 Task: Look for Airbnb properties in Porsgrunn, Norway from 7th December, 2023 to 14th December, 2023 for 1 adult. Place can be shared room with 1  bedroom having 1 bed and 1 bathroom. Property type can be hotel. Booking option can be shelf check-in. Look for 4 properties as per requirement.
Action: Mouse moved to (412, 96)
Screenshot: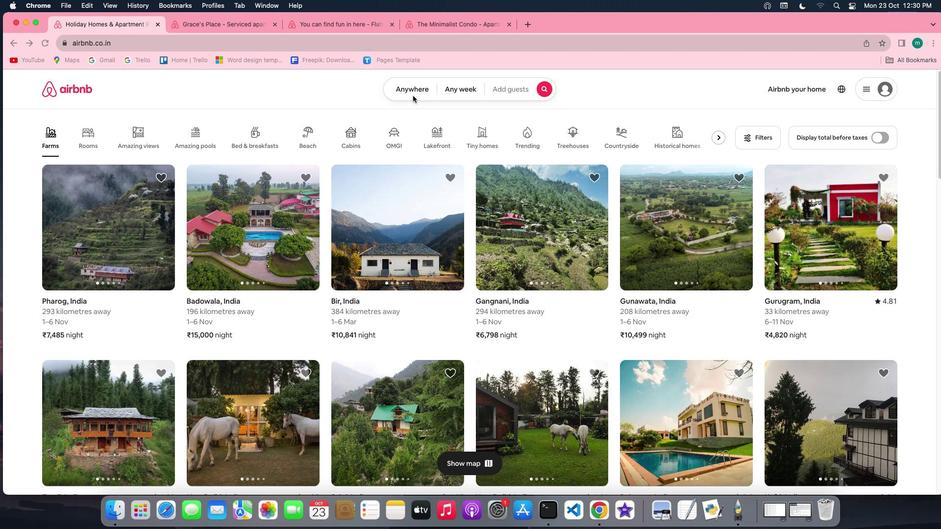 
Action: Mouse pressed left at (412, 96)
Screenshot: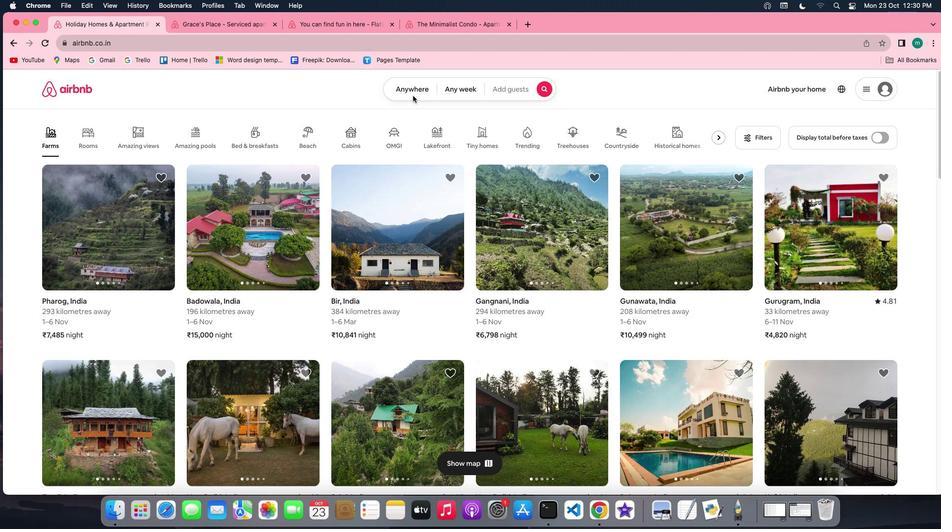 
Action: Mouse moved to (414, 93)
Screenshot: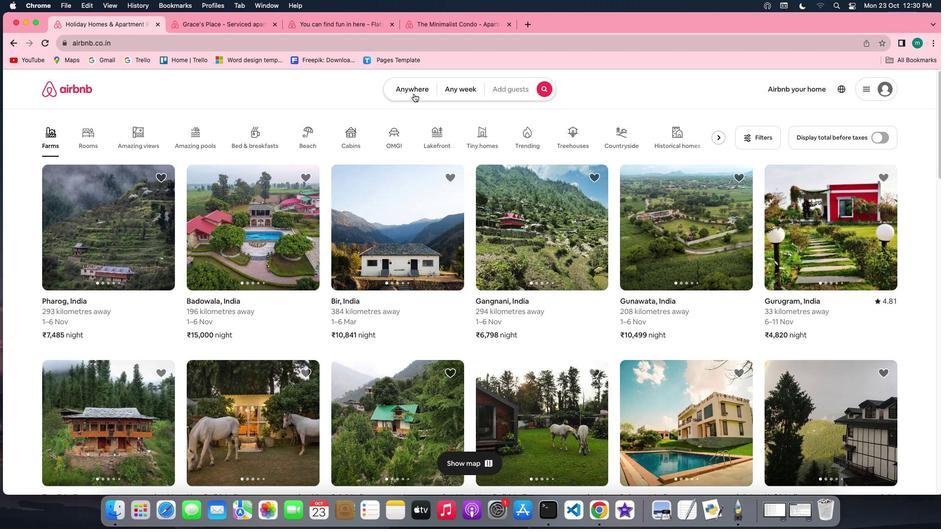 
Action: Mouse pressed left at (414, 93)
Screenshot: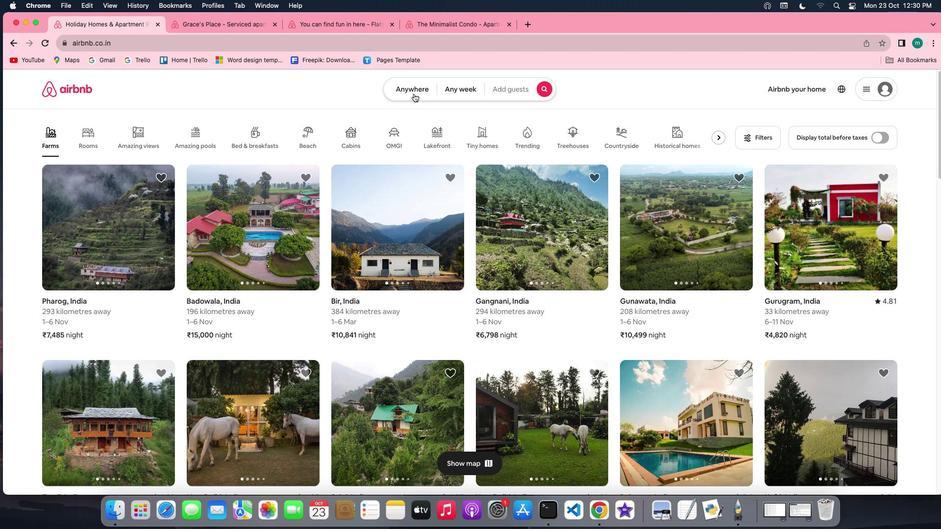 
Action: Mouse moved to (363, 133)
Screenshot: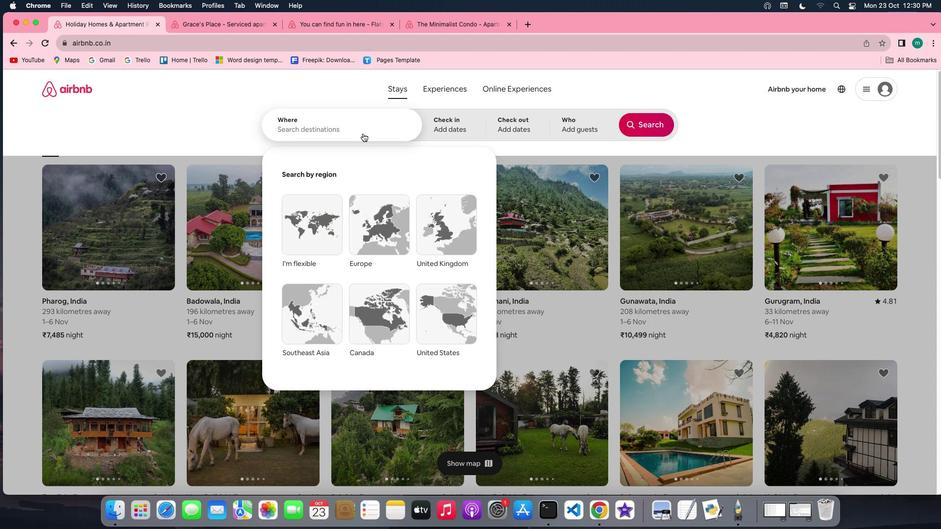 
Action: Mouse pressed left at (363, 133)
Screenshot: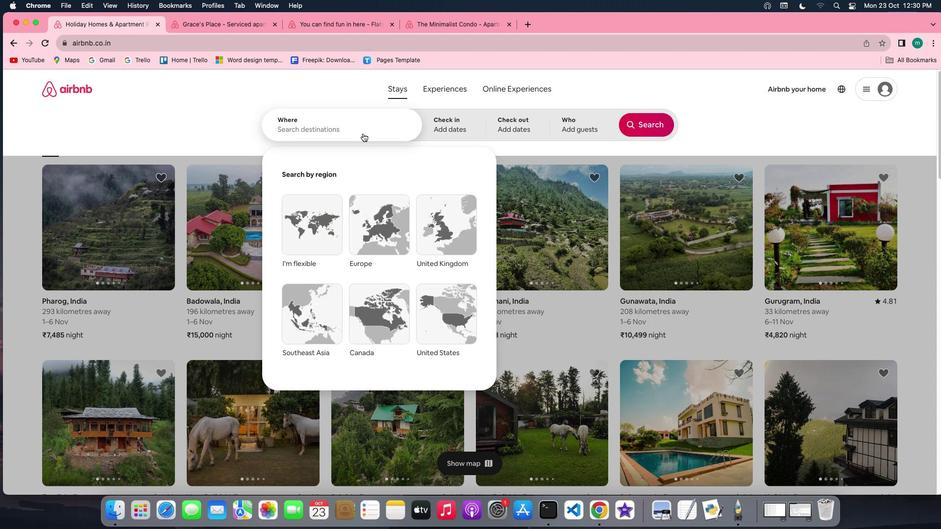 
Action: Key pressed Key.shift'P''o''r''s''g''r''u''n''n'','Key.spaceKey.shift'n''o''r''w''a''y'
Screenshot: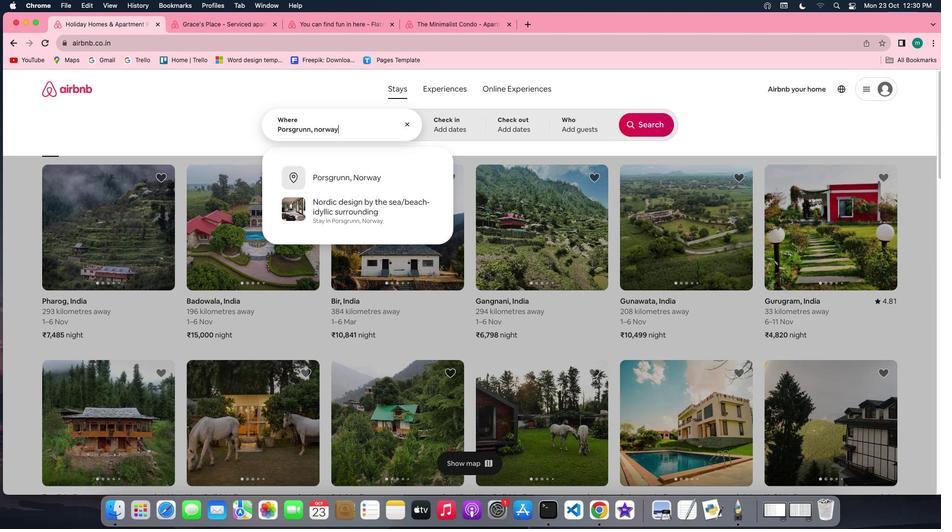 
Action: Mouse moved to (442, 129)
Screenshot: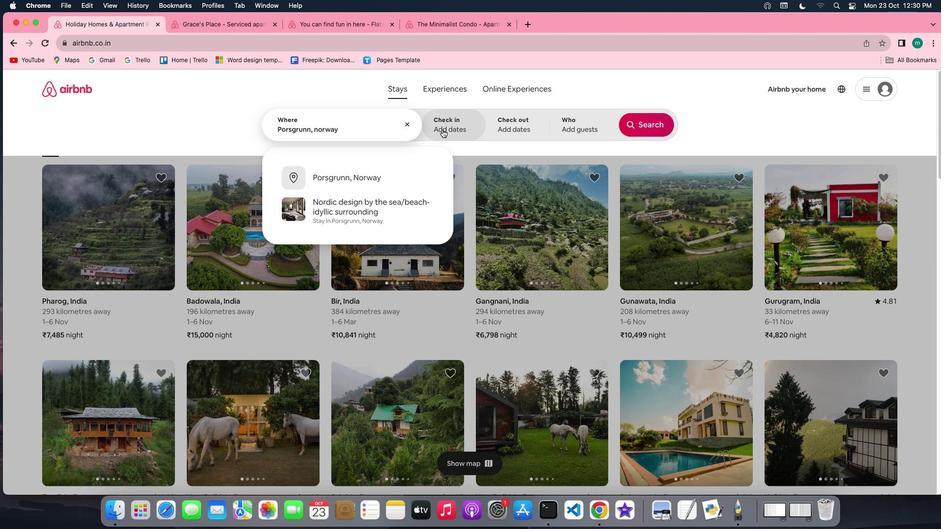 
Action: Mouse pressed left at (442, 129)
Screenshot: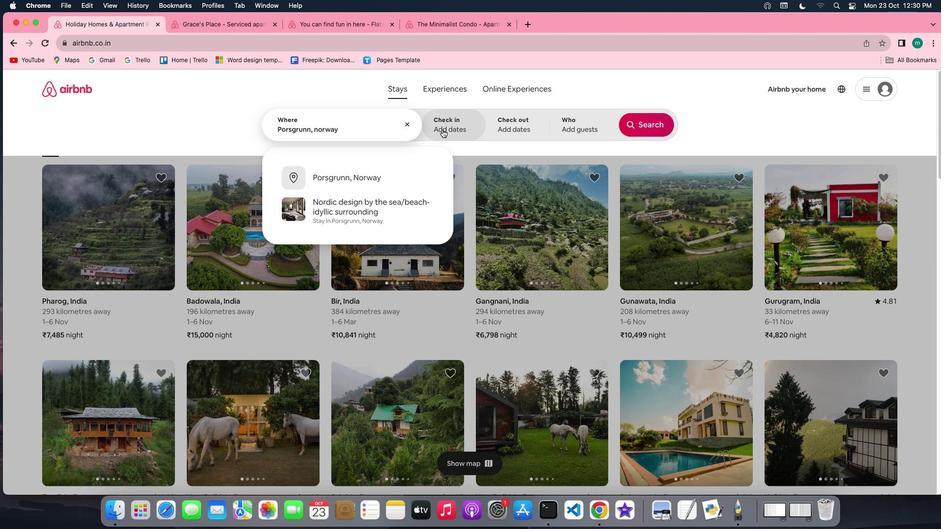 
Action: Mouse moved to (643, 203)
Screenshot: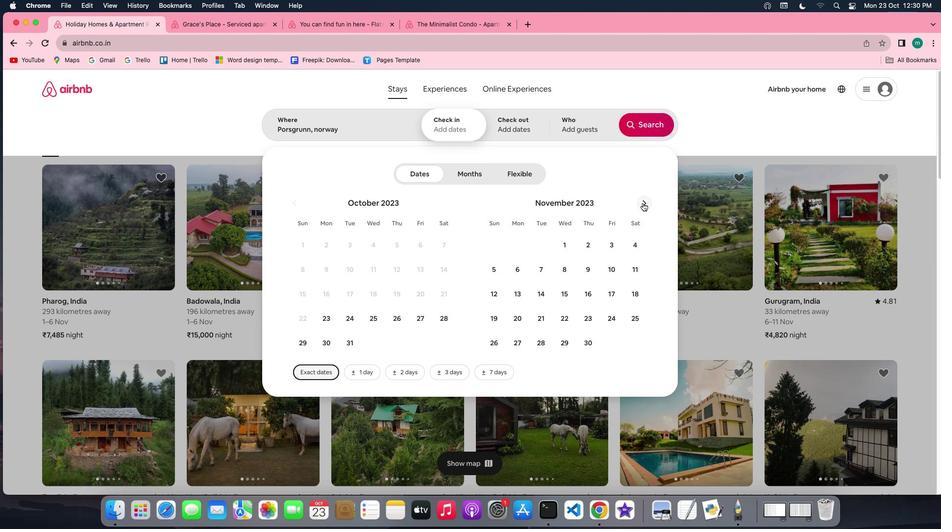 
Action: Mouse pressed left at (643, 203)
Screenshot: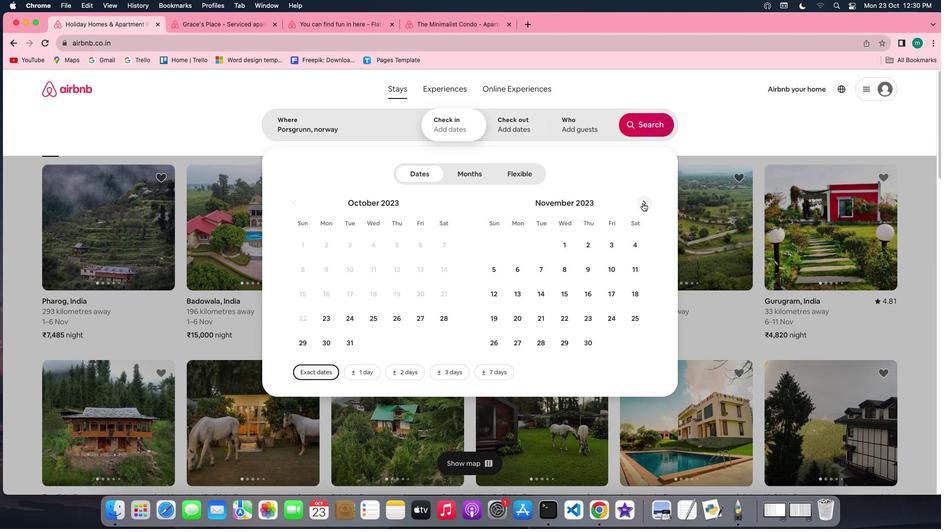 
Action: Mouse moved to (584, 264)
Screenshot: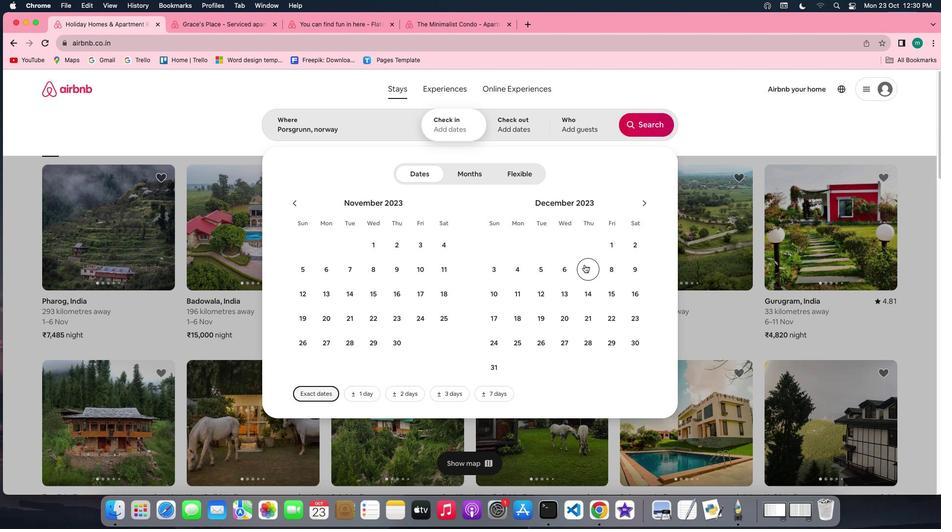 
Action: Mouse pressed left at (584, 264)
Screenshot: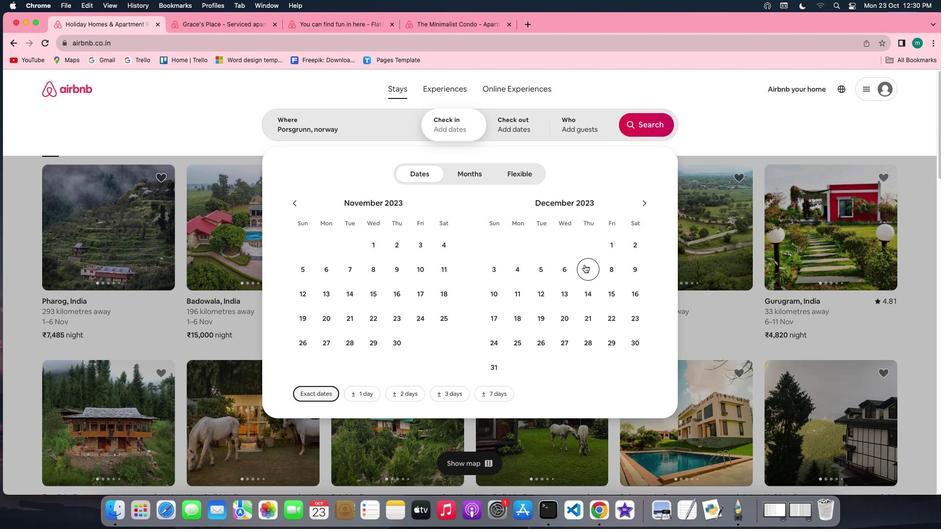 
Action: Mouse moved to (589, 290)
Screenshot: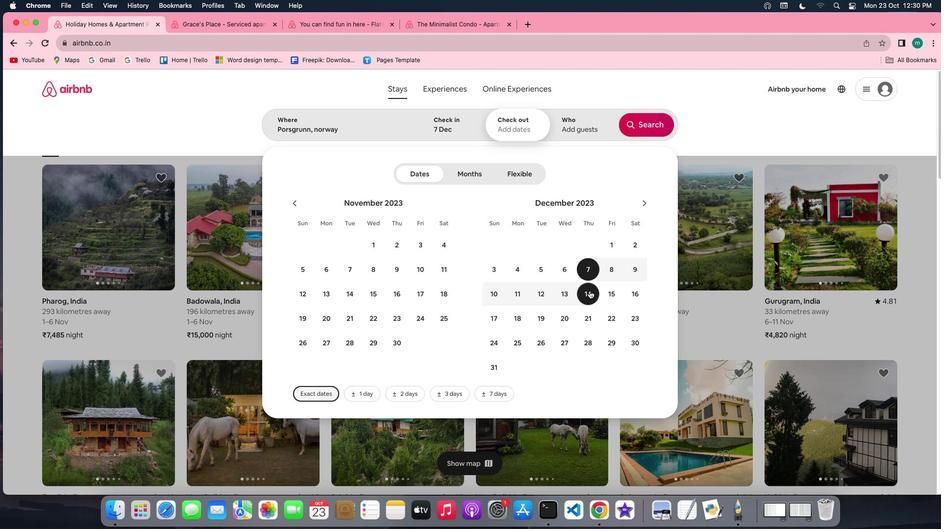 
Action: Mouse pressed left at (589, 290)
Screenshot: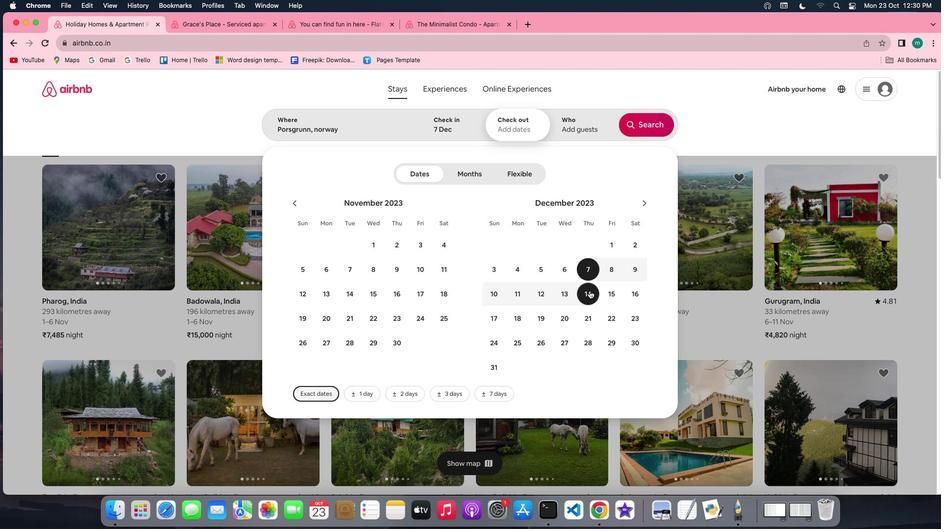 
Action: Mouse moved to (587, 127)
Screenshot: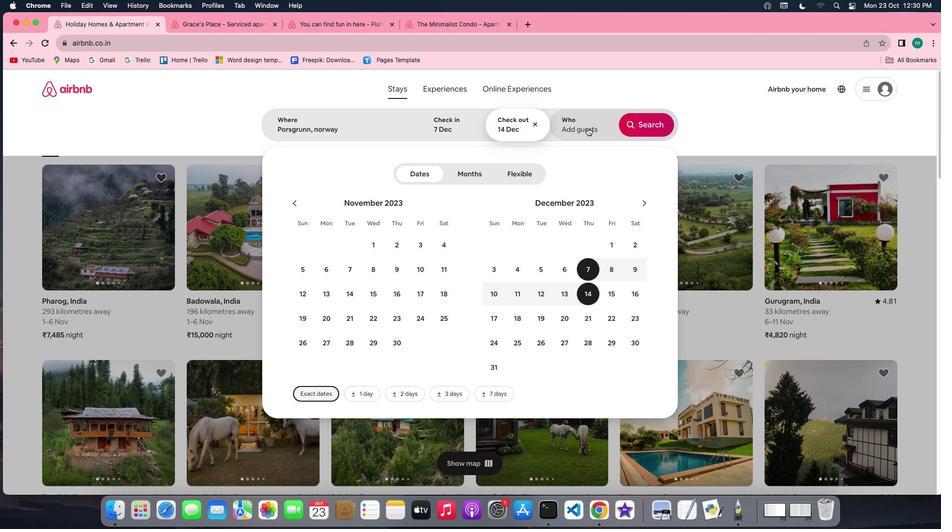 
Action: Mouse pressed left at (587, 127)
Screenshot: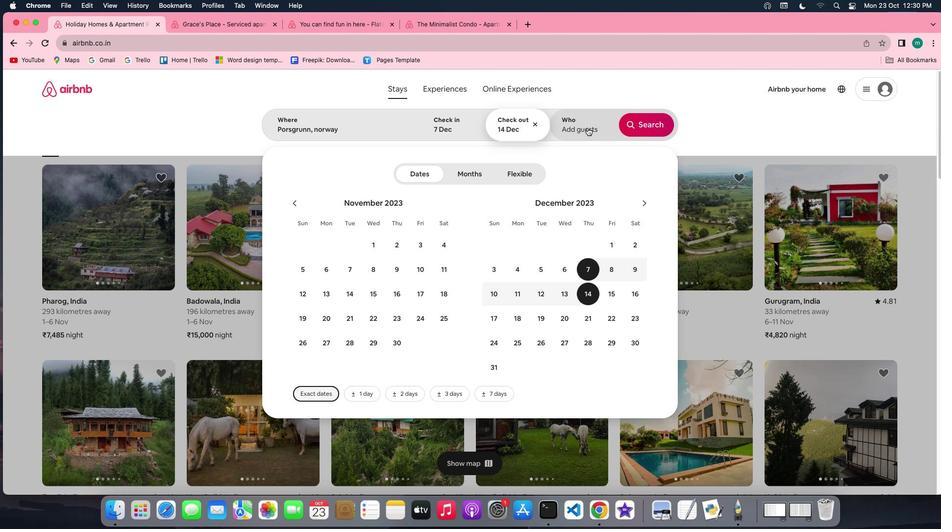 
Action: Mouse moved to (653, 178)
Screenshot: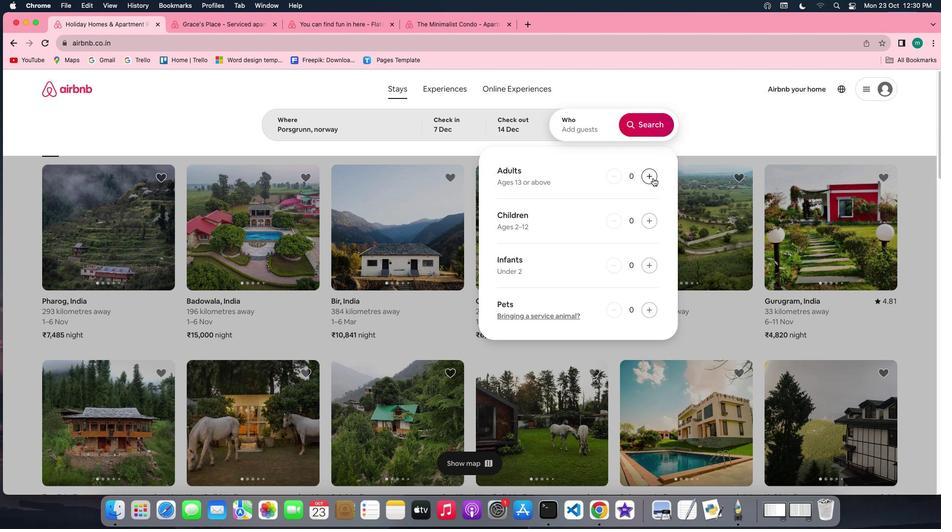 
Action: Mouse pressed left at (653, 178)
Screenshot: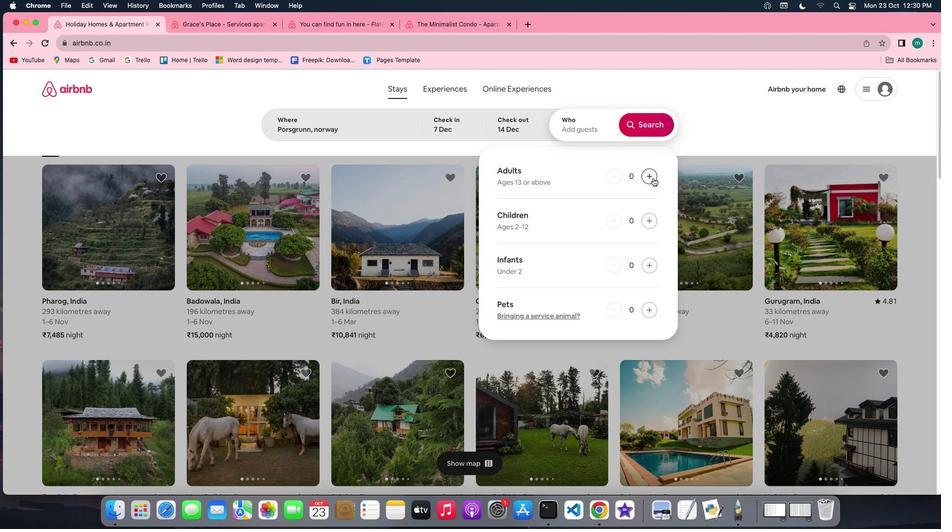 
Action: Mouse moved to (646, 125)
Screenshot: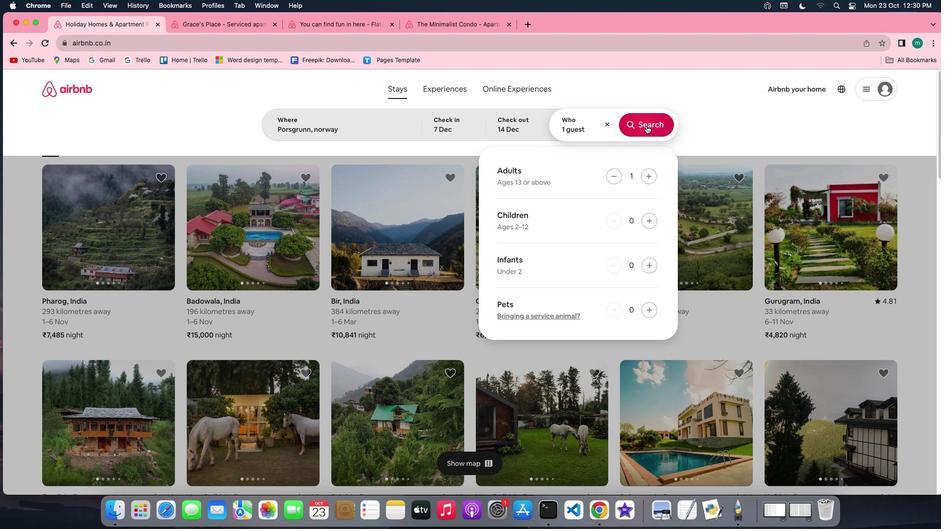 
Action: Mouse pressed left at (646, 125)
Screenshot: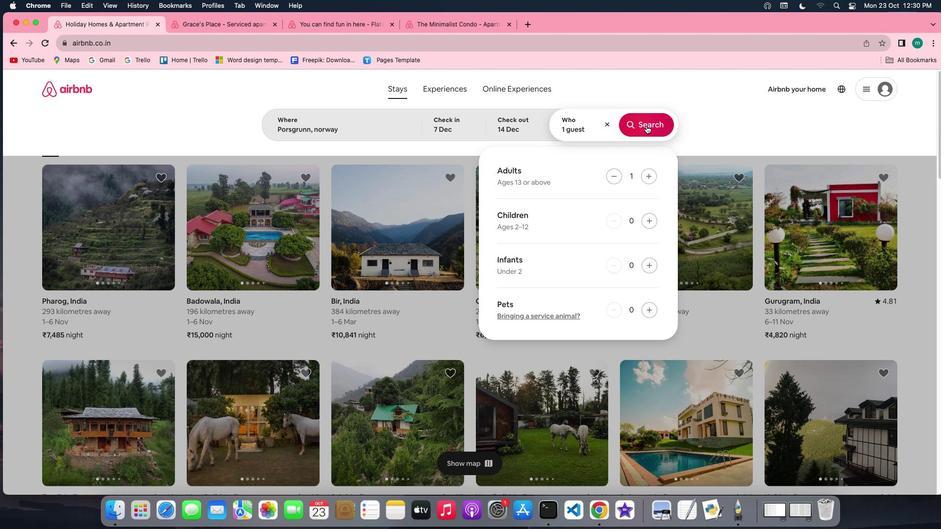 
Action: Mouse moved to (784, 125)
Screenshot: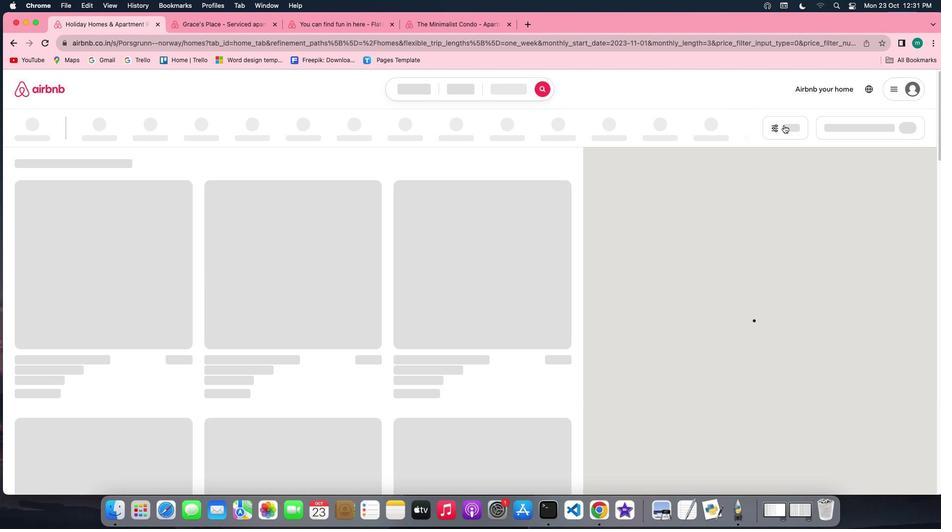 
Action: Mouse pressed left at (784, 125)
Screenshot: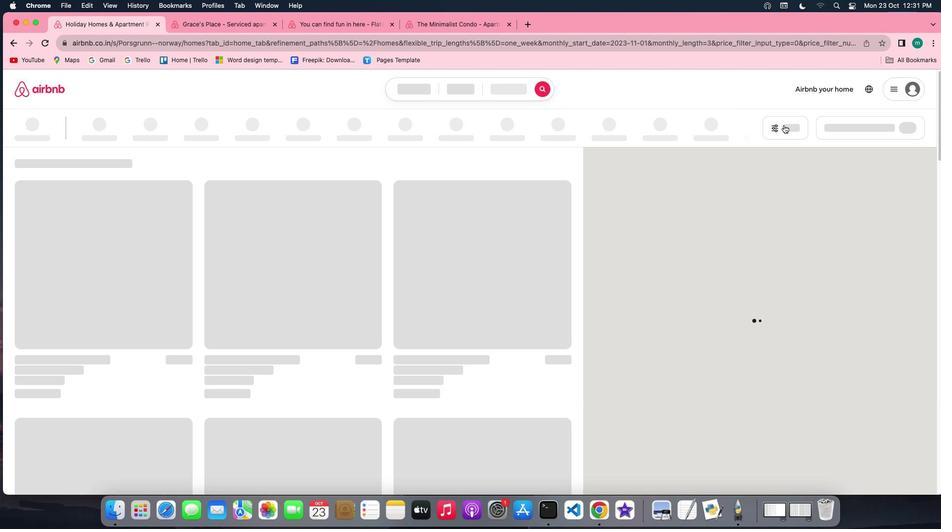 
Action: Mouse moved to (774, 125)
Screenshot: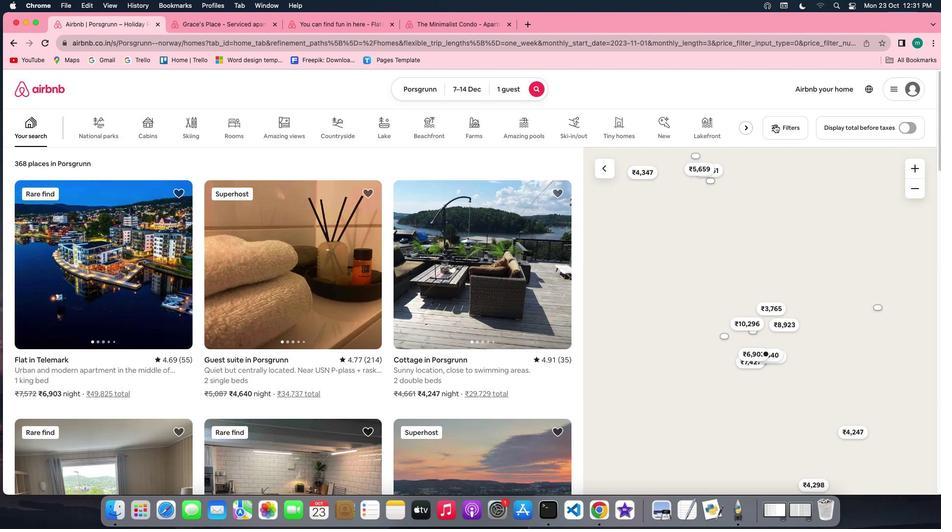 
Action: Mouse pressed left at (774, 125)
Screenshot: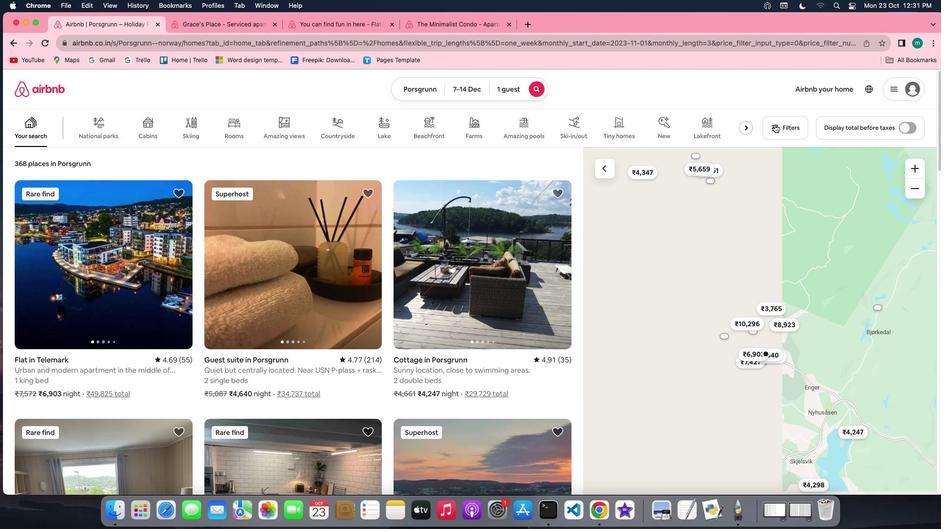 
Action: Mouse moved to (486, 262)
Screenshot: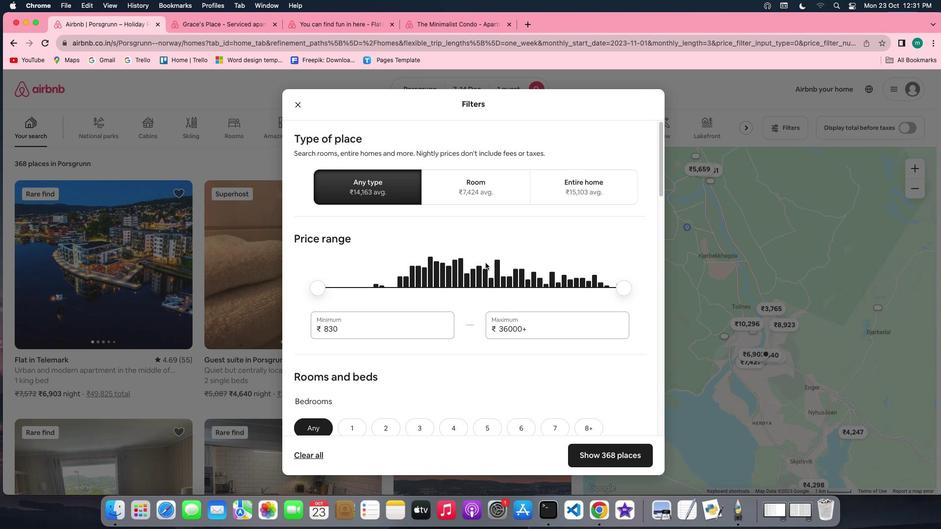 
Action: Mouse scrolled (486, 262) with delta (0, 0)
Screenshot: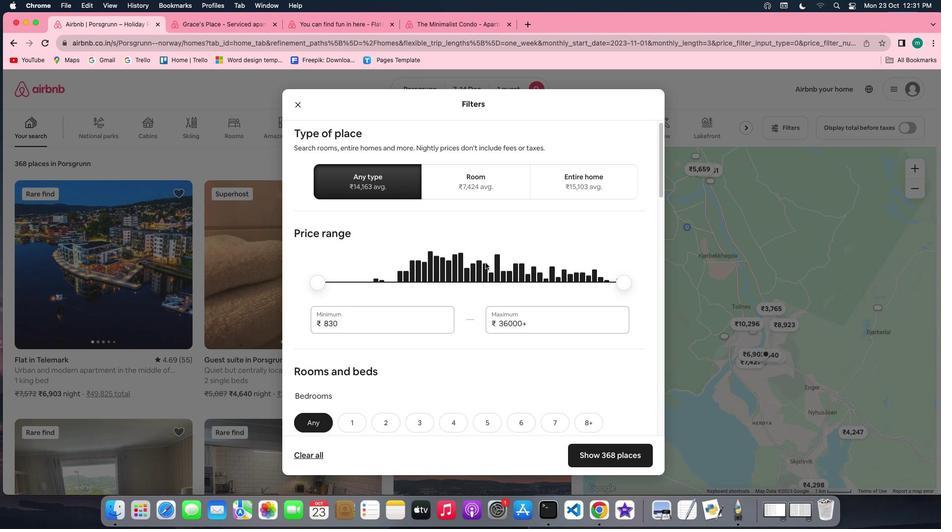 
Action: Mouse scrolled (486, 262) with delta (0, 0)
Screenshot: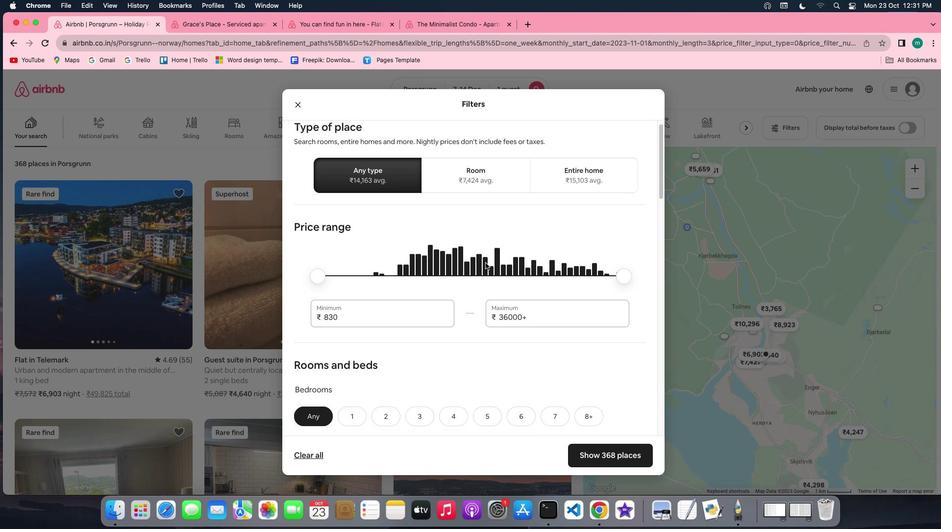 
Action: Mouse scrolled (486, 262) with delta (0, 0)
Screenshot: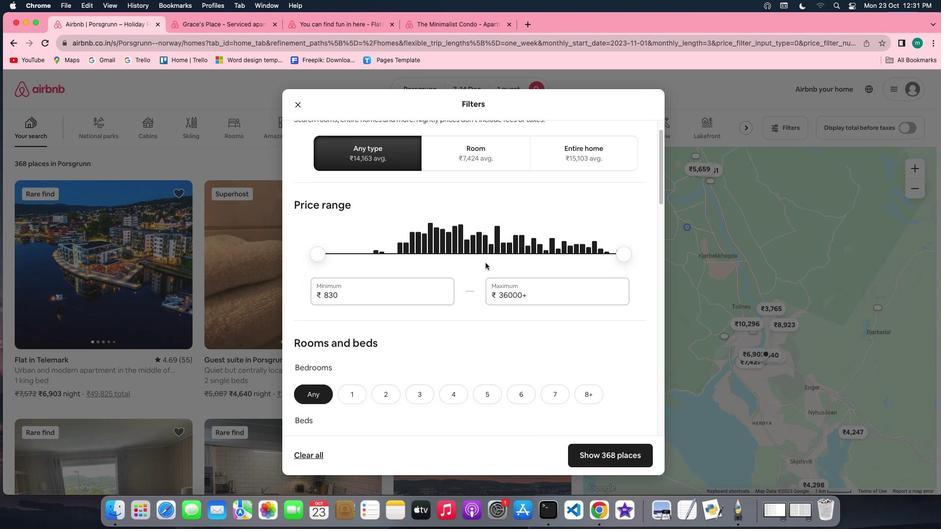 
Action: Mouse scrolled (486, 262) with delta (0, 0)
Screenshot: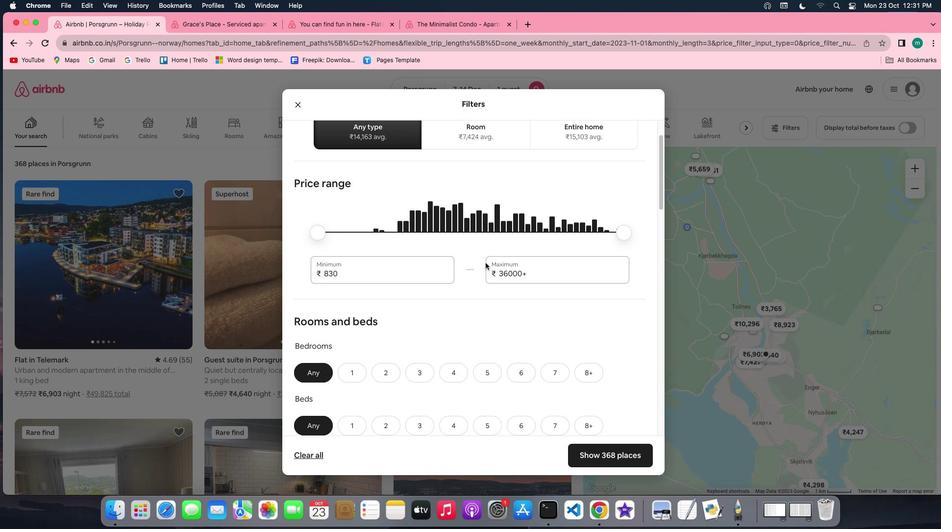 
Action: Mouse scrolled (486, 262) with delta (0, 0)
Screenshot: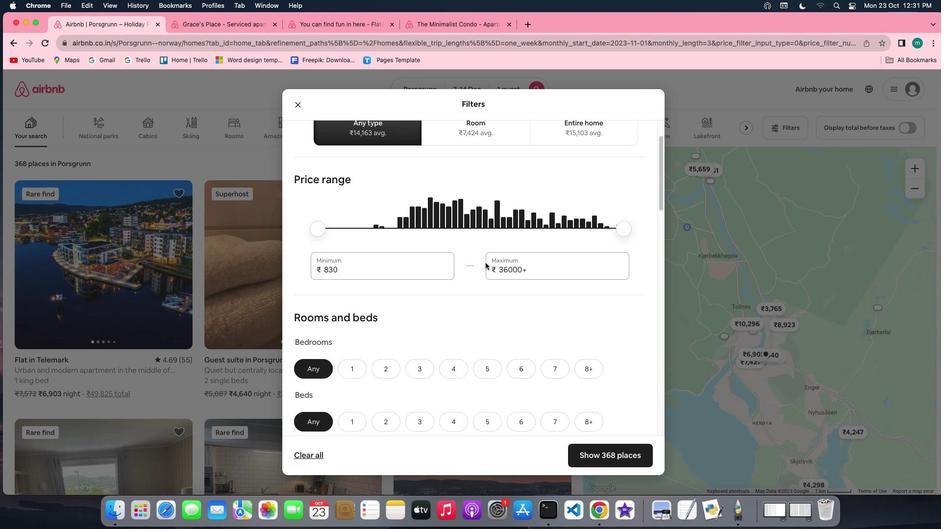 
Action: Mouse scrolled (486, 262) with delta (0, 0)
Screenshot: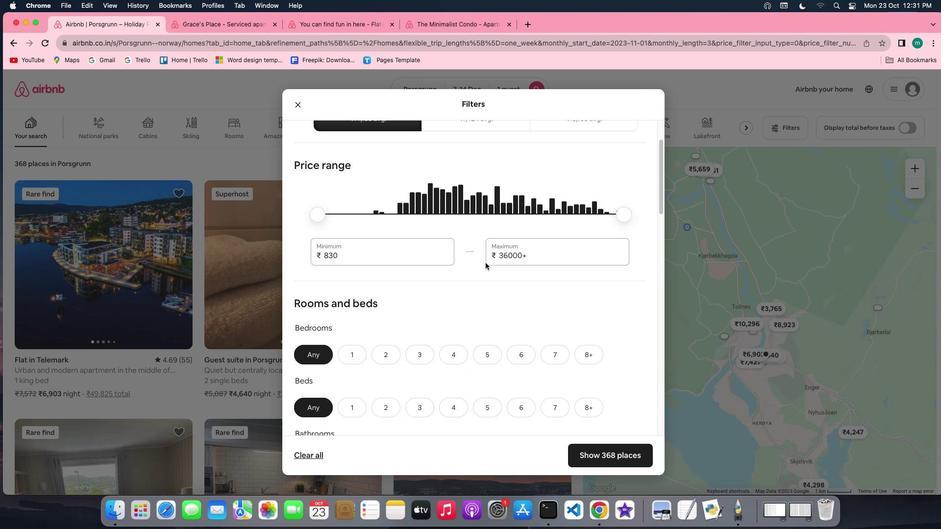 
Action: Mouse scrolled (486, 262) with delta (0, 0)
Screenshot: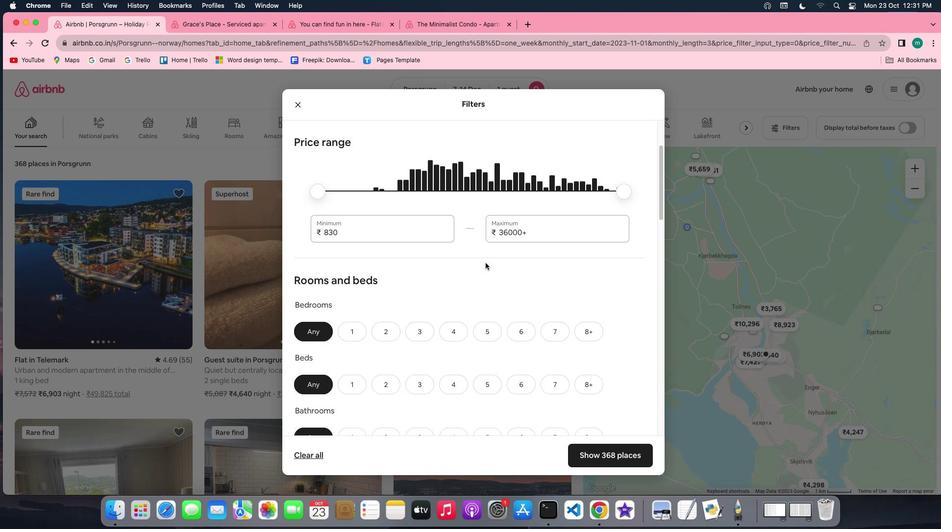 
Action: Mouse scrolled (486, 262) with delta (0, 0)
Screenshot: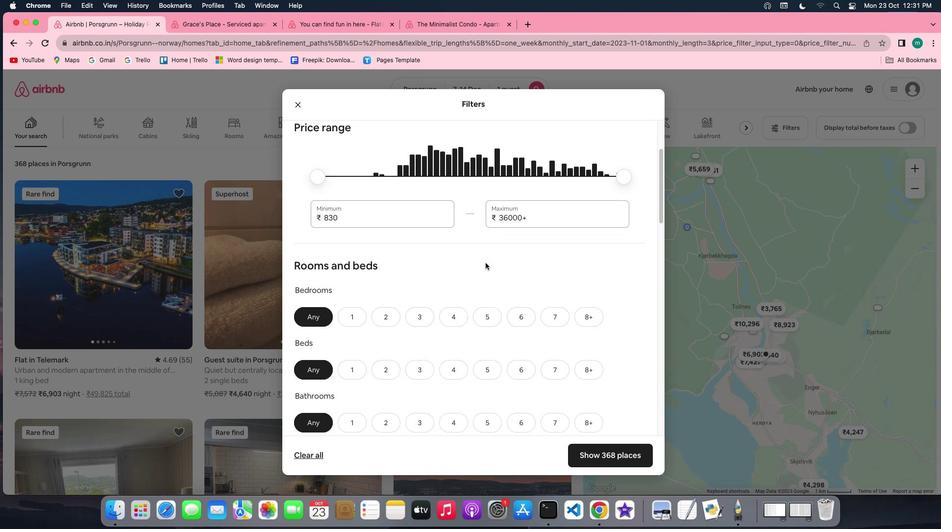 
Action: Mouse scrolled (486, 262) with delta (0, 0)
Screenshot: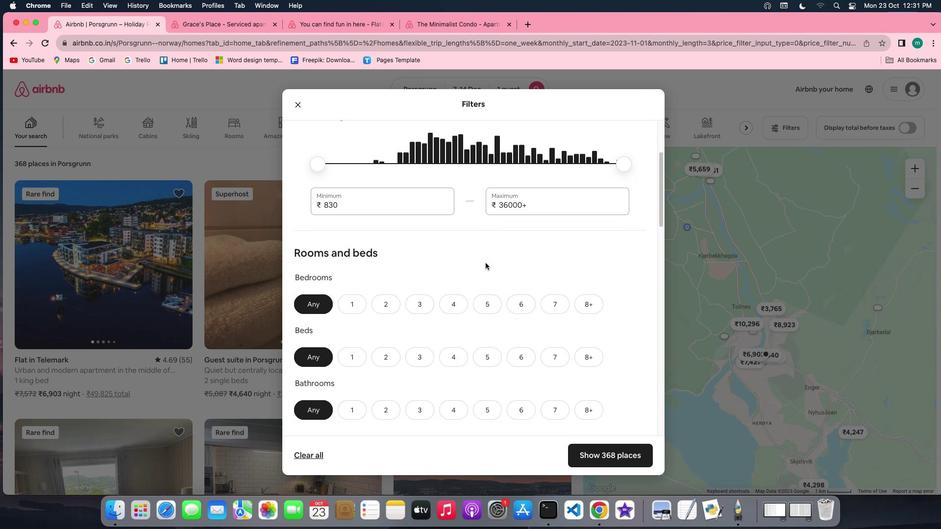 
Action: Mouse scrolled (486, 262) with delta (0, 0)
Screenshot: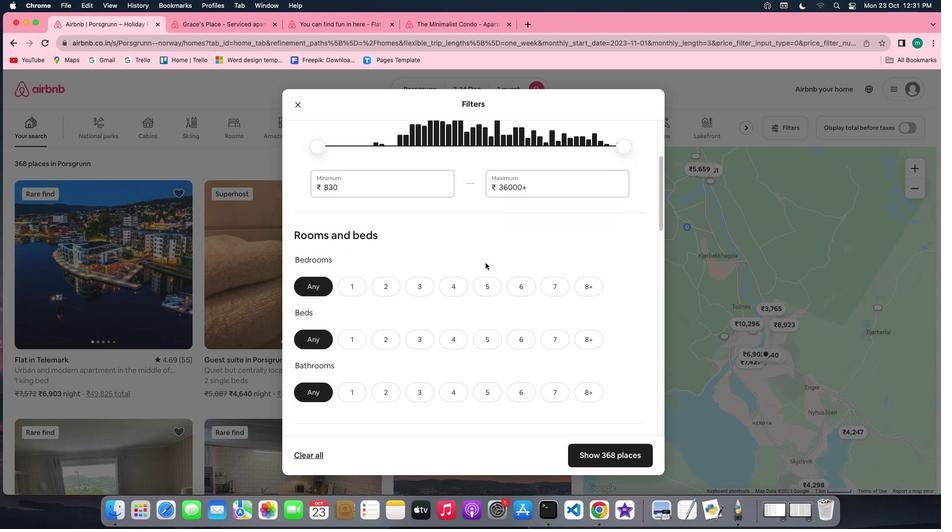 
Action: Mouse scrolled (486, 262) with delta (0, 0)
Screenshot: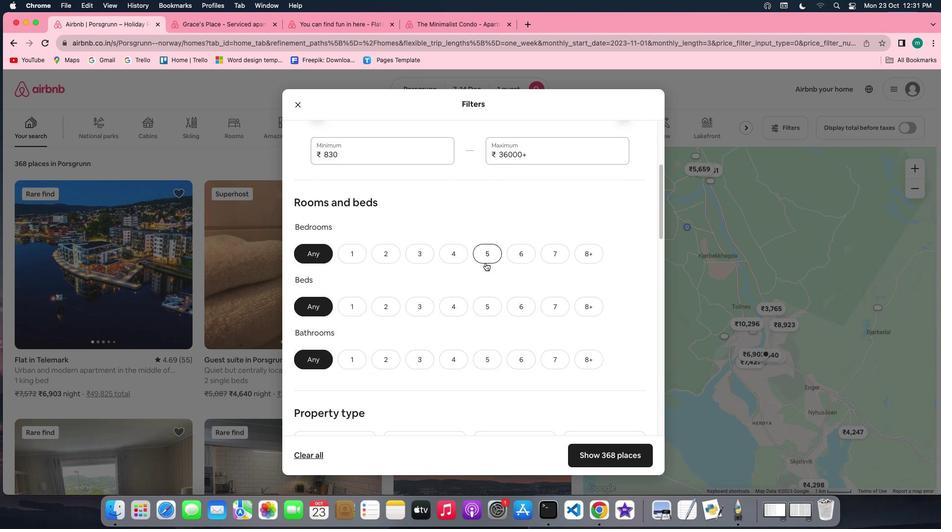 
Action: Mouse scrolled (486, 262) with delta (0, 0)
Screenshot: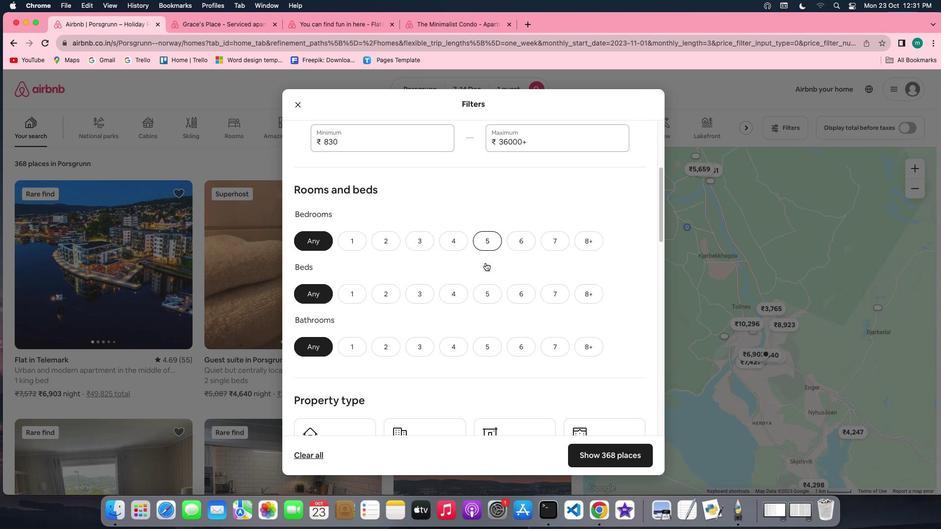 
Action: Mouse scrolled (486, 262) with delta (0, 0)
Screenshot: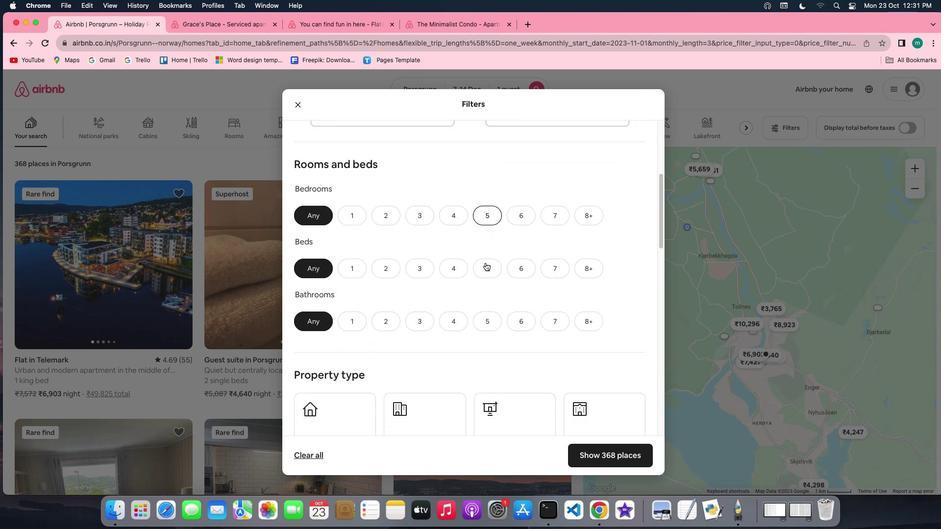 
Action: Mouse moved to (352, 201)
Screenshot: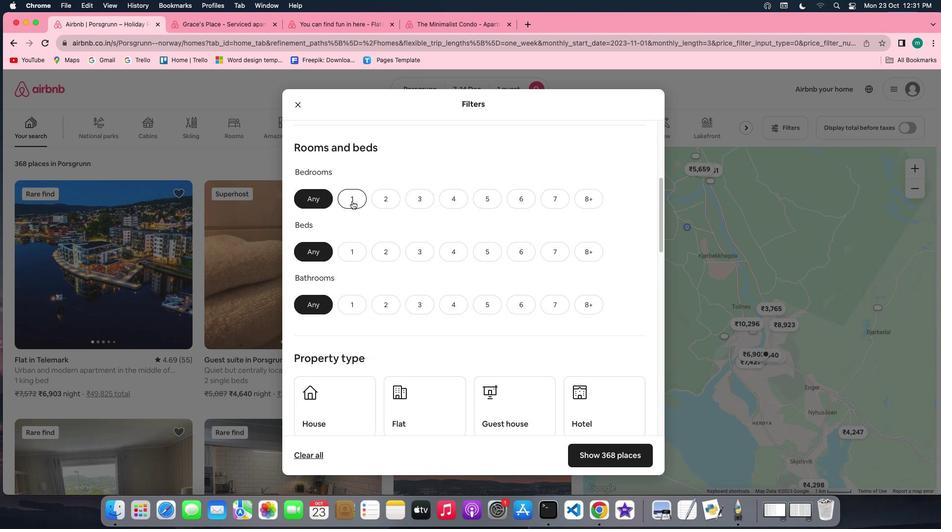 
Action: Mouse pressed left at (352, 201)
Screenshot: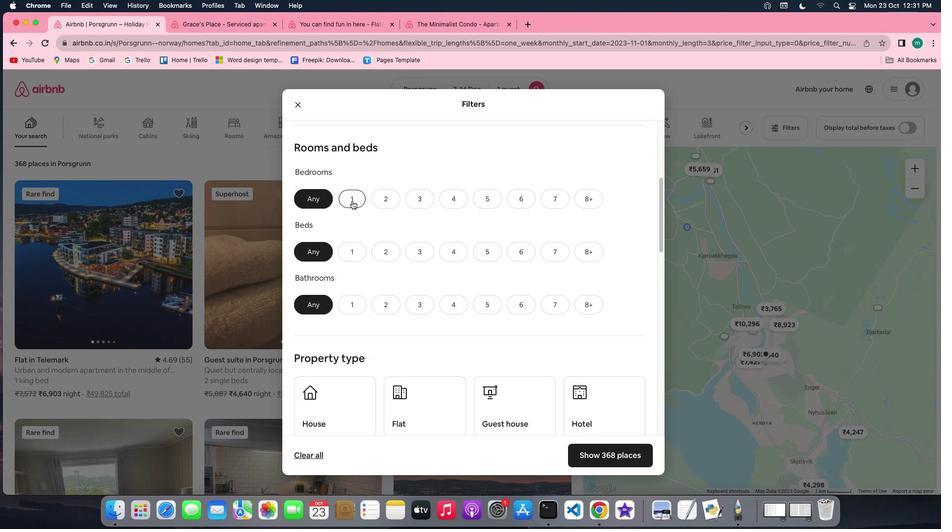 
Action: Mouse moved to (352, 251)
Screenshot: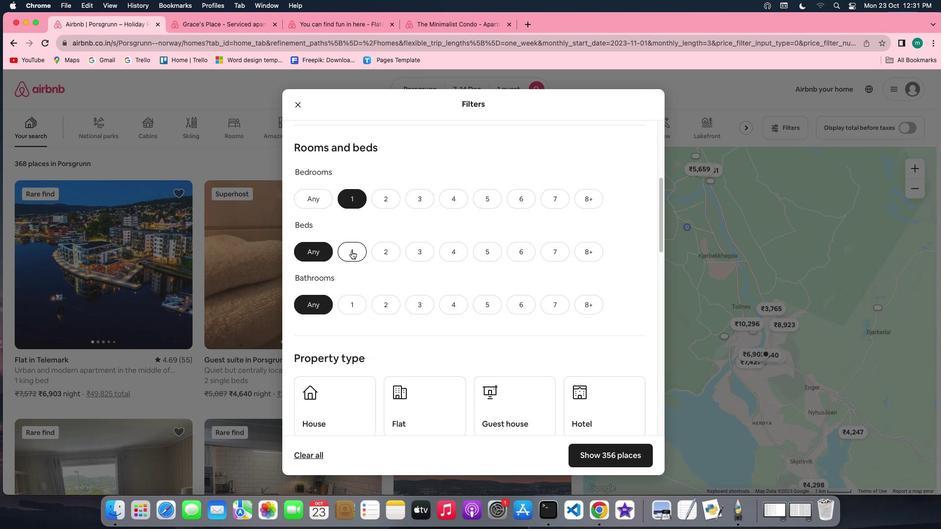 
Action: Mouse pressed left at (352, 251)
Screenshot: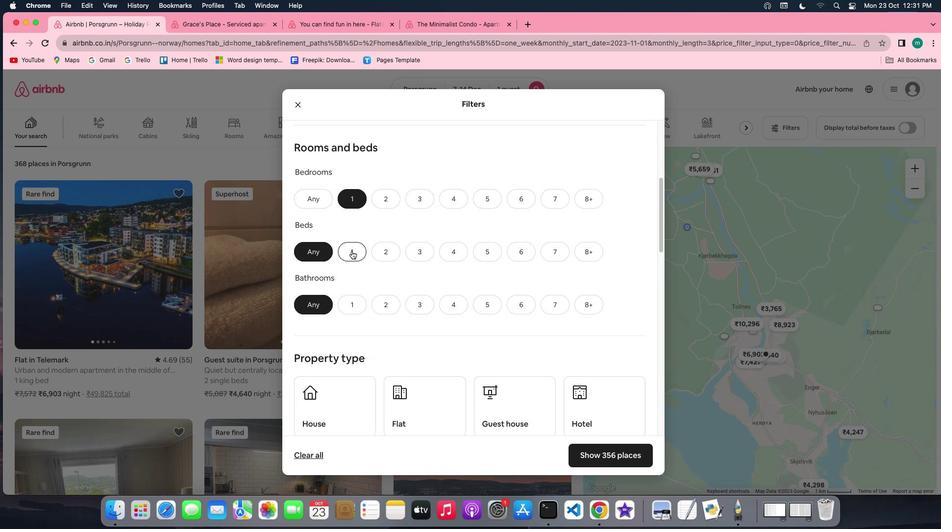 
Action: Mouse moved to (354, 302)
Screenshot: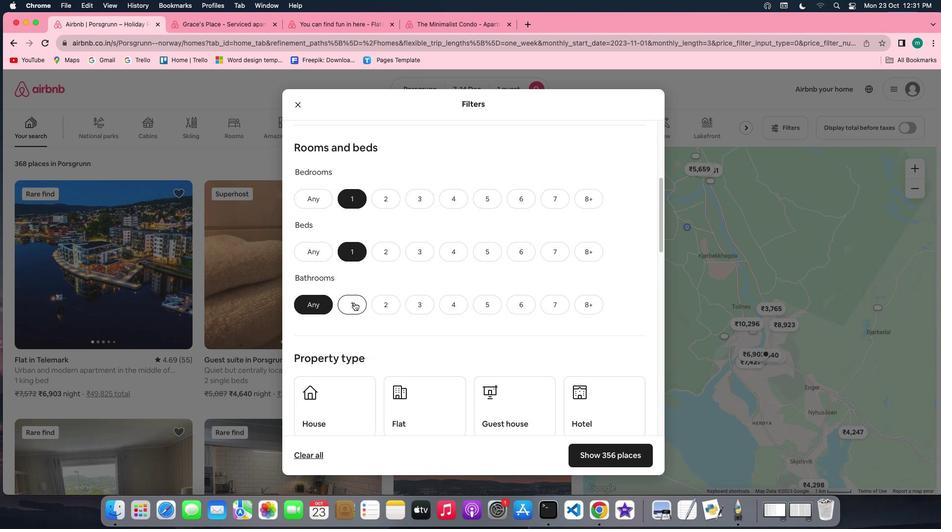 
Action: Mouse pressed left at (354, 302)
Screenshot: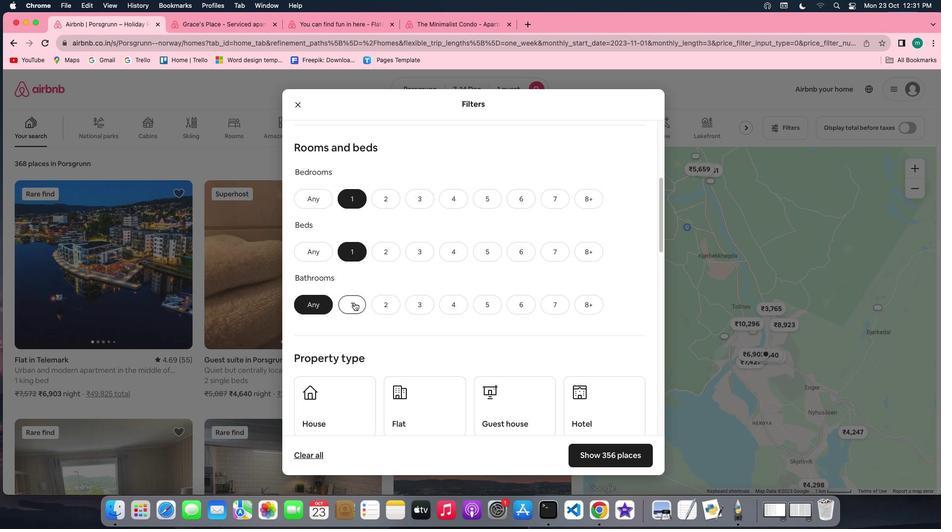 
Action: Mouse moved to (530, 338)
Screenshot: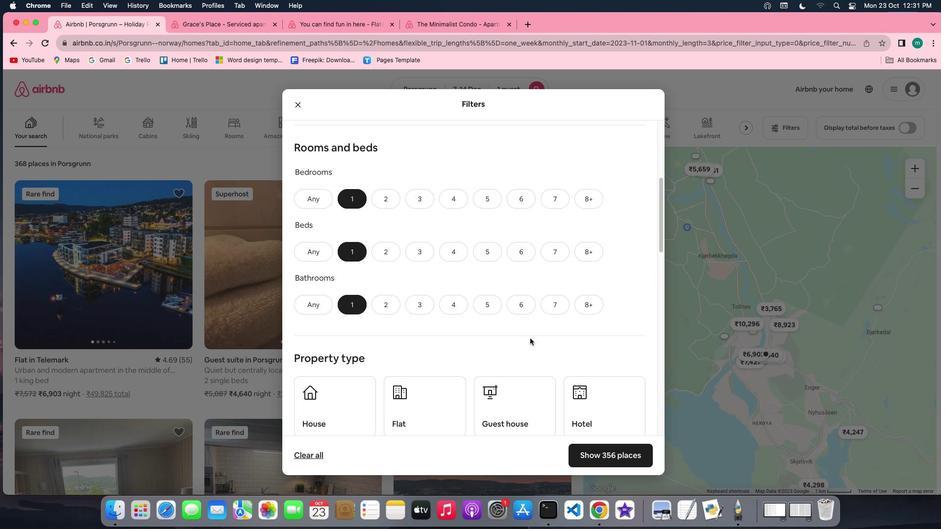 
Action: Mouse scrolled (530, 338) with delta (0, 0)
Screenshot: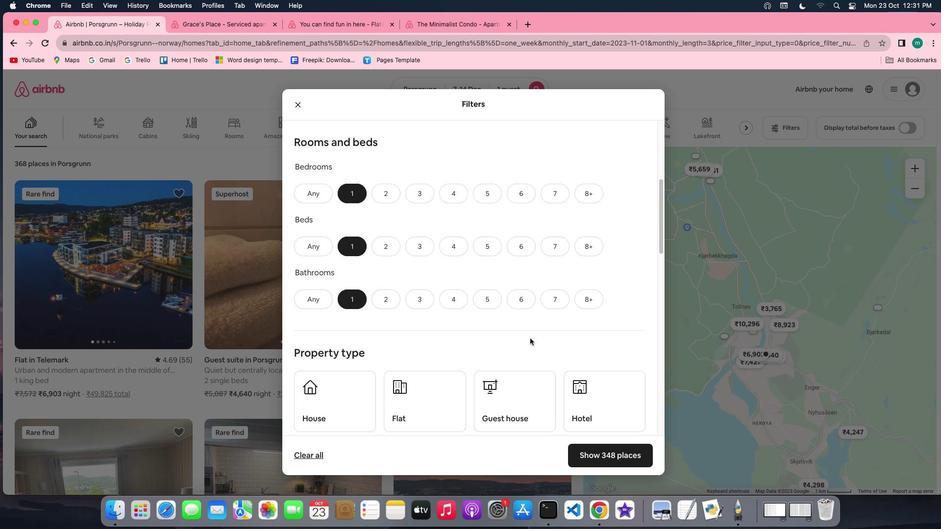 
Action: Mouse scrolled (530, 338) with delta (0, 0)
Screenshot: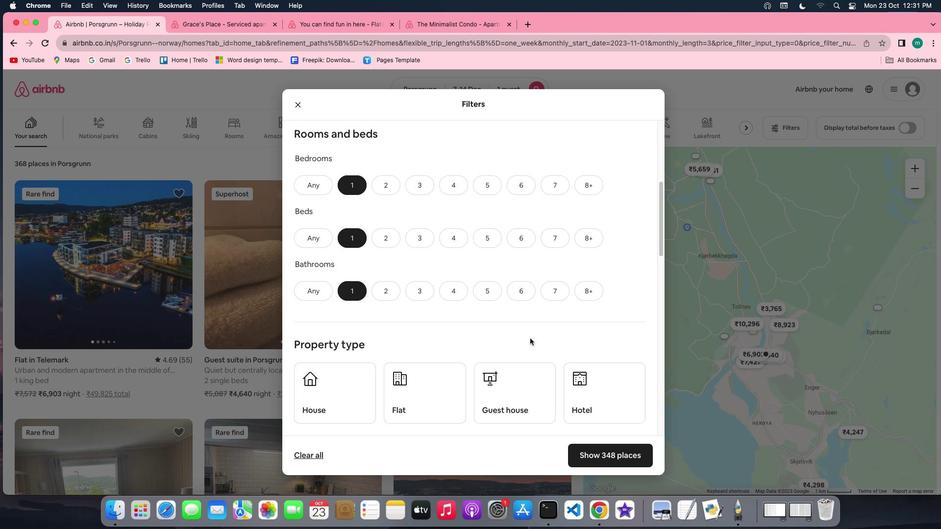 
Action: Mouse scrolled (530, 338) with delta (0, 0)
Screenshot: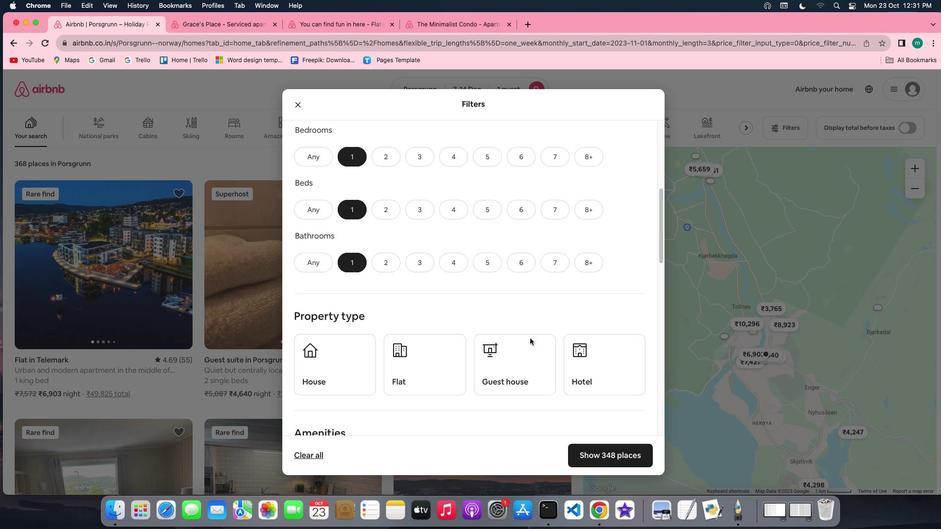 
Action: Mouse scrolled (530, 338) with delta (0, 0)
Screenshot: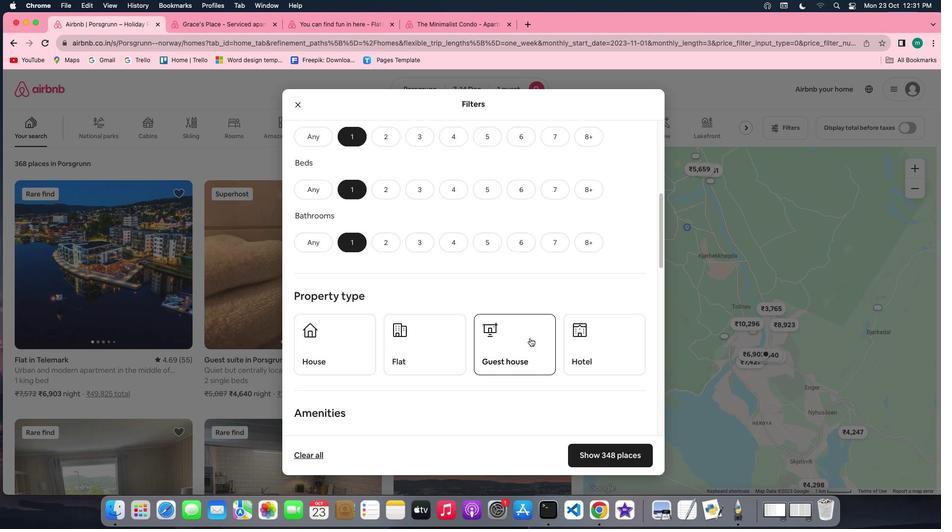 
Action: Mouse scrolled (530, 338) with delta (0, 0)
Screenshot: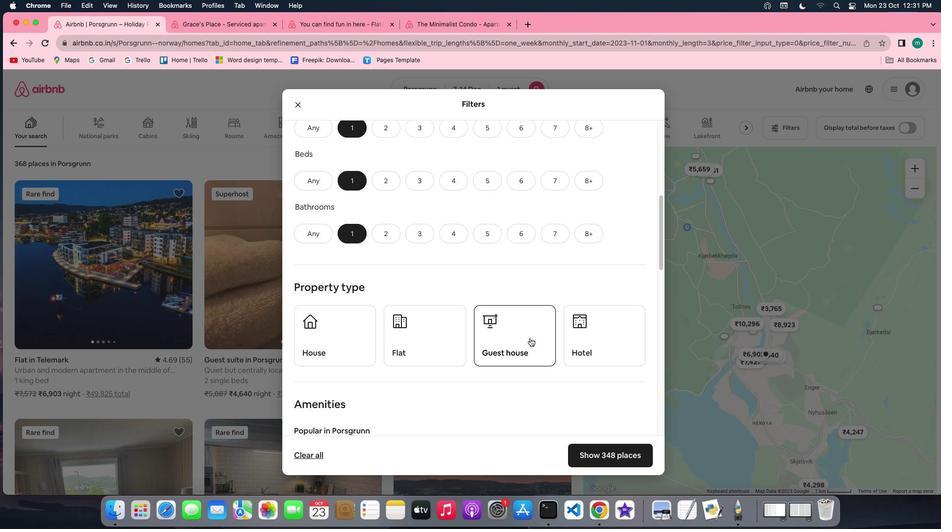 
Action: Mouse scrolled (530, 338) with delta (0, 0)
Screenshot: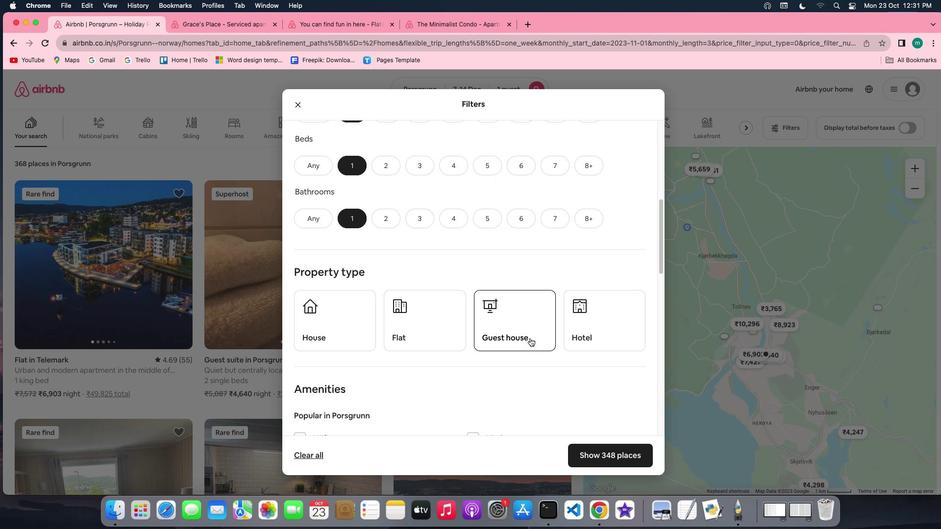 
Action: Mouse scrolled (530, 338) with delta (0, 0)
Screenshot: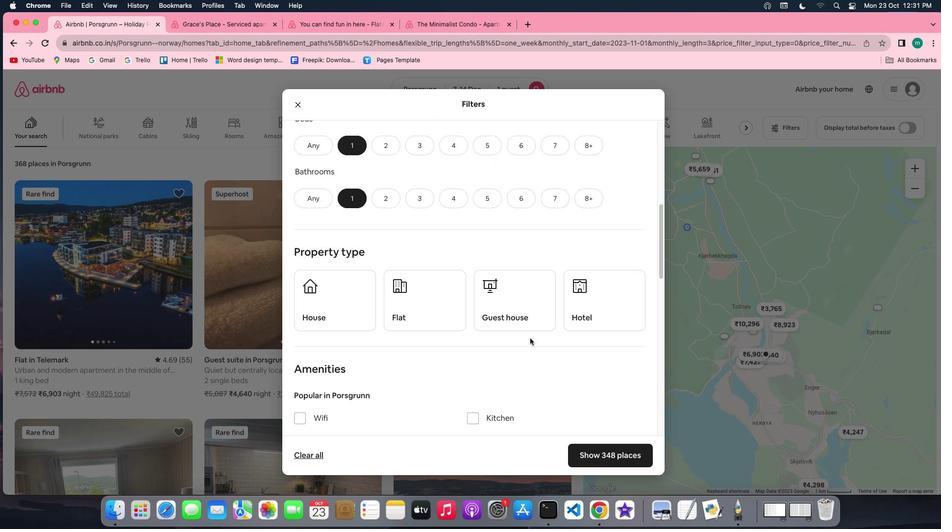 
Action: Mouse scrolled (530, 338) with delta (0, 0)
Screenshot: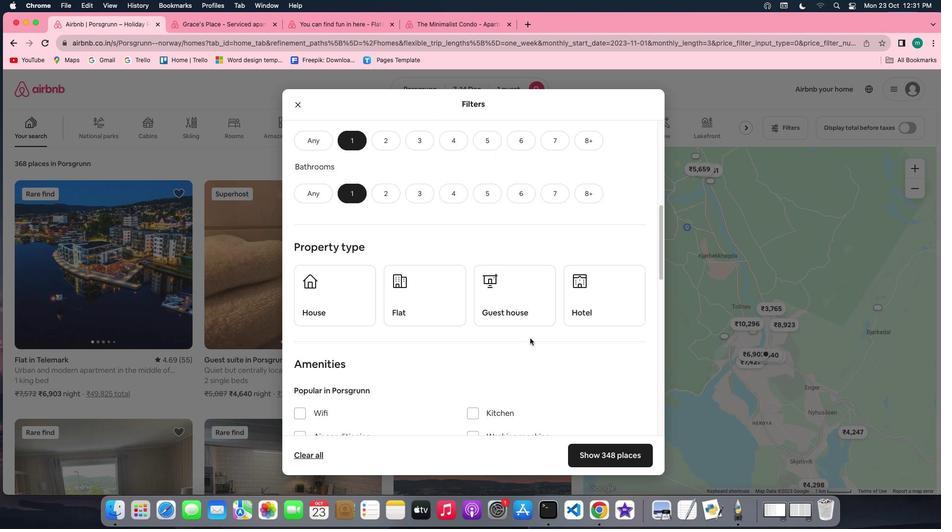 
Action: Mouse scrolled (530, 338) with delta (0, 0)
Screenshot: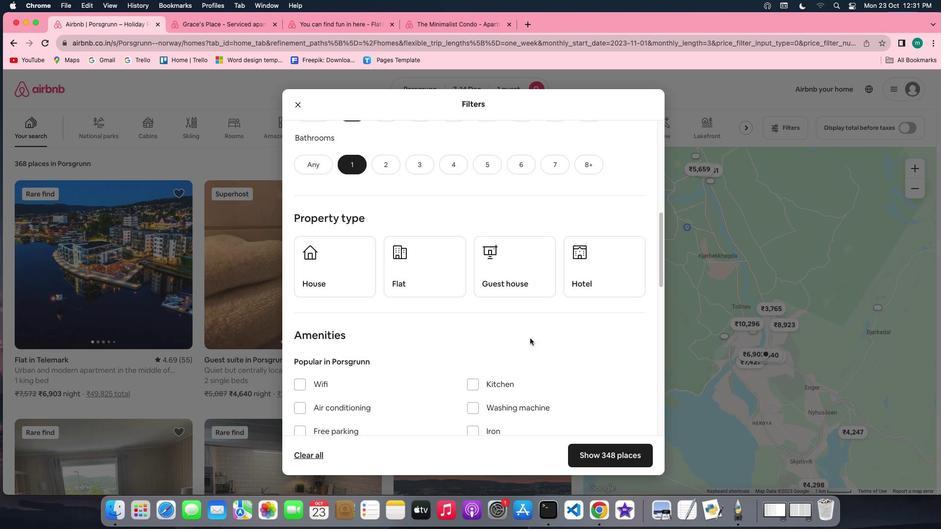 
Action: Mouse moved to (602, 273)
Screenshot: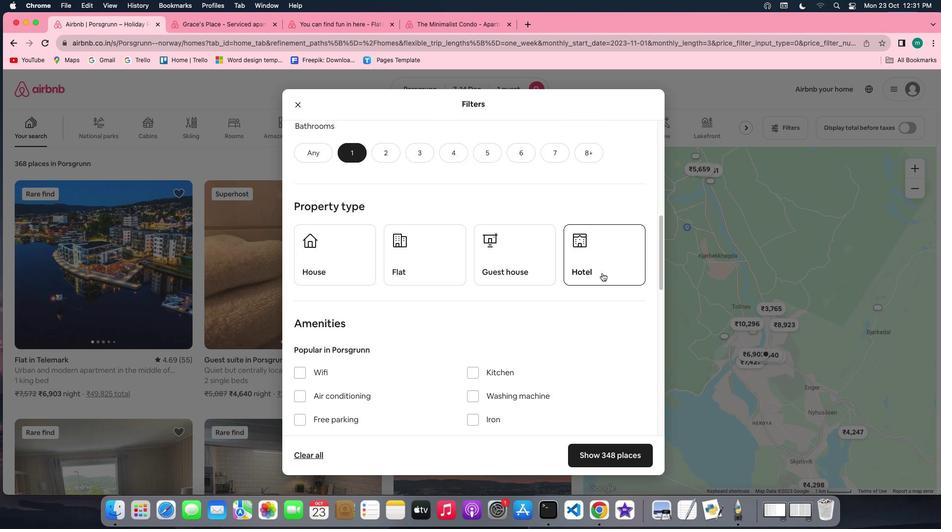 
Action: Mouse pressed left at (602, 273)
Screenshot: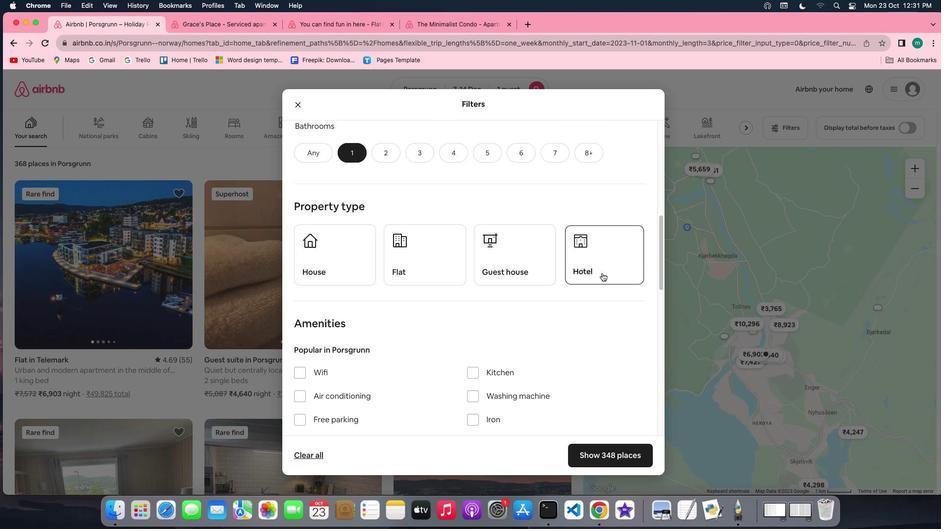 
Action: Mouse moved to (514, 332)
Screenshot: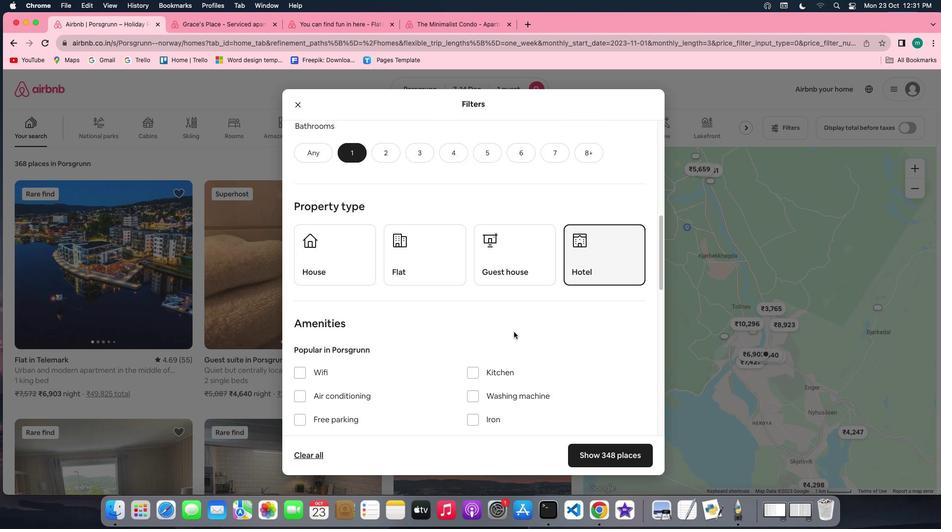 
Action: Mouse scrolled (514, 332) with delta (0, 0)
Screenshot: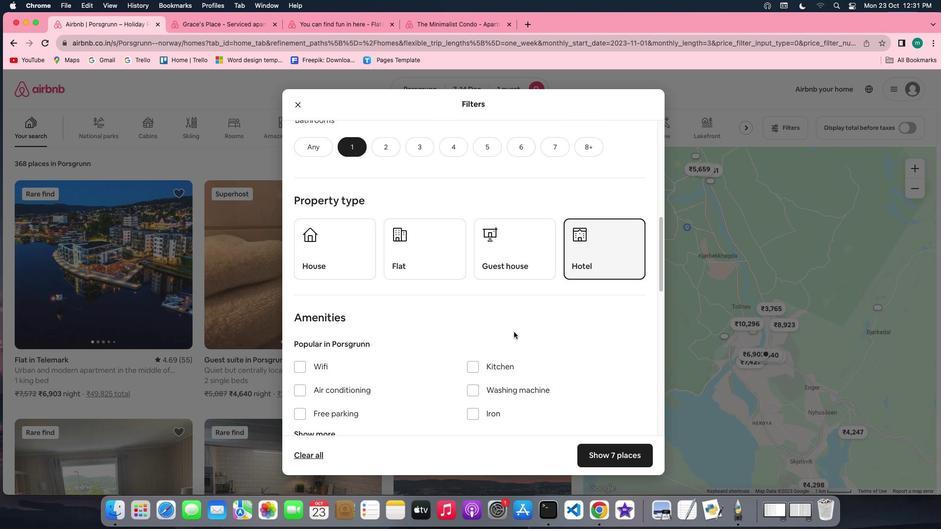 
Action: Mouse scrolled (514, 332) with delta (0, 0)
Screenshot: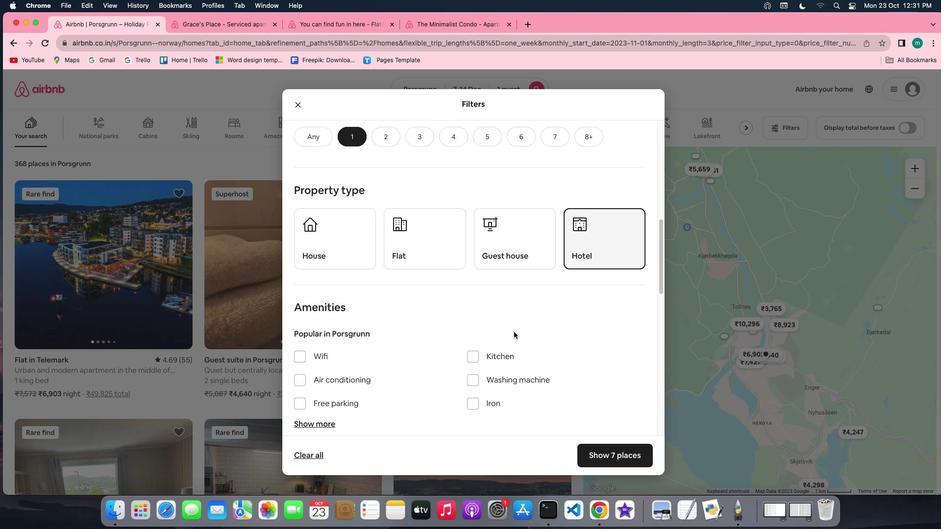 
Action: Mouse scrolled (514, 332) with delta (0, 0)
Screenshot: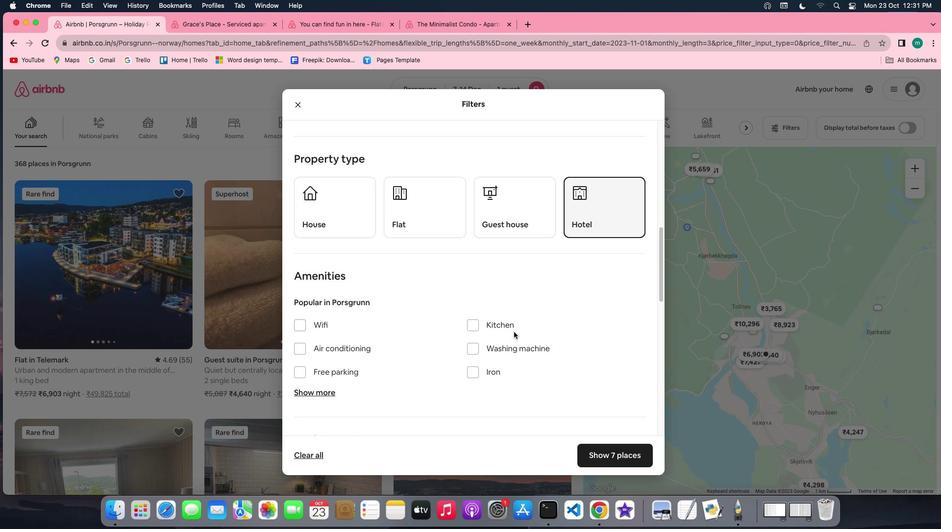 
Action: Mouse scrolled (514, 332) with delta (0, 0)
Screenshot: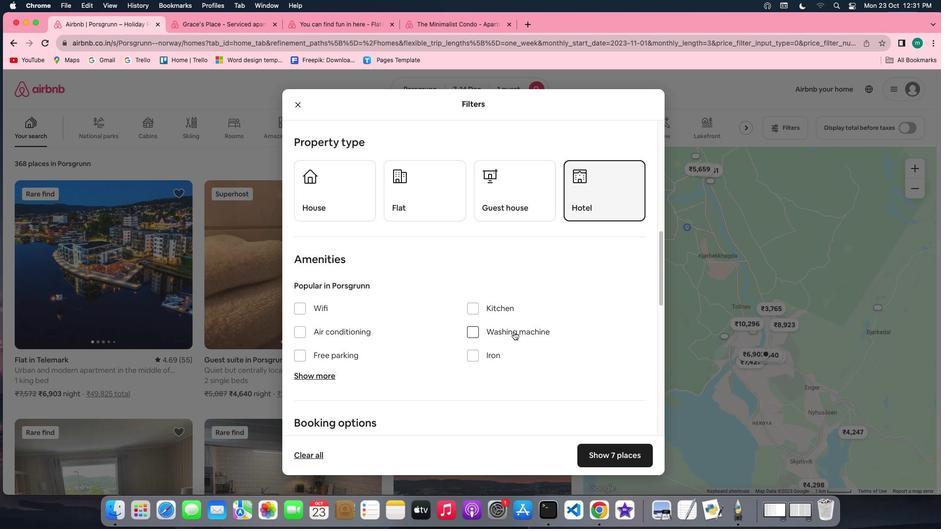 
Action: Mouse scrolled (514, 332) with delta (0, 0)
Screenshot: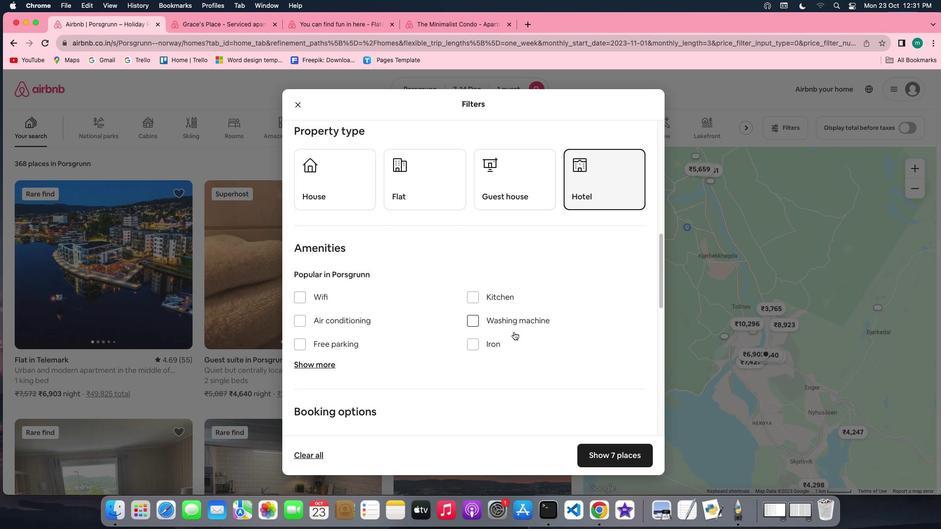 
Action: Mouse scrolled (514, 332) with delta (0, 0)
Screenshot: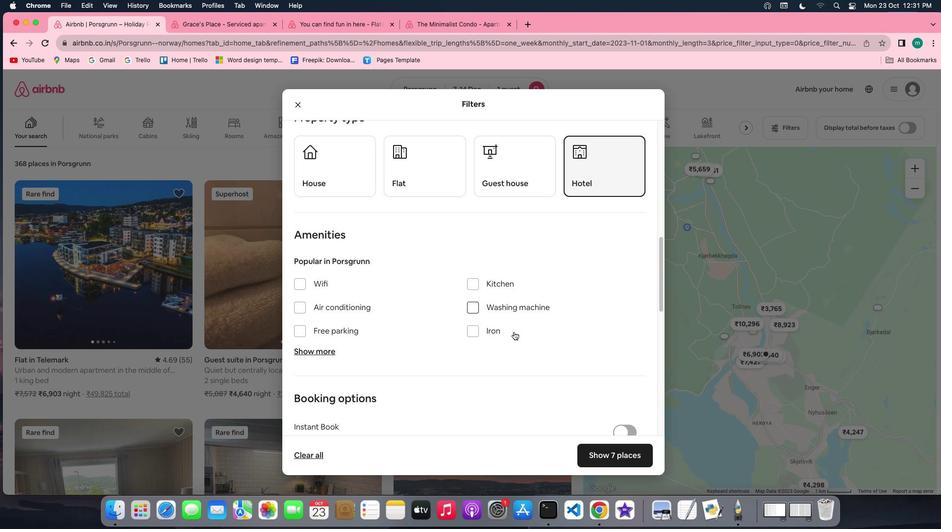 
Action: Mouse scrolled (514, 332) with delta (0, 0)
Screenshot: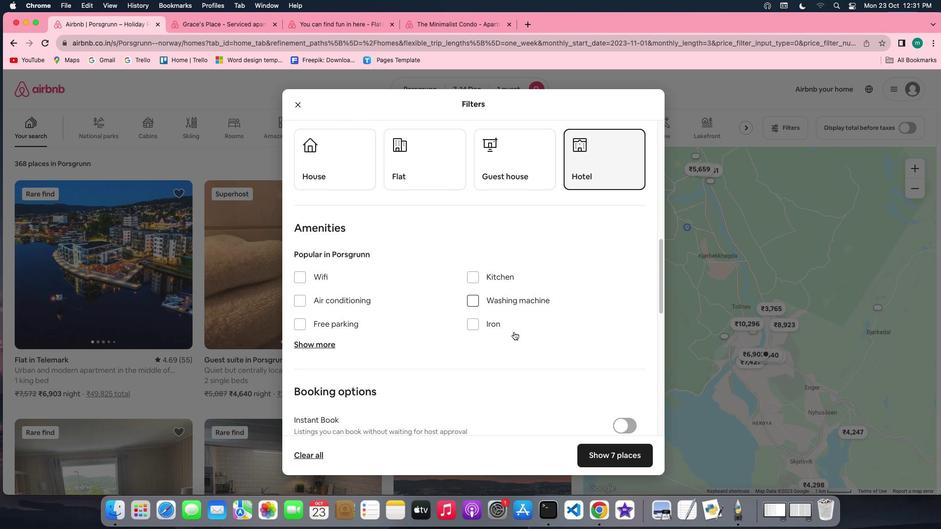 
Action: Mouse scrolled (514, 332) with delta (0, 0)
Screenshot: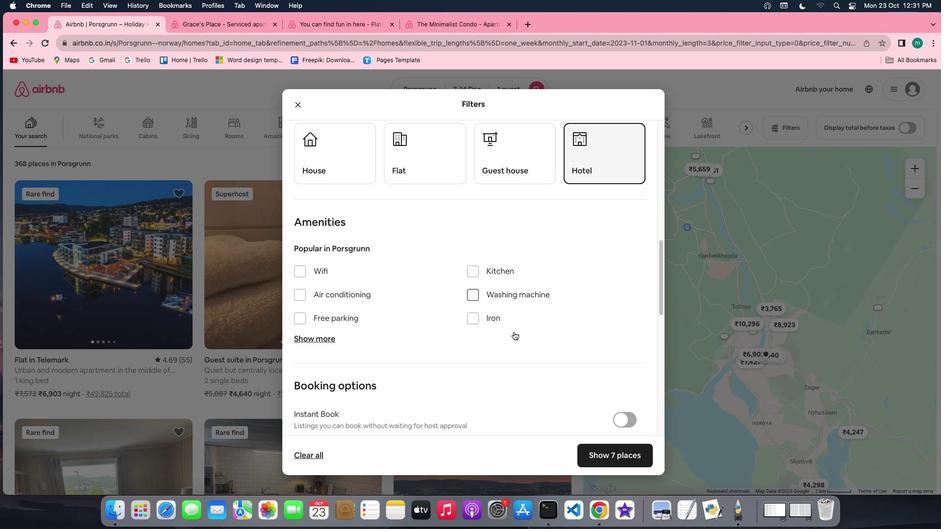 
Action: Mouse scrolled (514, 332) with delta (0, 0)
Screenshot: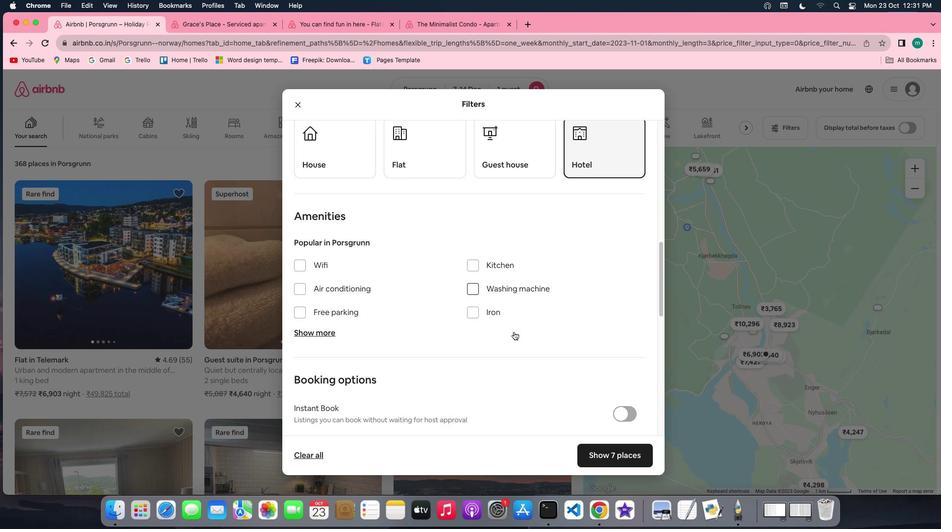 
Action: Mouse scrolled (514, 332) with delta (0, 0)
Screenshot: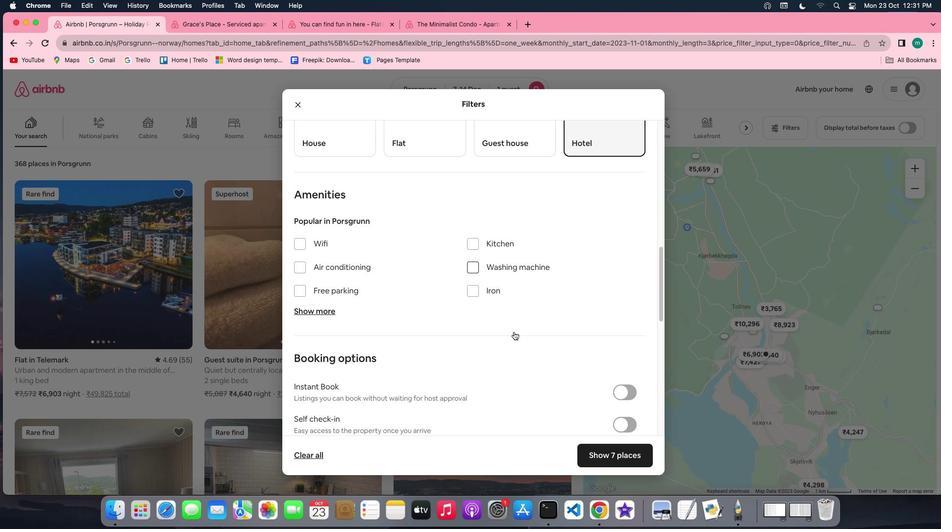 
Action: Mouse scrolled (514, 332) with delta (0, 0)
Screenshot: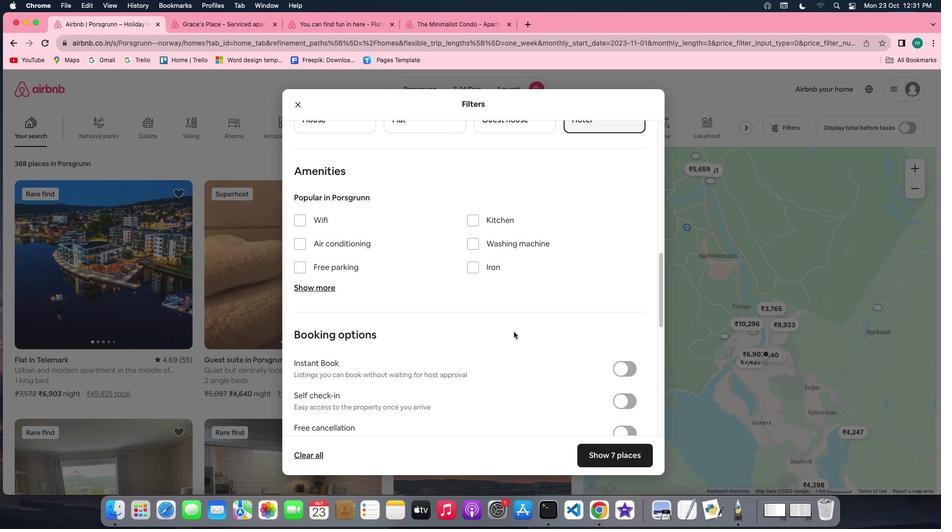
Action: Mouse scrolled (514, 332) with delta (0, 0)
Screenshot: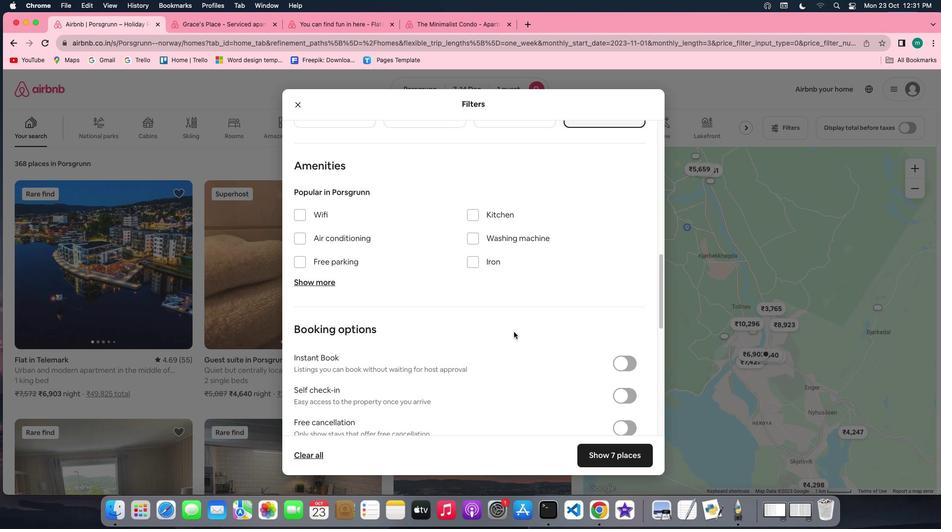 
Action: Mouse scrolled (514, 332) with delta (0, 0)
Screenshot: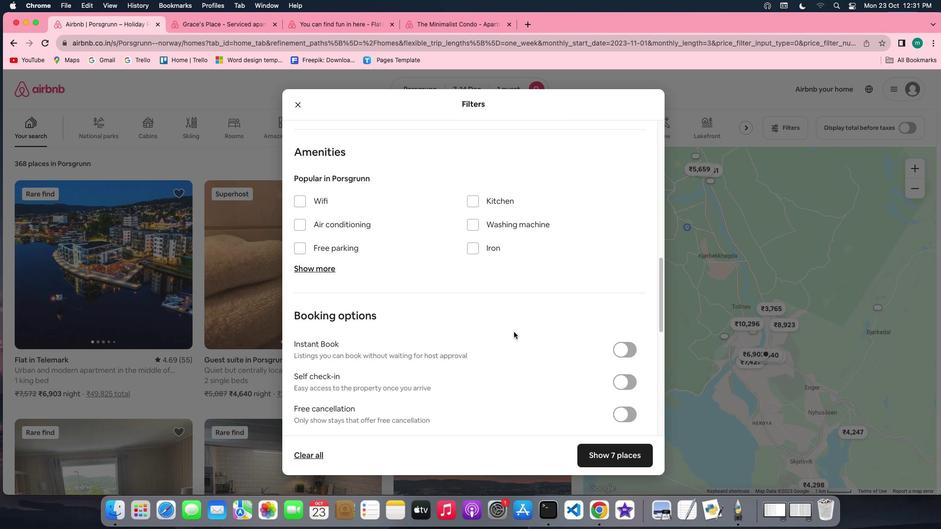 
Action: Mouse scrolled (514, 332) with delta (0, 0)
Screenshot: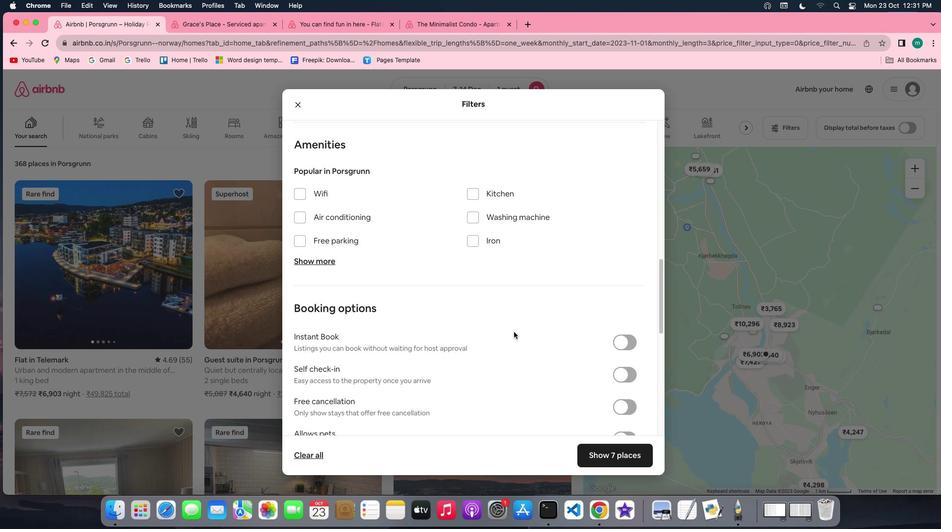 
Action: Mouse scrolled (514, 332) with delta (0, 0)
Screenshot: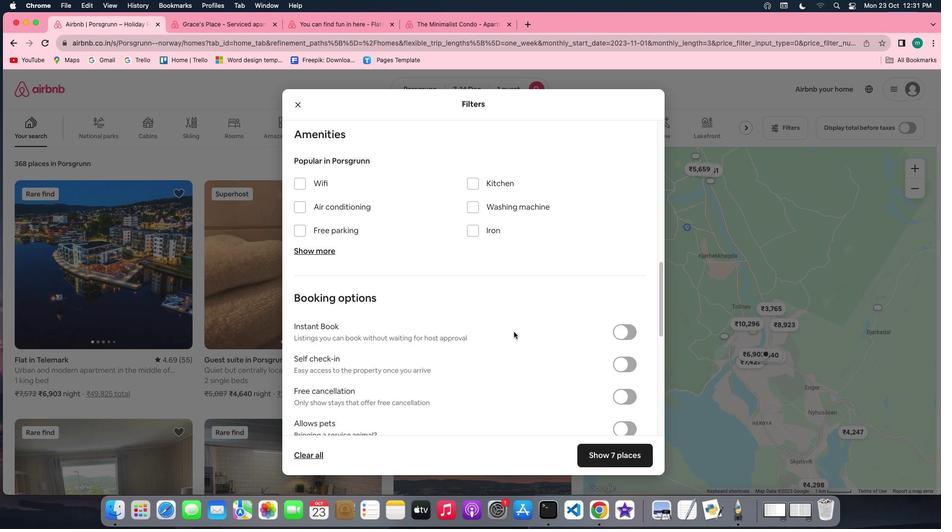 
Action: Mouse scrolled (514, 332) with delta (0, 0)
Screenshot: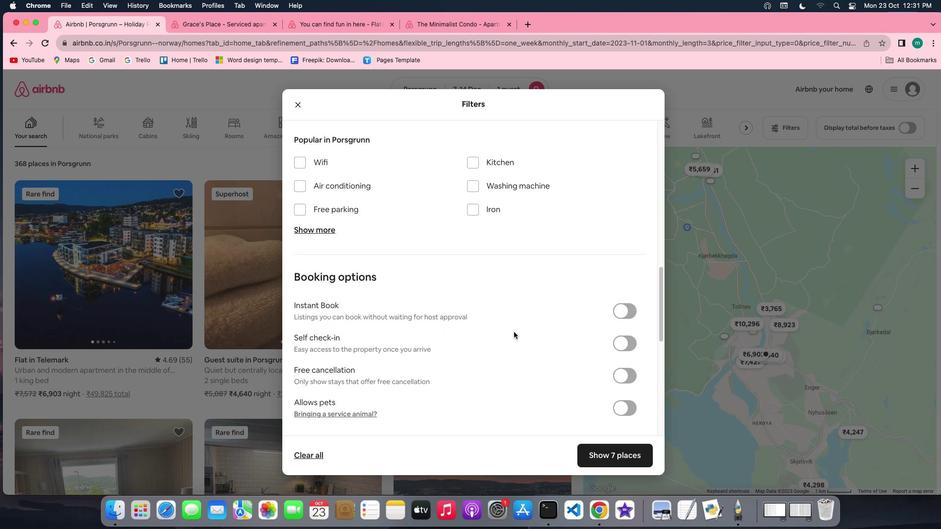 
Action: Mouse scrolled (514, 332) with delta (0, 0)
Screenshot: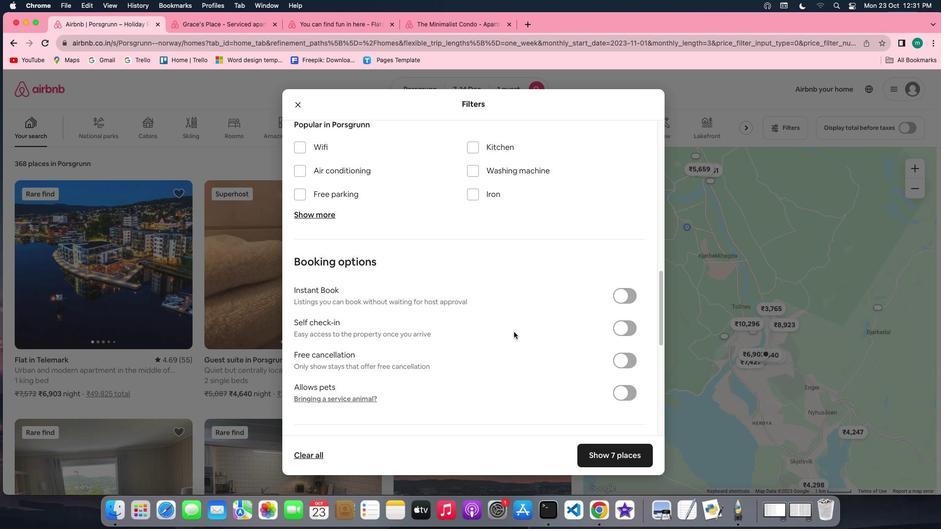 
Action: Mouse scrolled (514, 332) with delta (0, 0)
Screenshot: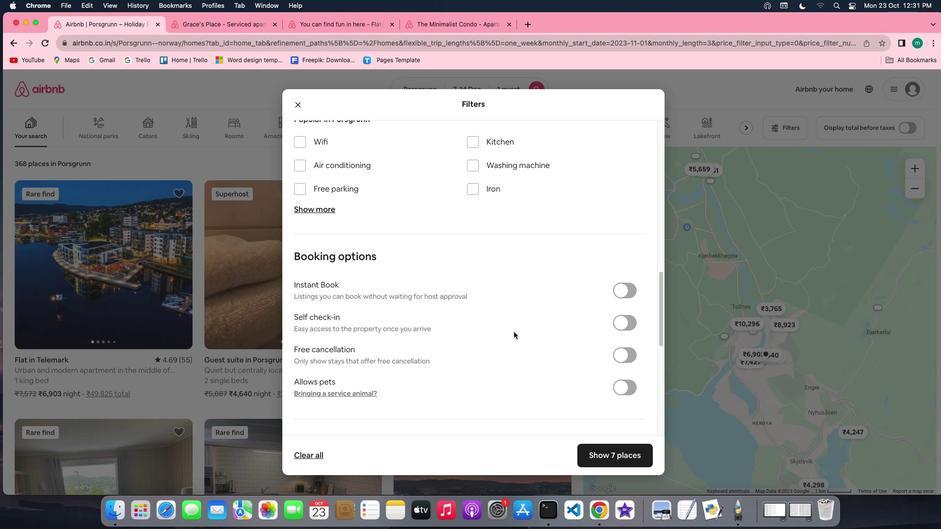 
Action: Mouse scrolled (514, 332) with delta (0, 0)
Screenshot: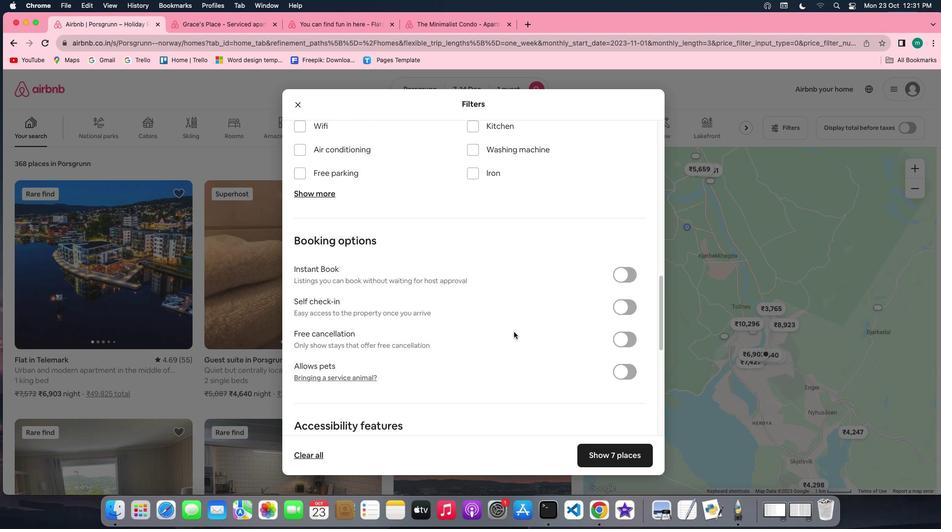 
Action: Mouse scrolled (514, 332) with delta (0, 0)
Screenshot: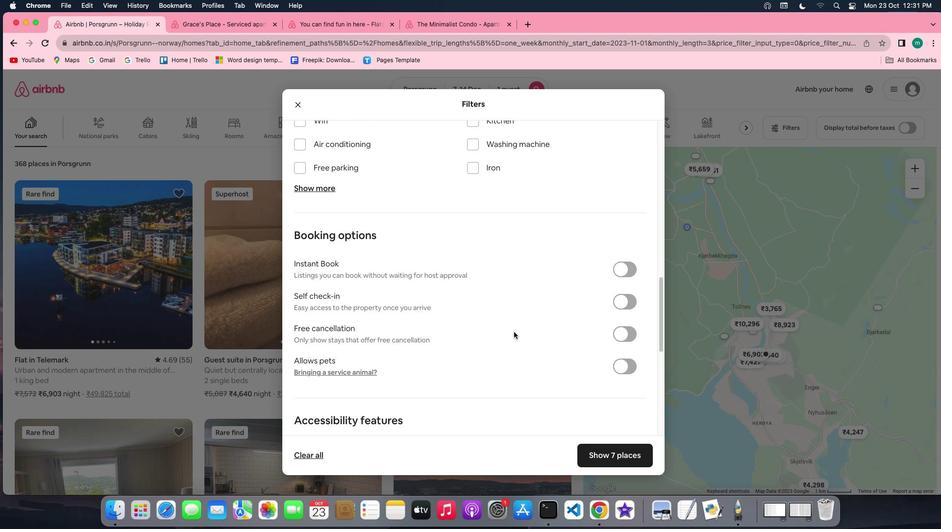 
Action: Mouse scrolled (514, 332) with delta (0, 0)
Screenshot: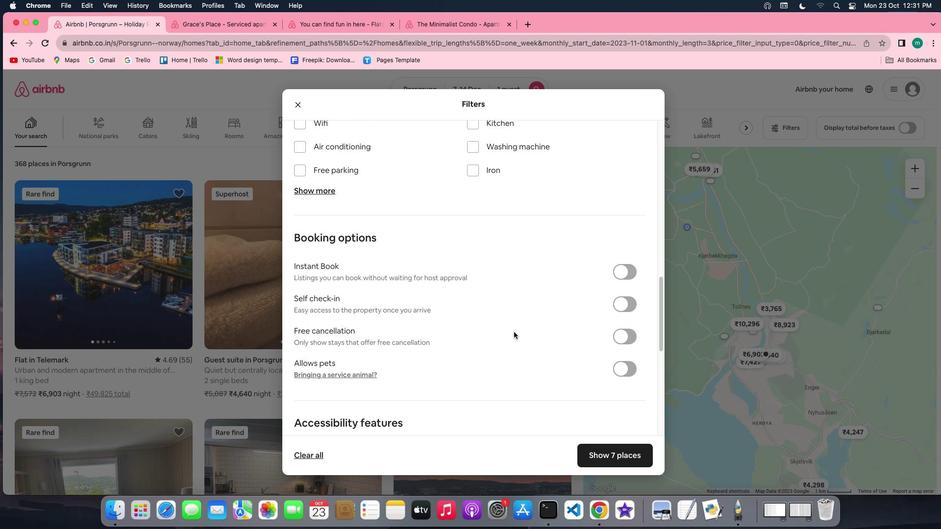 
Action: Mouse scrolled (514, 332) with delta (0, 0)
Screenshot: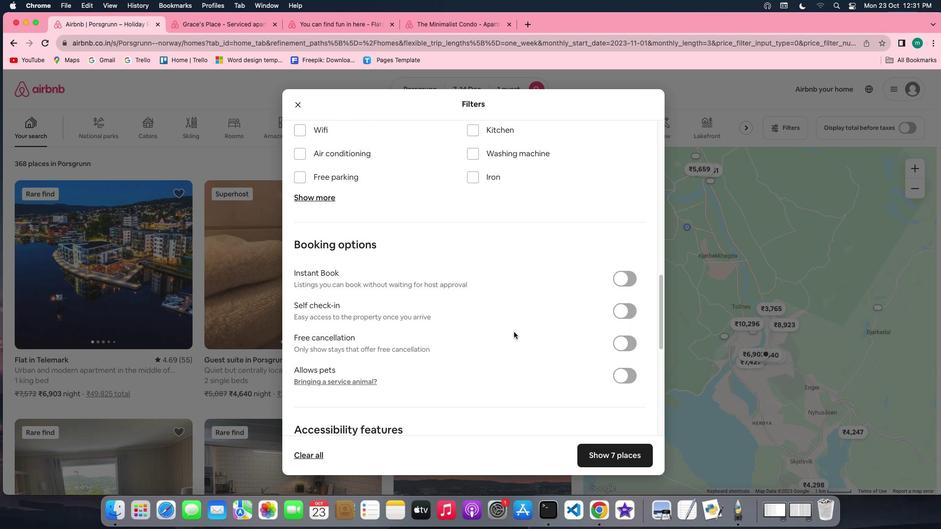
Action: Mouse scrolled (514, 332) with delta (0, 0)
Screenshot: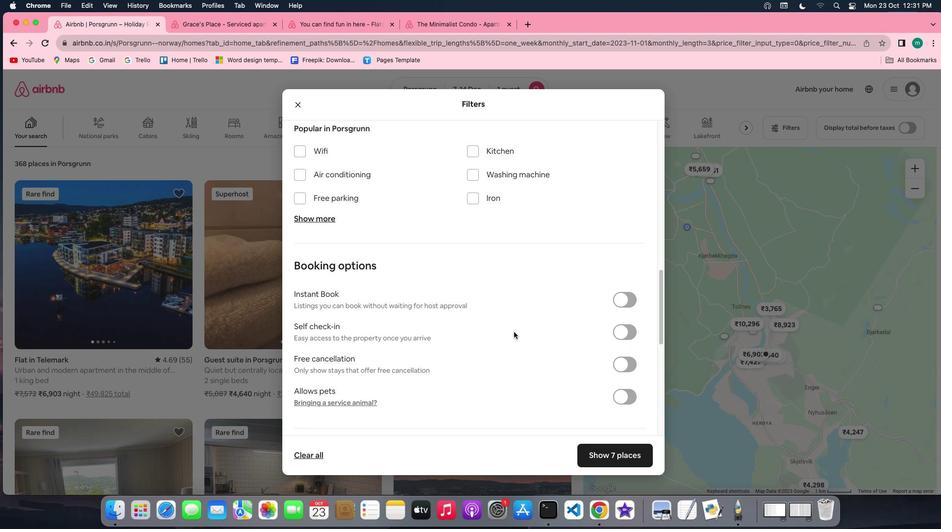 
Action: Mouse moved to (632, 341)
Screenshot: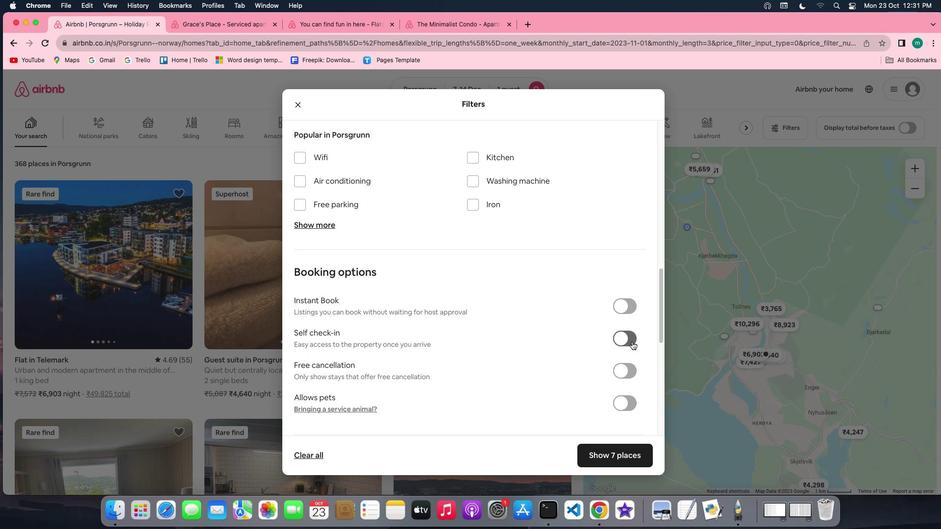 
Action: Mouse pressed left at (632, 341)
Screenshot: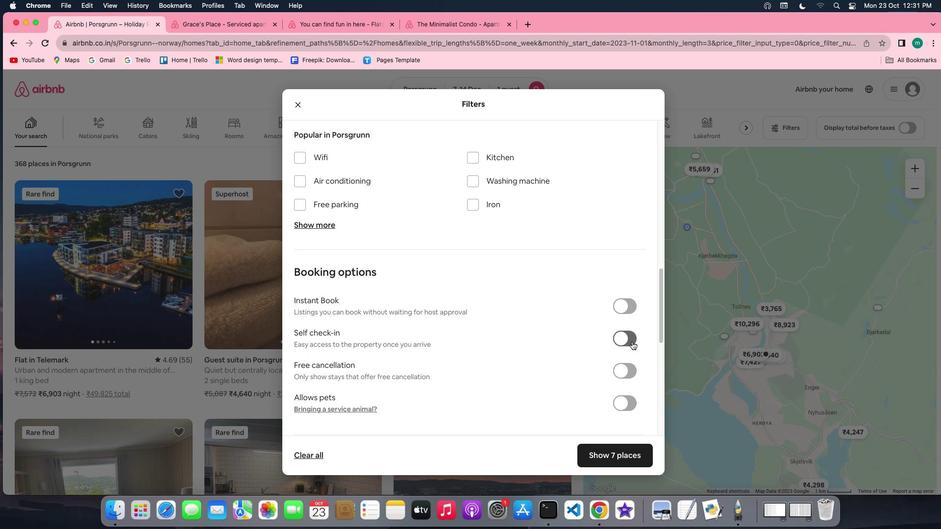 
Action: Mouse moved to (577, 387)
Screenshot: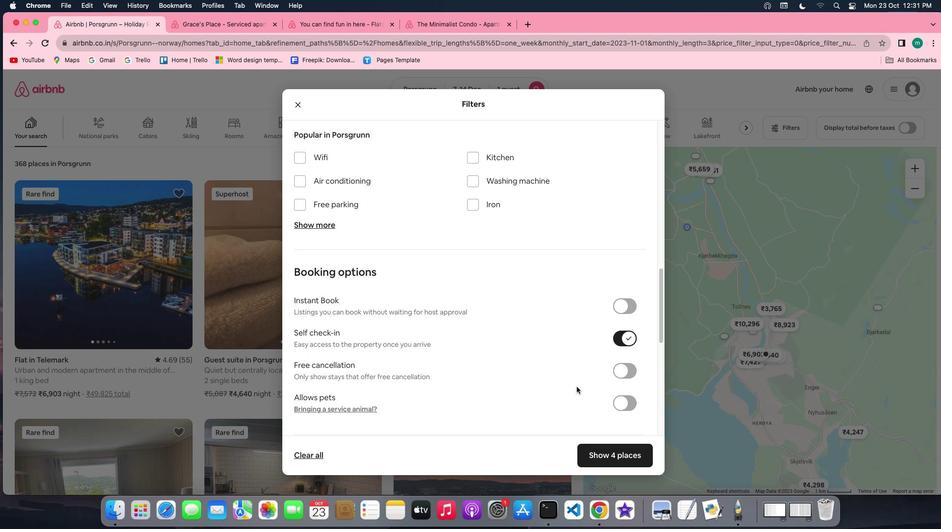 
Action: Mouse scrolled (577, 387) with delta (0, 0)
Screenshot: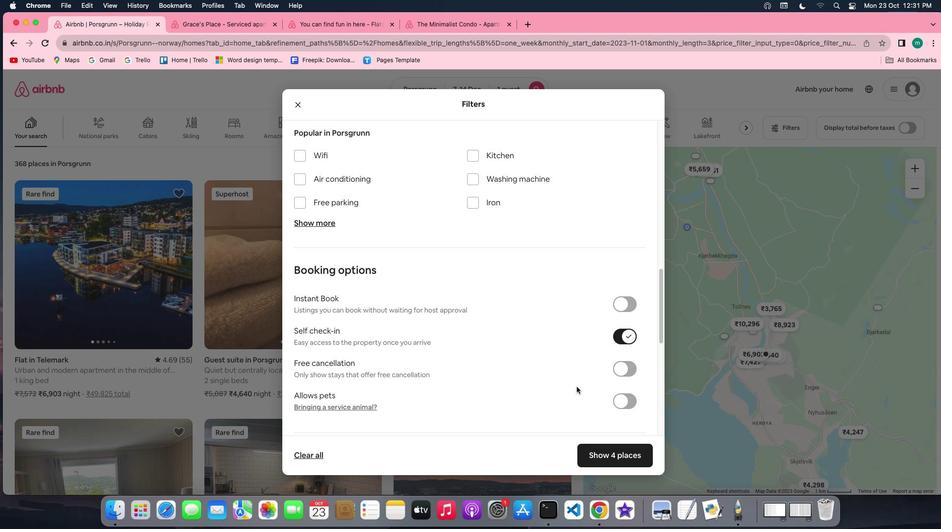 
Action: Mouse scrolled (577, 387) with delta (0, 0)
Screenshot: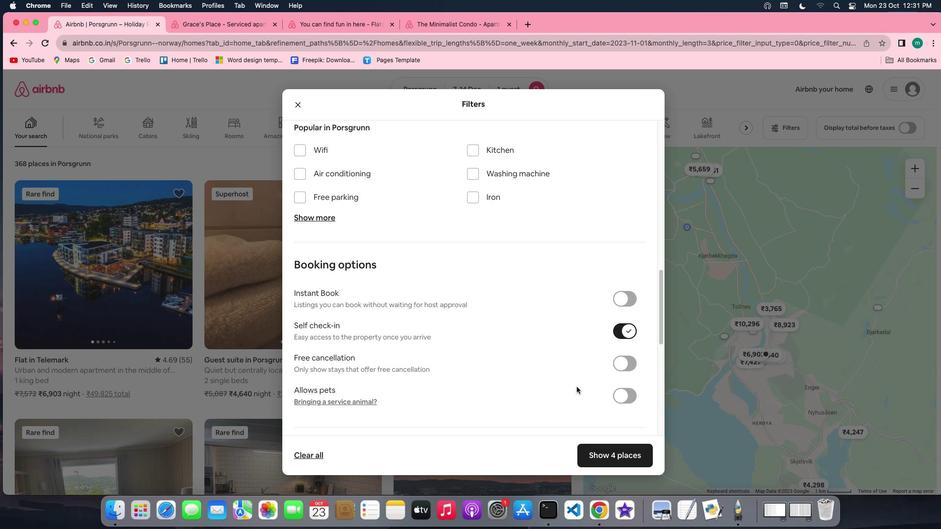 
Action: Mouse scrolled (577, 387) with delta (0, 0)
Screenshot: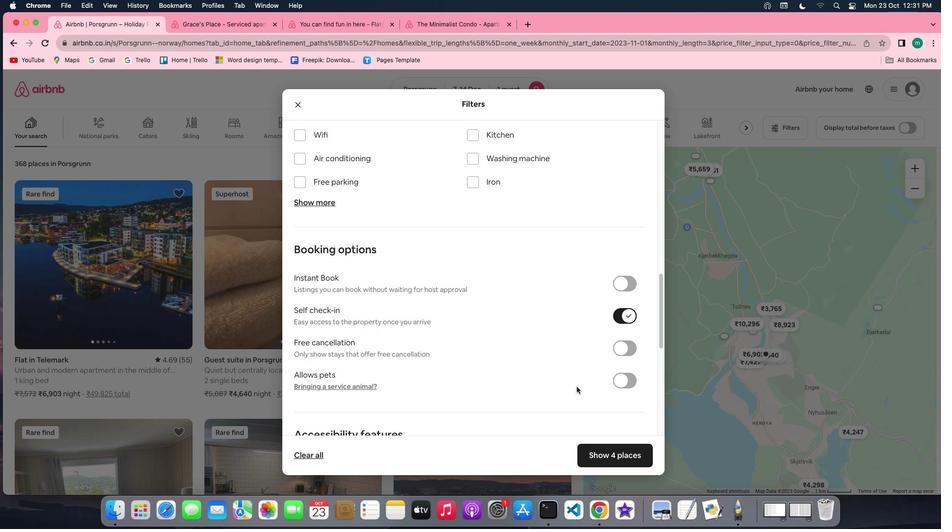 
Action: Mouse scrolled (577, 387) with delta (0, 0)
Screenshot: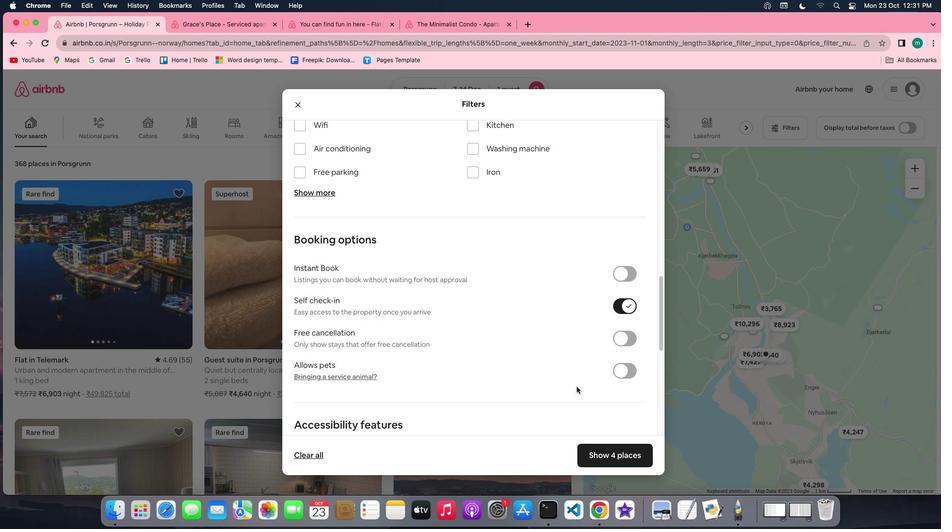
Action: Mouse moved to (582, 397)
Screenshot: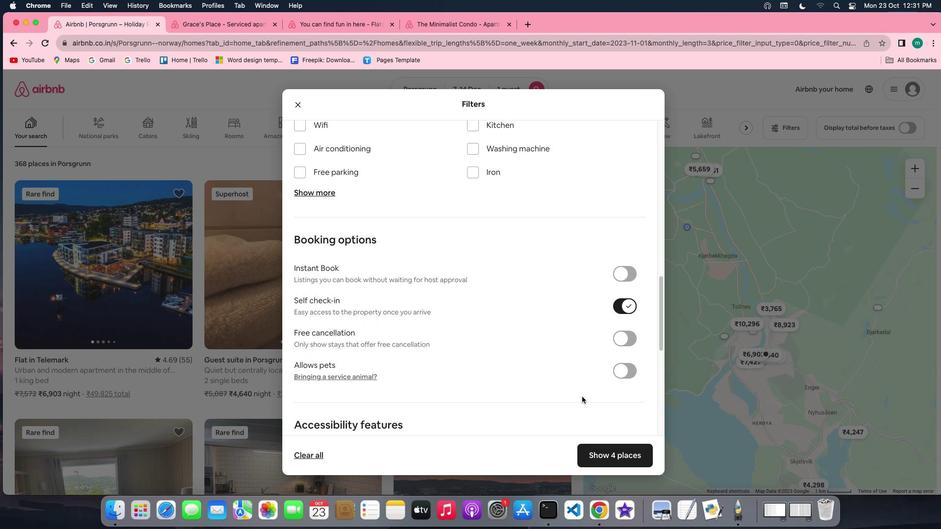 
Action: Mouse scrolled (582, 397) with delta (0, 0)
Screenshot: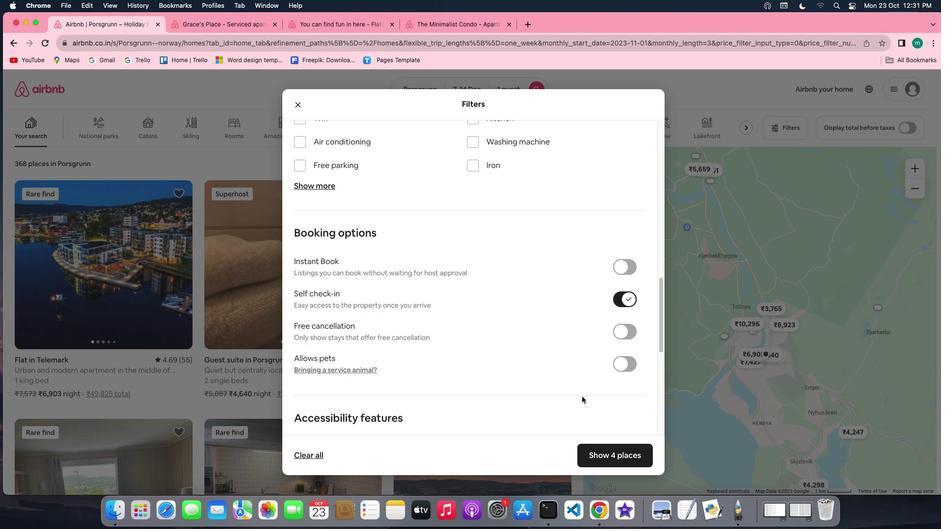 
Action: Mouse scrolled (582, 397) with delta (0, 0)
Screenshot: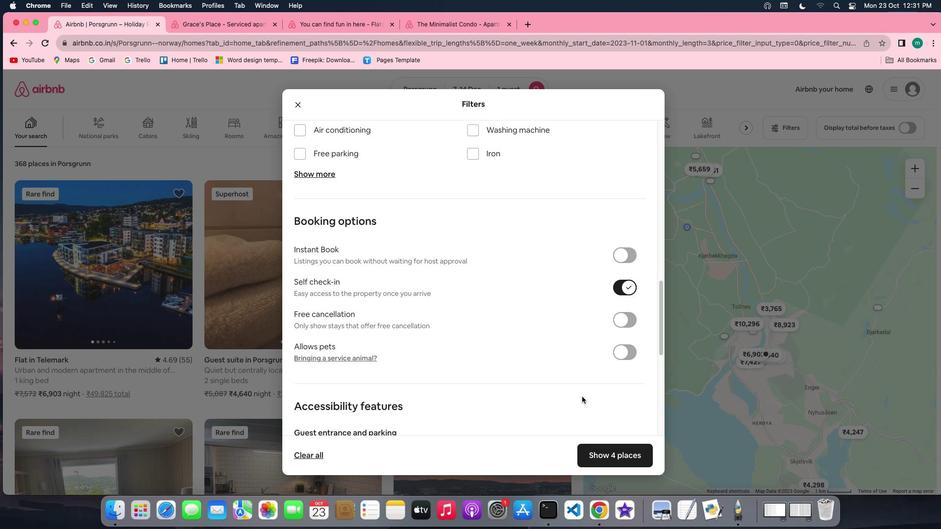 
Action: Mouse scrolled (582, 397) with delta (0, 0)
Screenshot: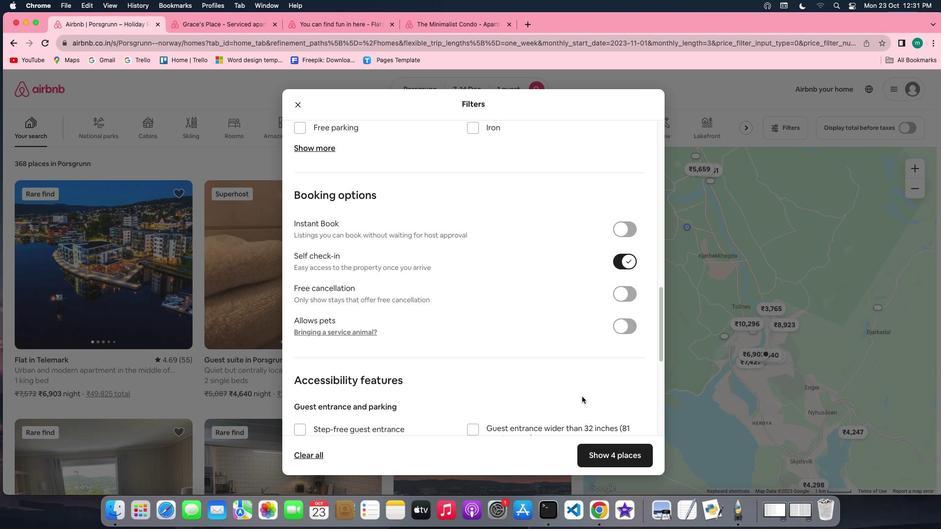 
Action: Mouse scrolled (582, 397) with delta (0, -1)
Screenshot: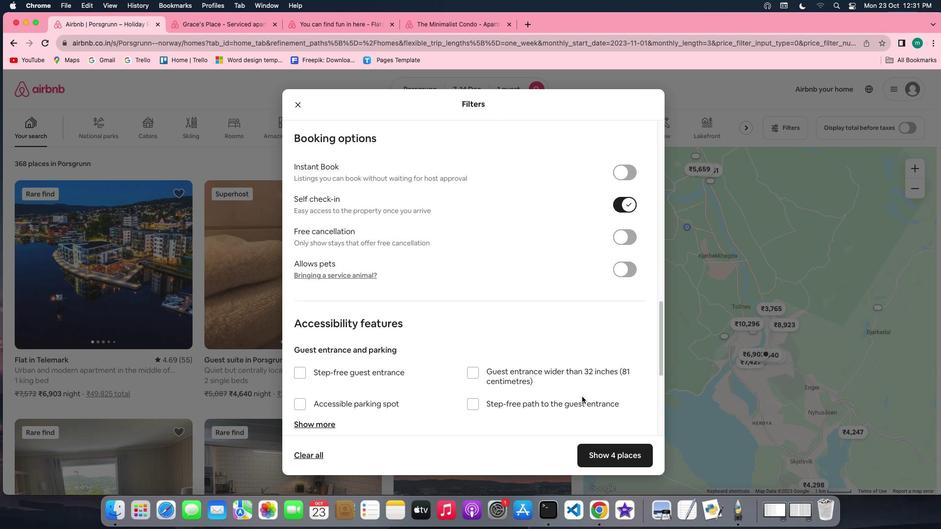 
Action: Mouse scrolled (582, 397) with delta (0, -1)
Screenshot: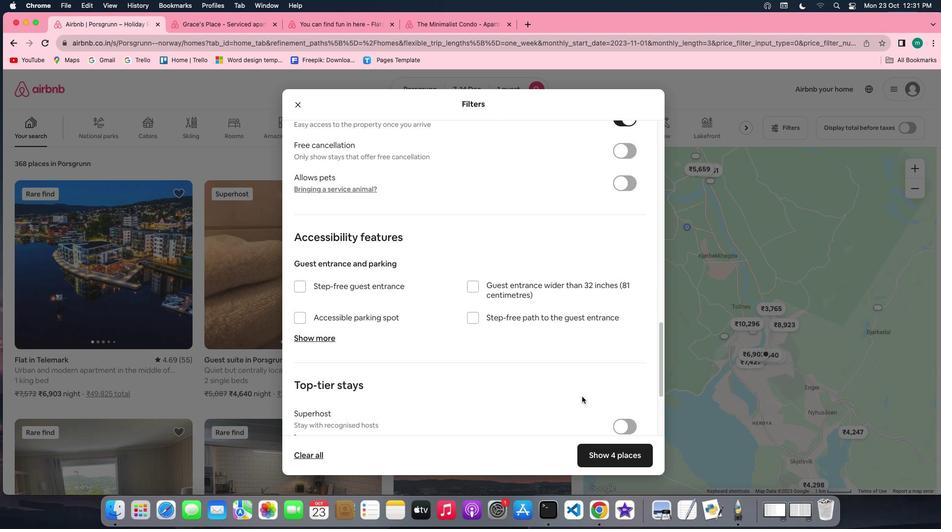 
Action: Mouse scrolled (582, 397) with delta (0, 0)
Screenshot: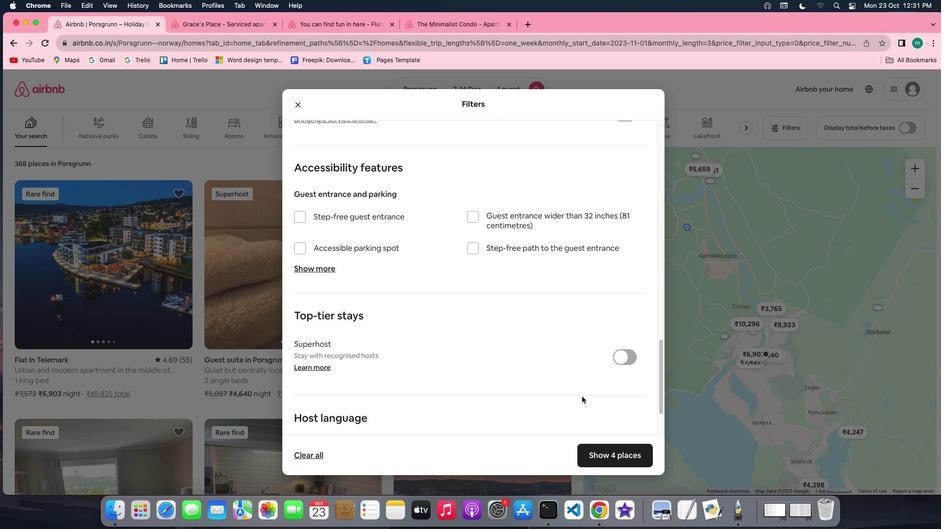 
Action: Mouse scrolled (582, 397) with delta (0, 0)
Screenshot: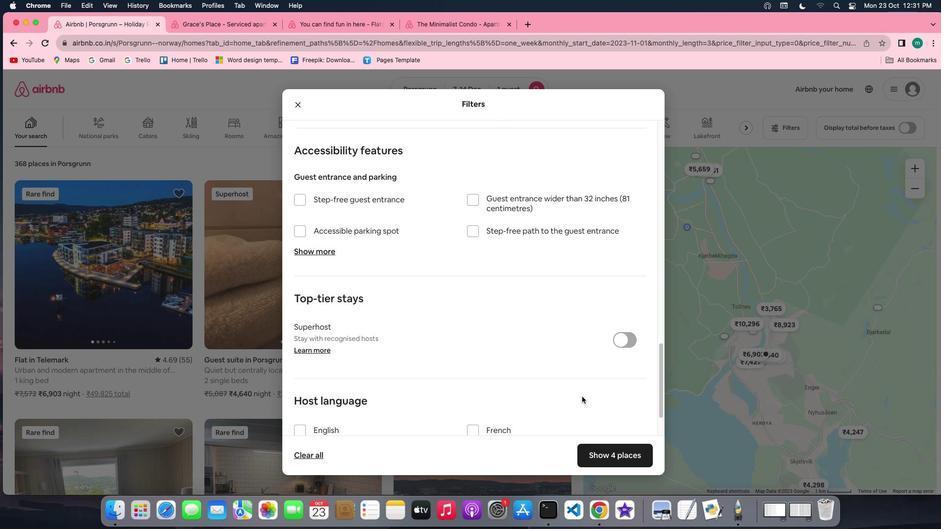 
Action: Mouse scrolled (582, 397) with delta (0, -1)
Screenshot: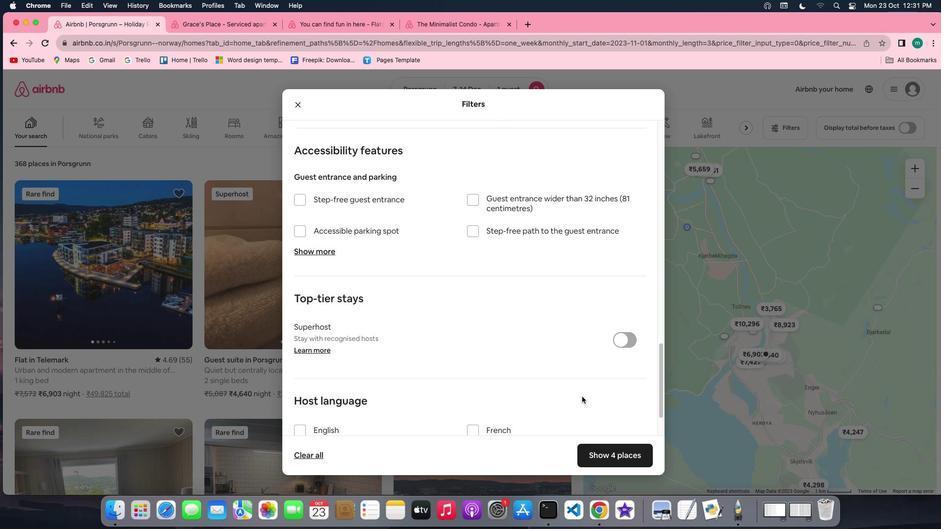 
Action: Mouse scrolled (582, 397) with delta (0, -2)
Screenshot: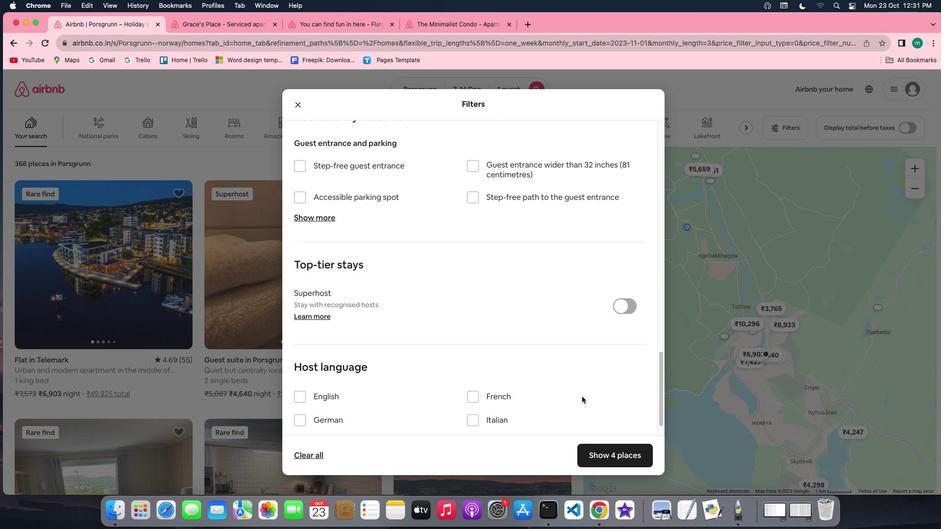 
Action: Mouse scrolled (582, 397) with delta (0, -2)
Screenshot: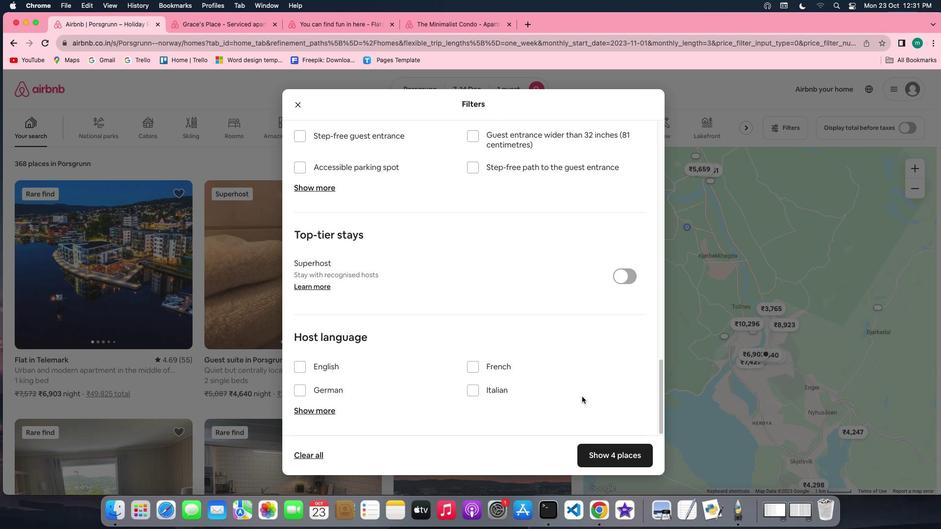 
Action: Mouse moved to (592, 407)
Screenshot: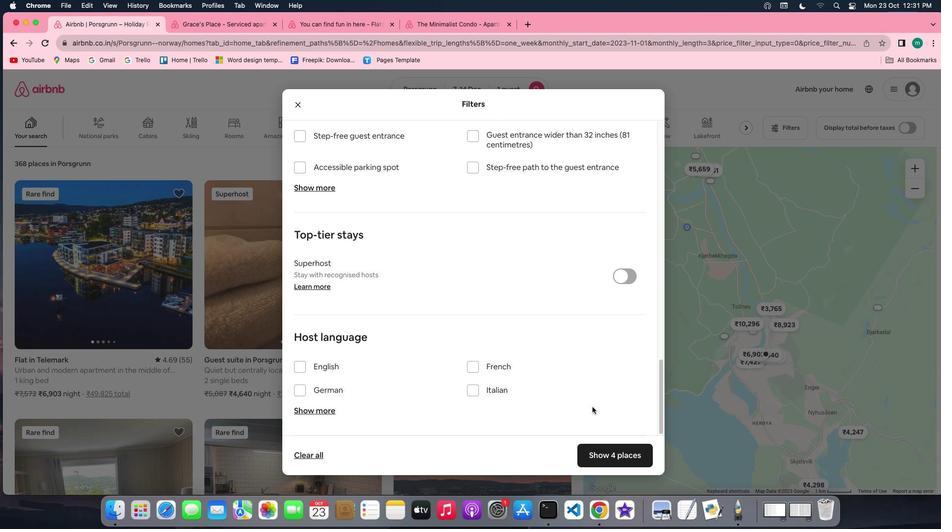
Action: Mouse scrolled (592, 407) with delta (0, 0)
Screenshot: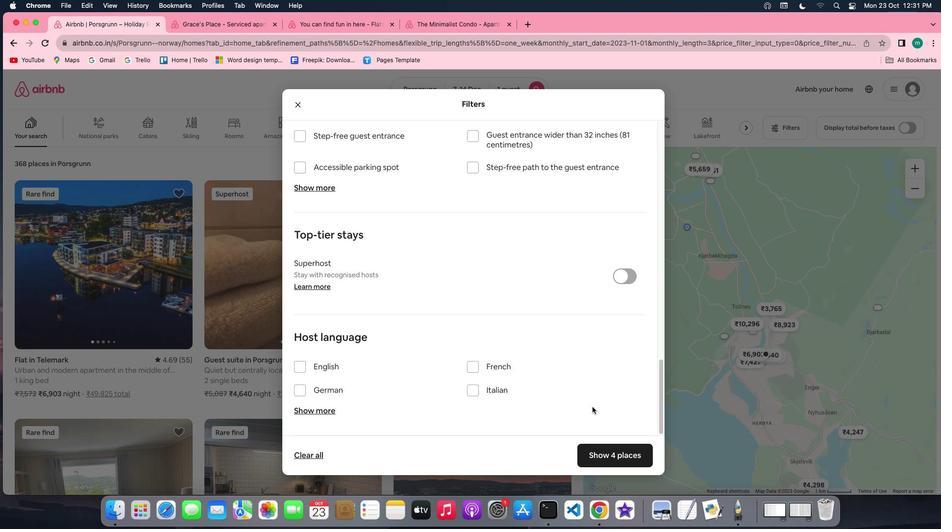 
Action: Mouse scrolled (592, 407) with delta (0, 0)
Screenshot: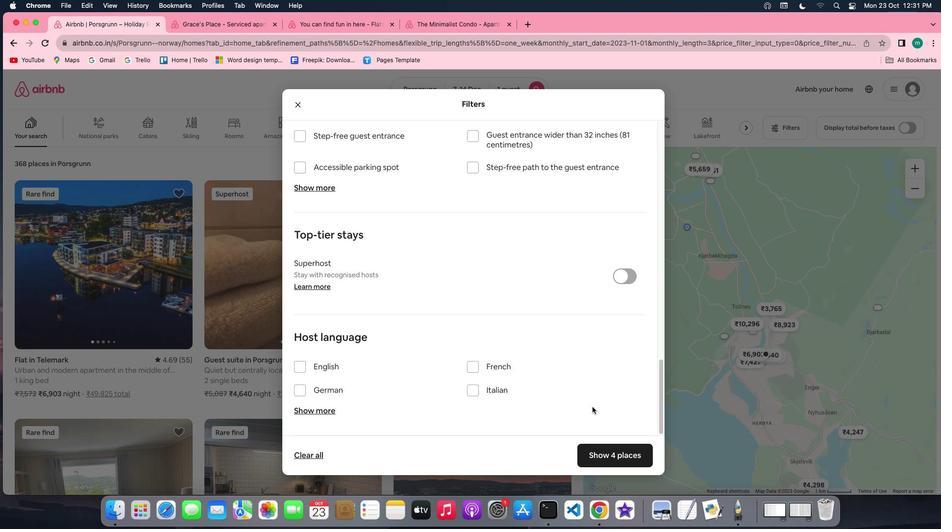 
Action: Mouse scrolled (592, 407) with delta (0, -1)
Screenshot: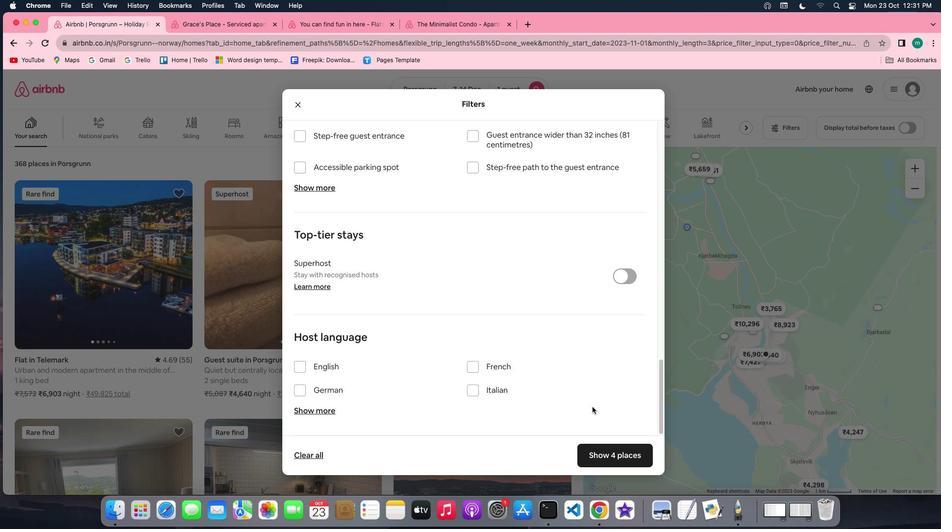 
Action: Mouse scrolled (592, 407) with delta (0, -1)
Screenshot: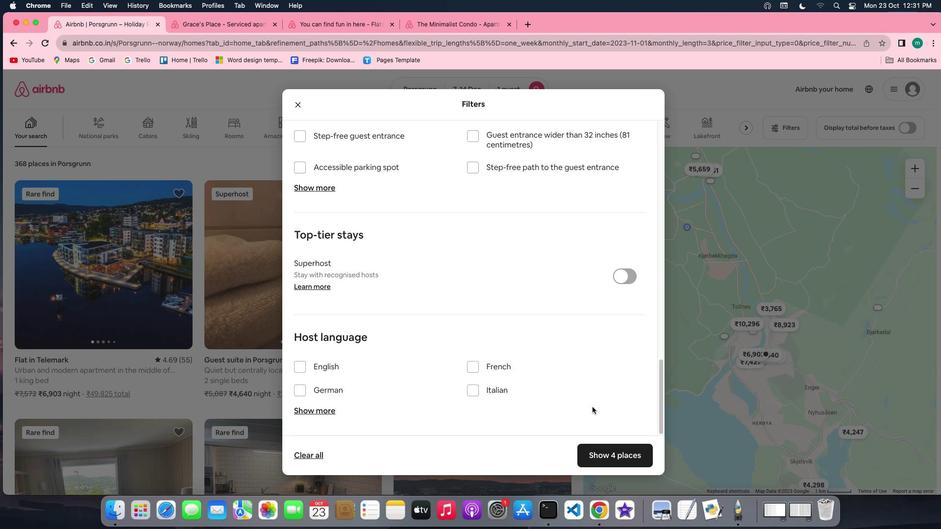 
Action: Mouse moved to (612, 452)
Screenshot: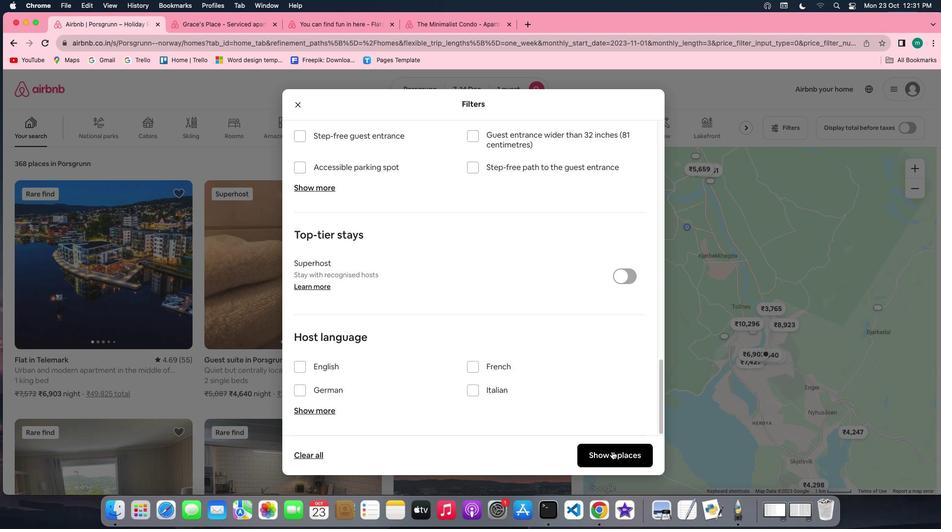 
Action: Mouse pressed left at (612, 452)
Screenshot: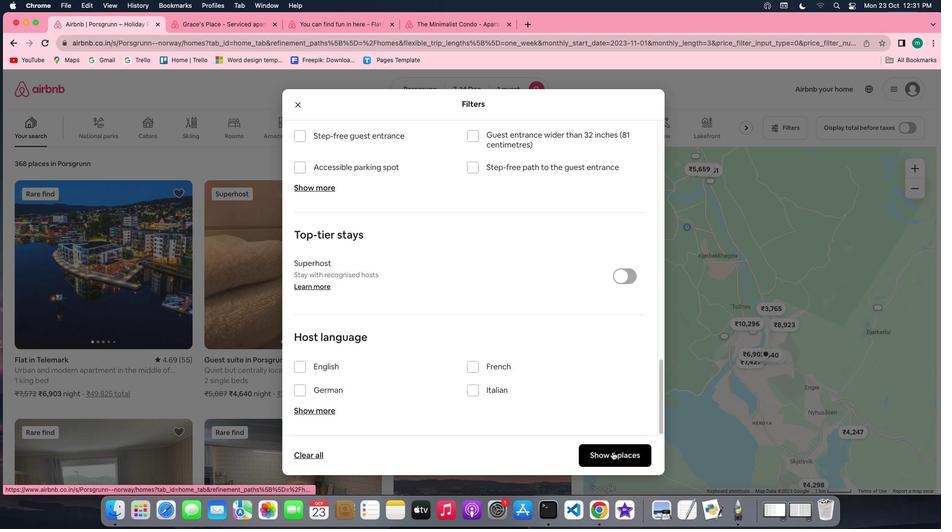 
Action: Mouse moved to (103, 291)
Screenshot: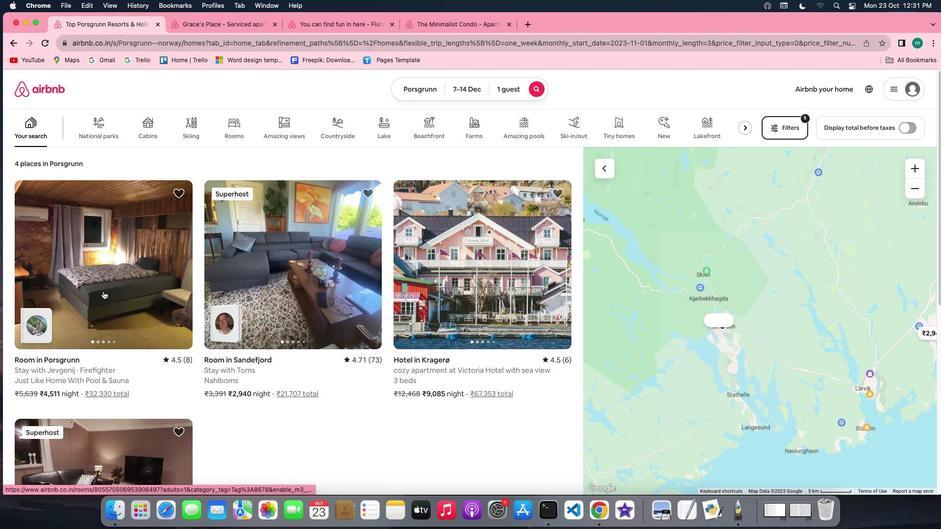 
Action: Mouse pressed left at (103, 291)
Screenshot: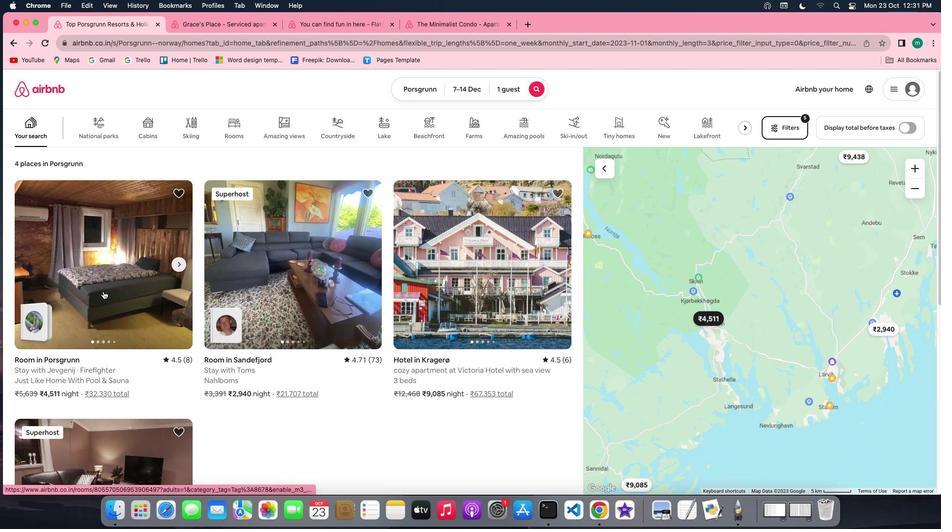 
Action: Mouse moved to (675, 356)
Screenshot: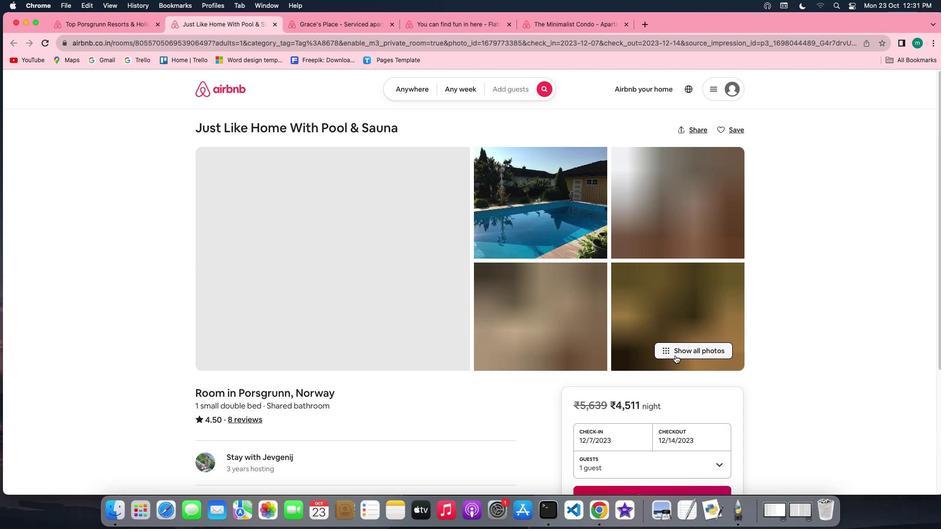 
Action: Mouse pressed left at (675, 356)
Screenshot: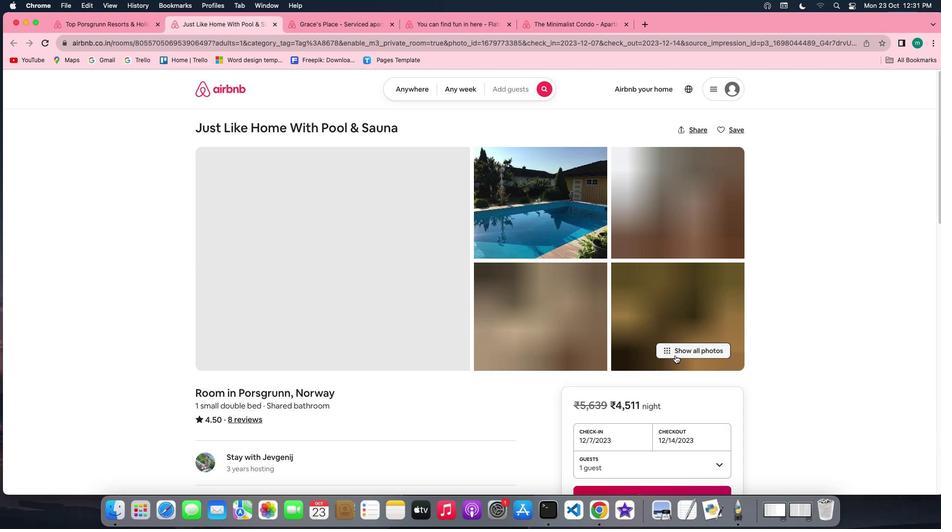 
Action: Mouse moved to (397, 317)
Screenshot: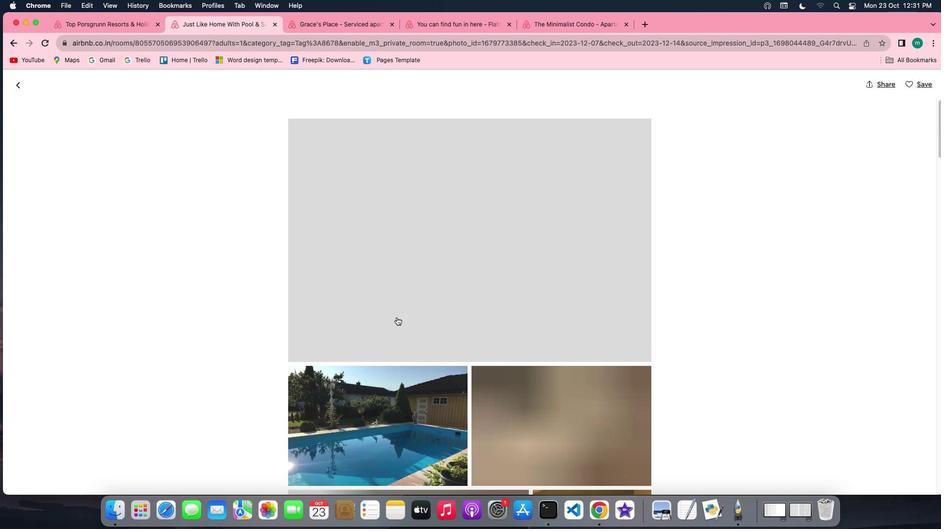 
Action: Mouse scrolled (397, 317) with delta (0, 0)
Screenshot: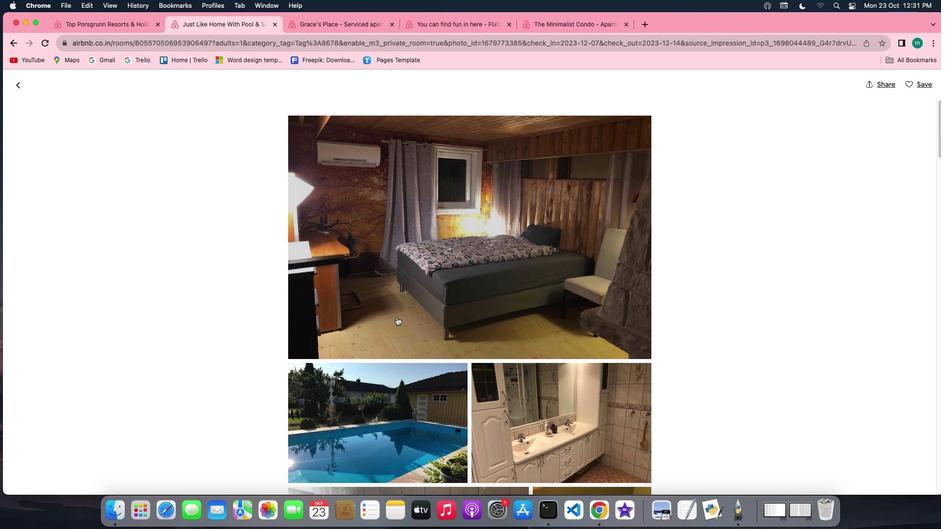 
Action: Mouse scrolled (397, 317) with delta (0, 0)
Screenshot: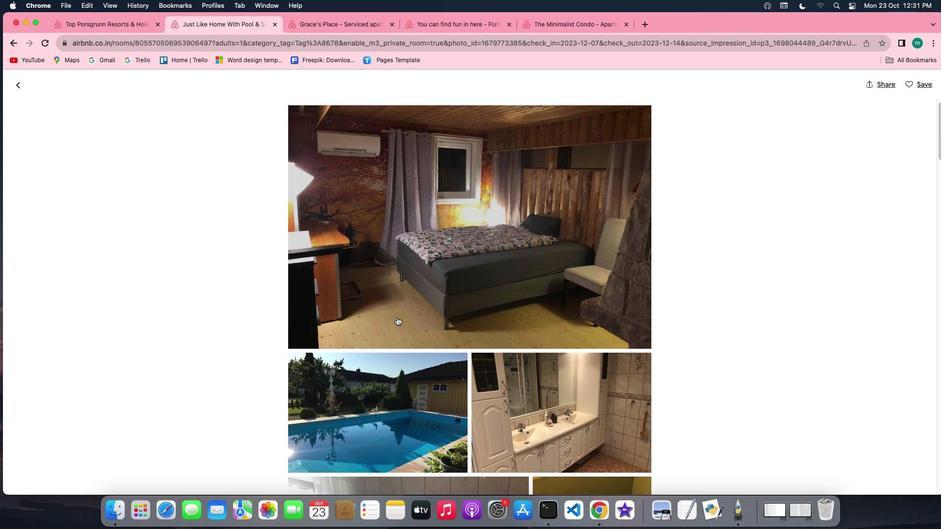 
Action: Mouse scrolled (397, 317) with delta (0, 0)
Screenshot: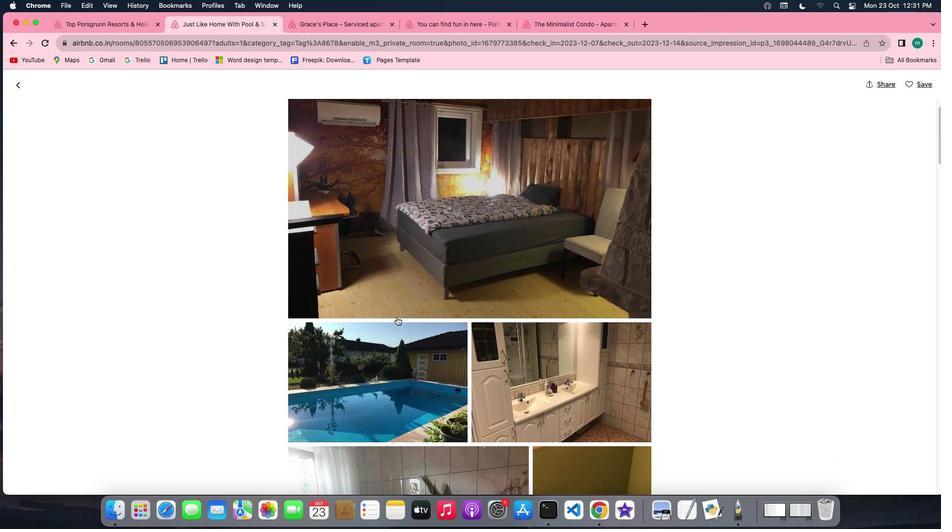 
Action: Mouse scrolled (397, 317) with delta (0, 0)
Screenshot: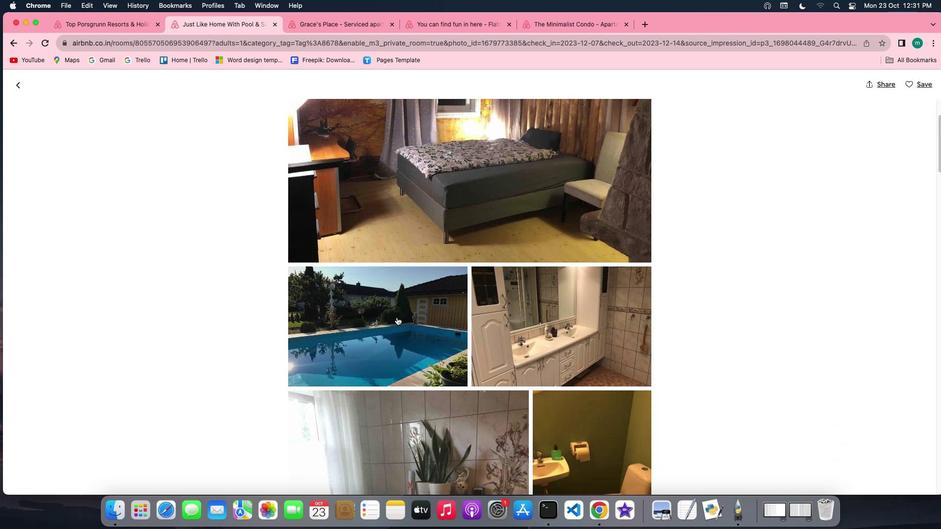 
Action: Mouse scrolled (397, 317) with delta (0, 0)
Screenshot: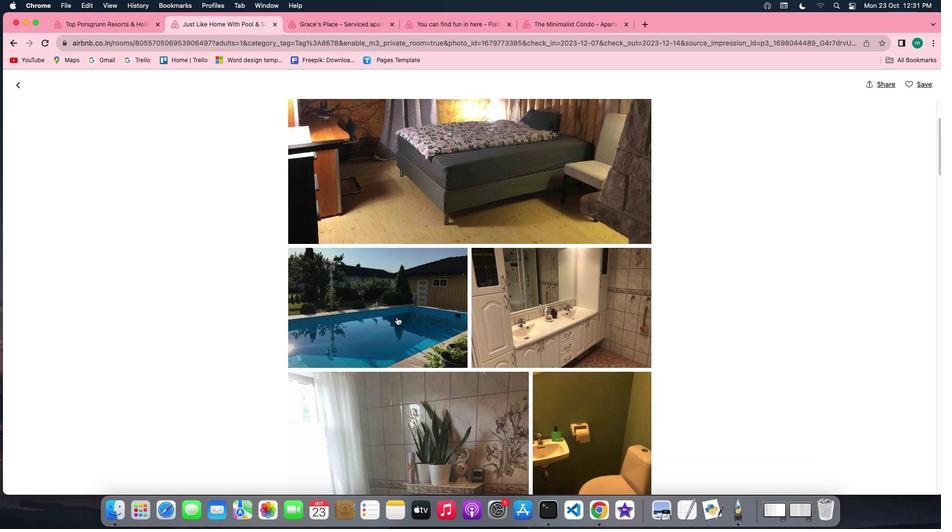 
Action: Mouse scrolled (397, 317) with delta (0, 0)
Screenshot: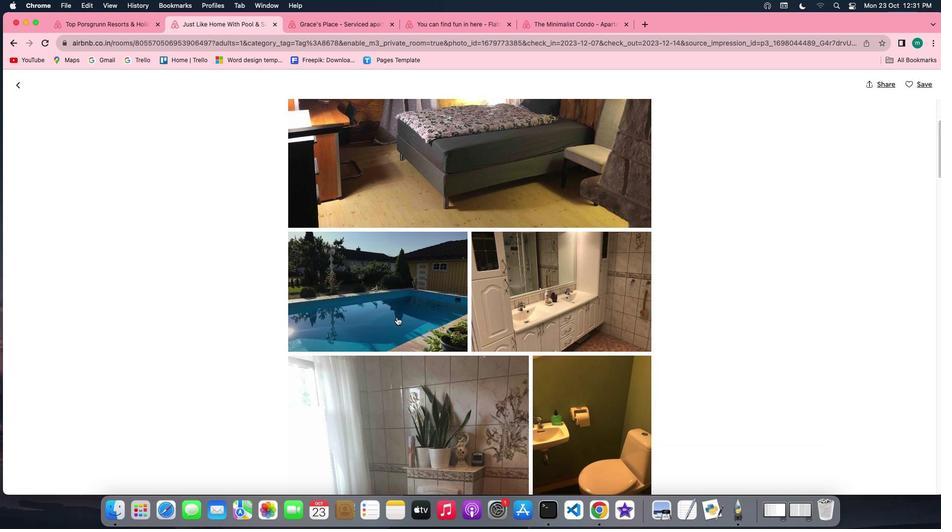 
Action: Mouse scrolled (397, 317) with delta (0, 0)
Screenshot: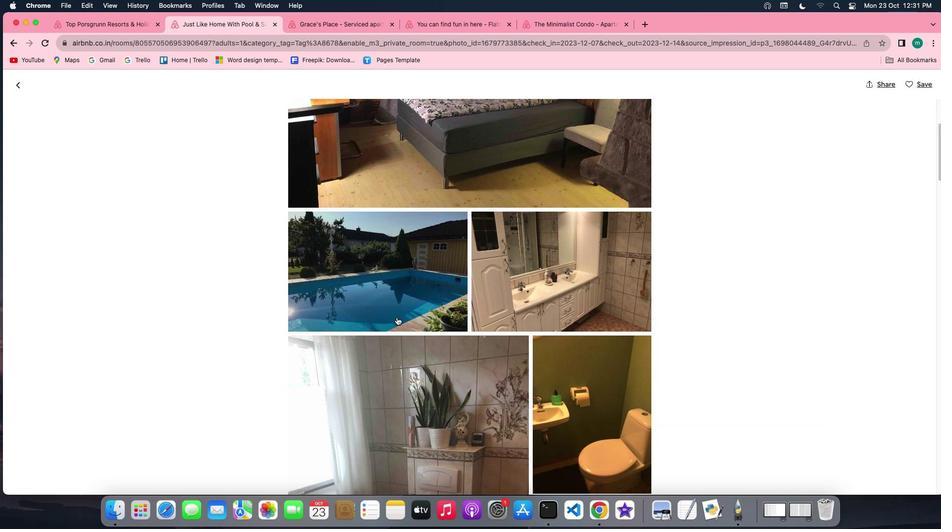 
Action: Mouse scrolled (397, 317) with delta (0, -1)
Screenshot: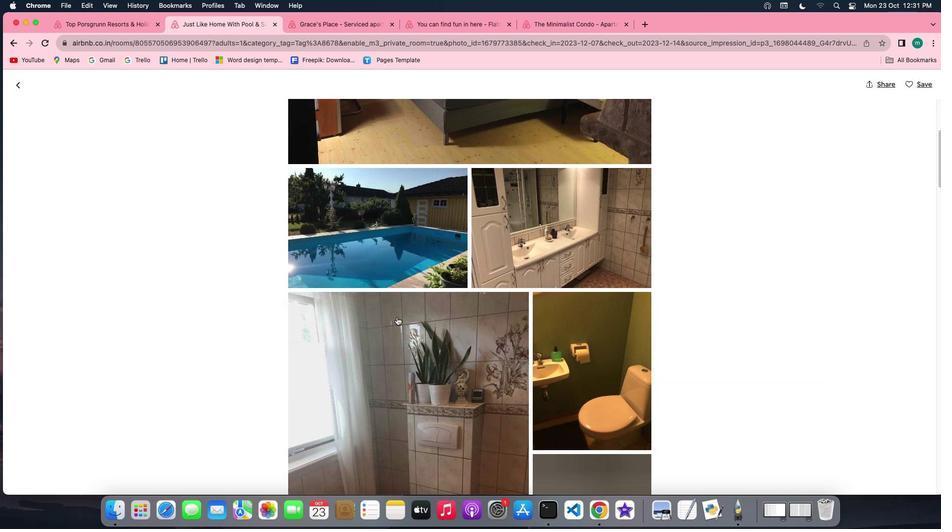 
Action: Mouse scrolled (397, 317) with delta (0, 0)
Screenshot: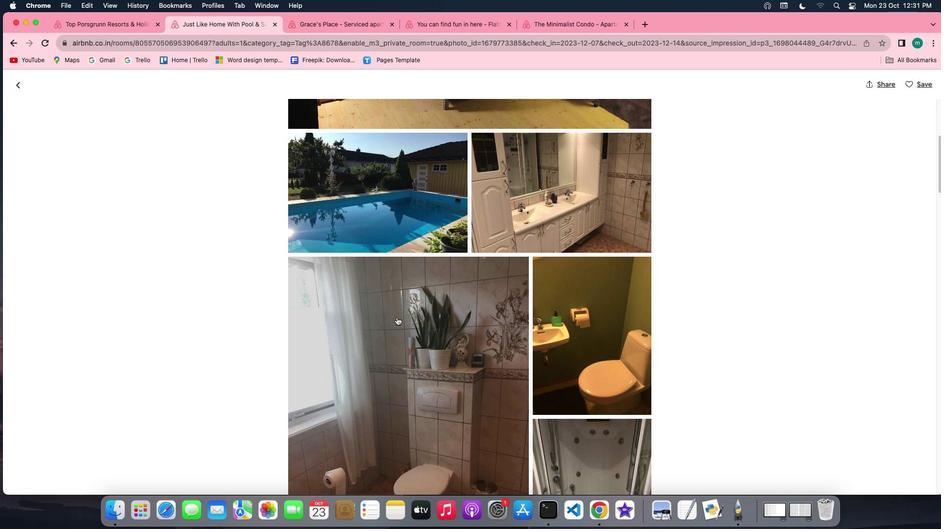 
Action: Mouse scrolled (397, 317) with delta (0, 0)
Screenshot: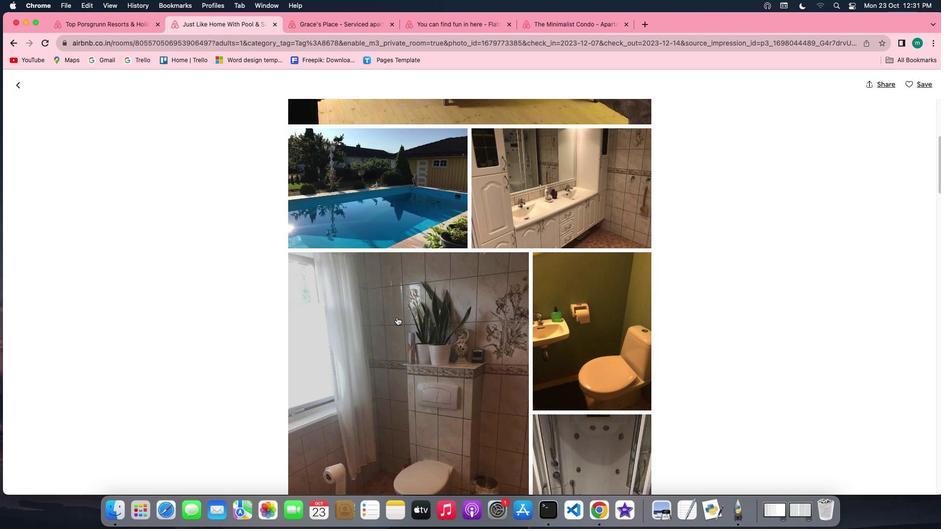 
Action: Mouse scrolled (397, 317) with delta (0, 0)
Screenshot: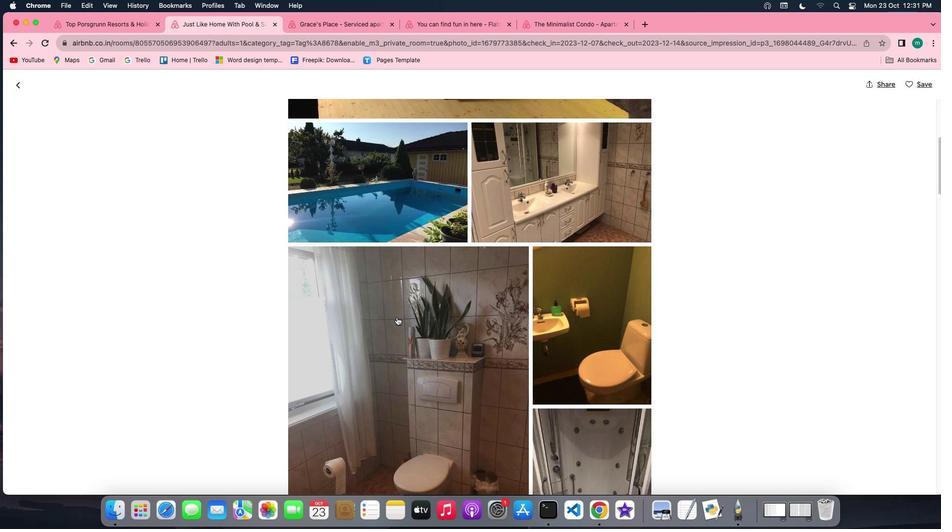 
Action: Mouse scrolled (397, 317) with delta (0, 0)
Screenshot: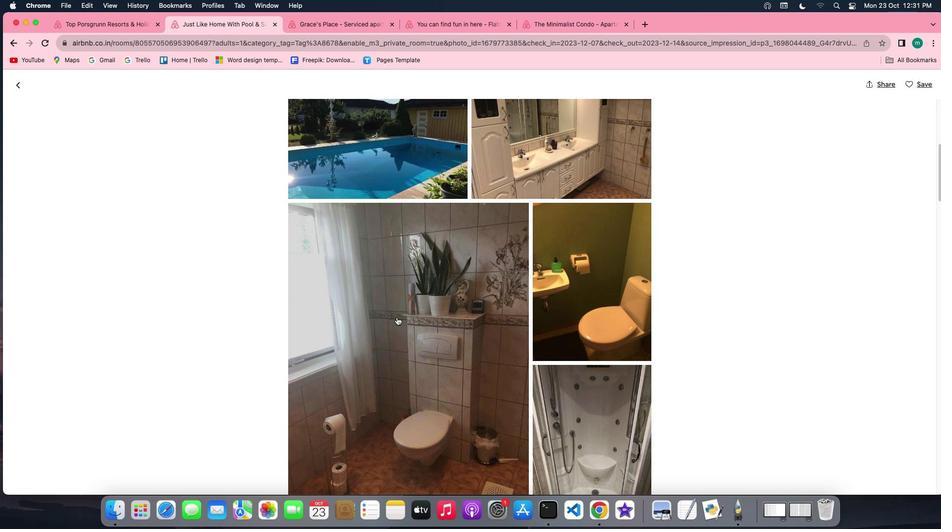 
Action: Mouse scrolled (397, 317) with delta (0, 0)
Screenshot: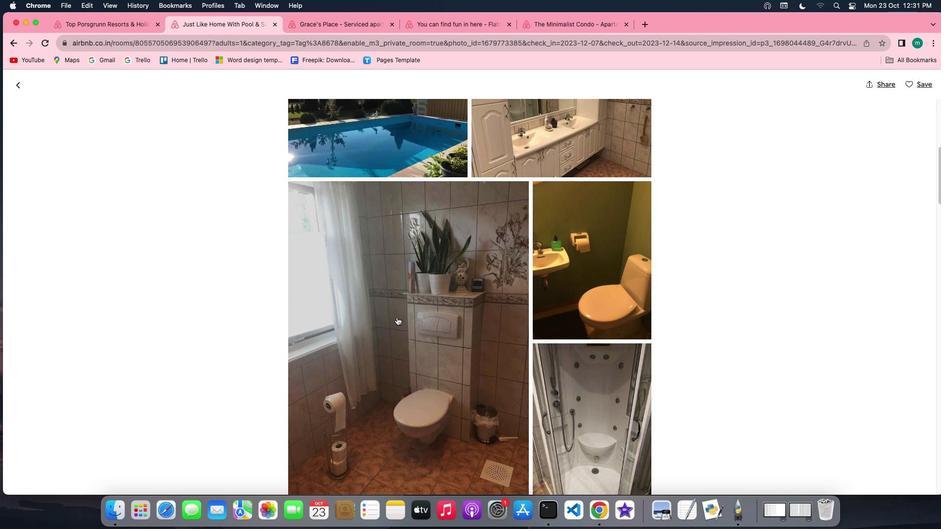
Action: Mouse scrolled (397, 317) with delta (0, 0)
Screenshot: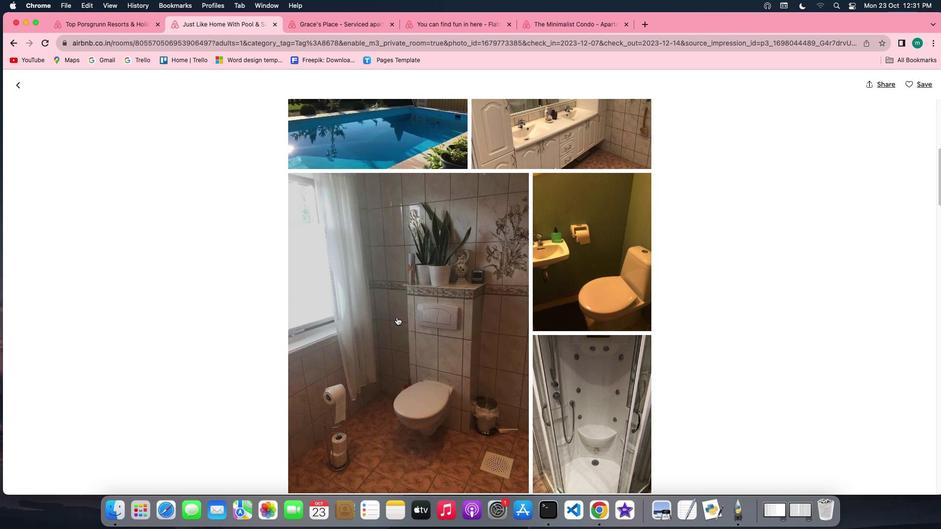 
Action: Mouse scrolled (397, 317) with delta (0, 0)
Screenshot: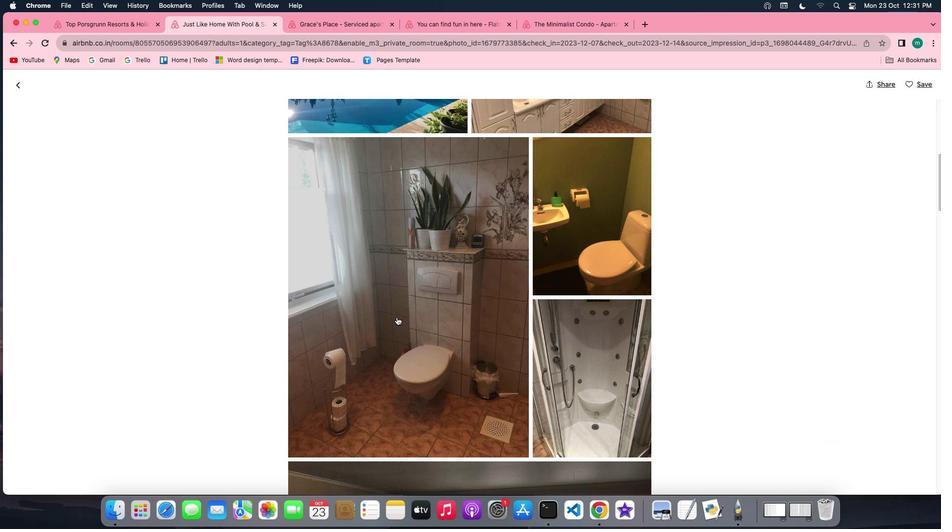 
Action: Mouse scrolled (397, 317) with delta (0, 0)
Screenshot: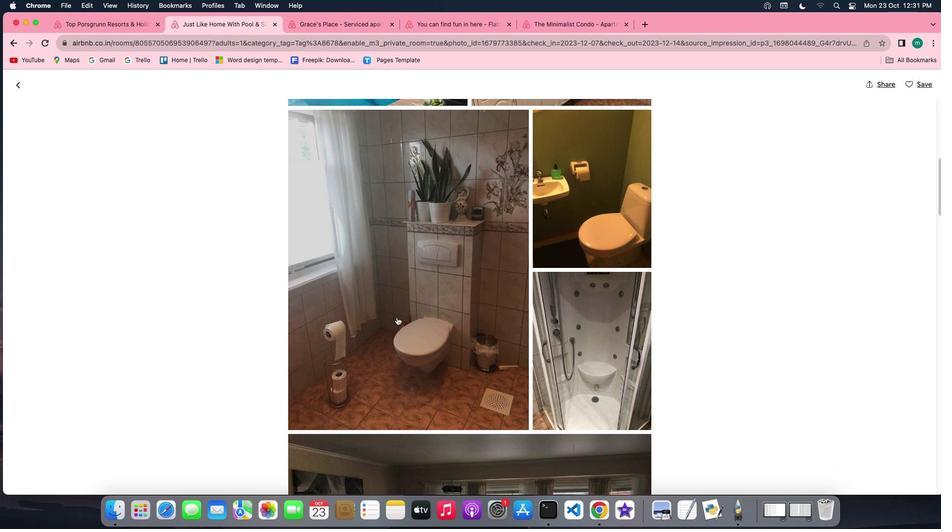 
Action: Mouse scrolled (397, 317) with delta (0, 0)
Screenshot: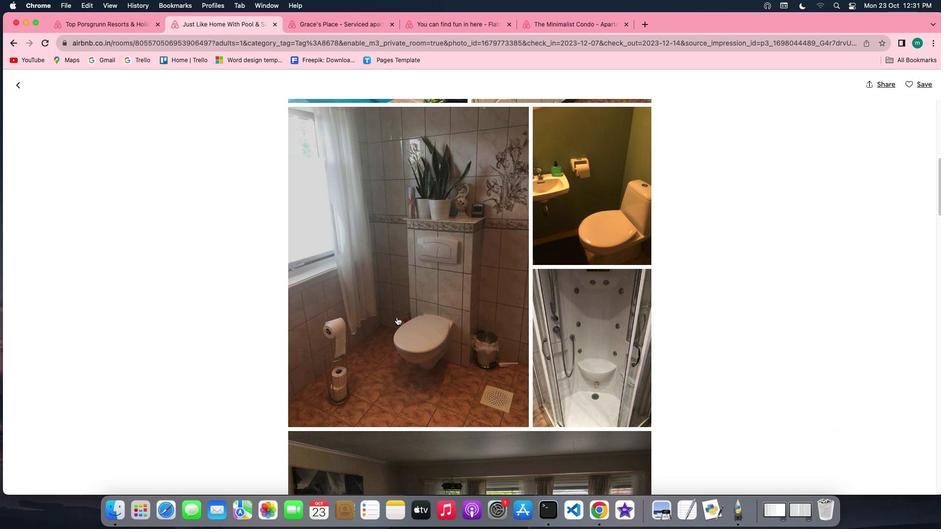 
Action: Mouse scrolled (397, 317) with delta (0, 0)
Screenshot: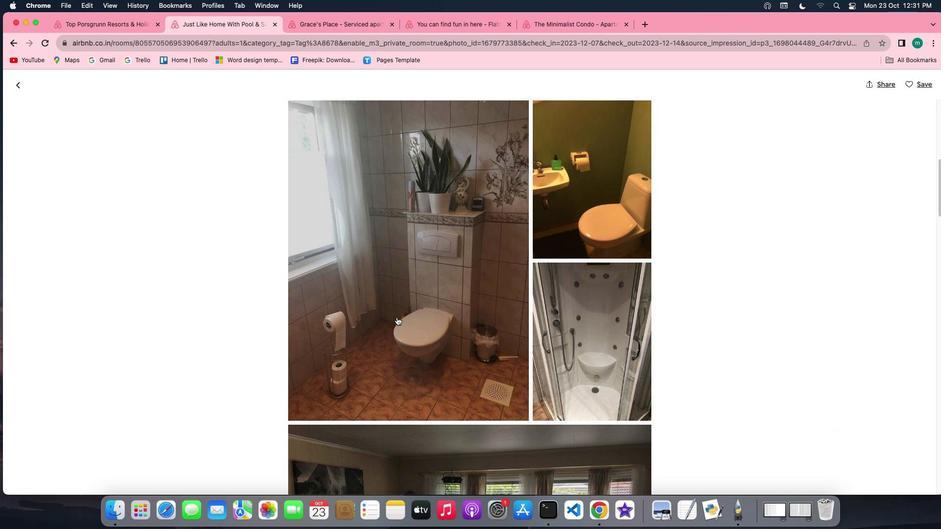
Action: Mouse scrolled (397, 317) with delta (0, 0)
Screenshot: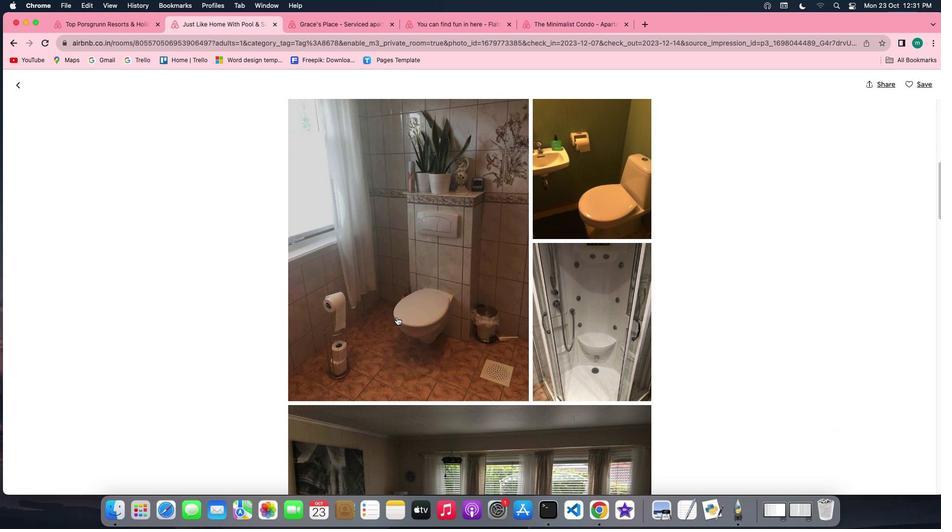 
Action: Mouse scrolled (397, 317) with delta (0, 0)
Screenshot: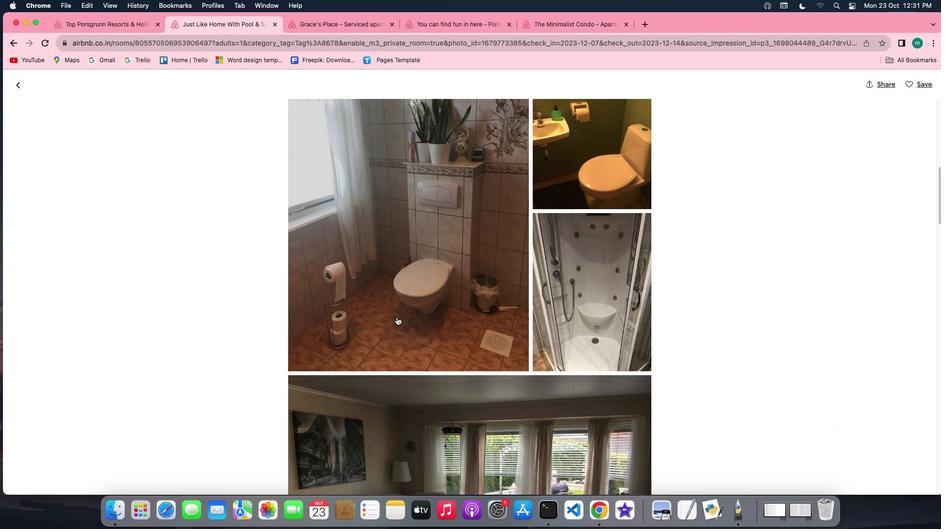 
Action: Mouse scrolled (397, 317) with delta (0, 0)
Screenshot: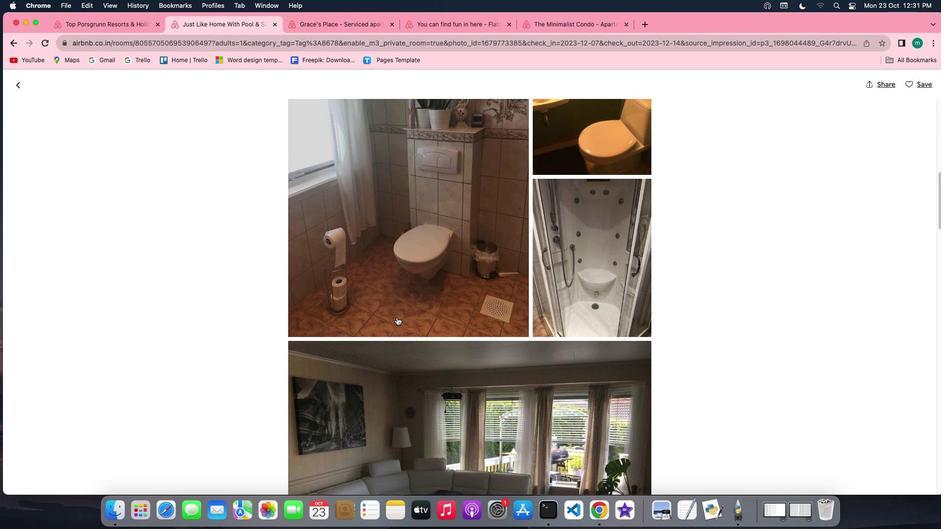 
Action: Mouse scrolled (397, 317) with delta (0, 0)
Screenshot: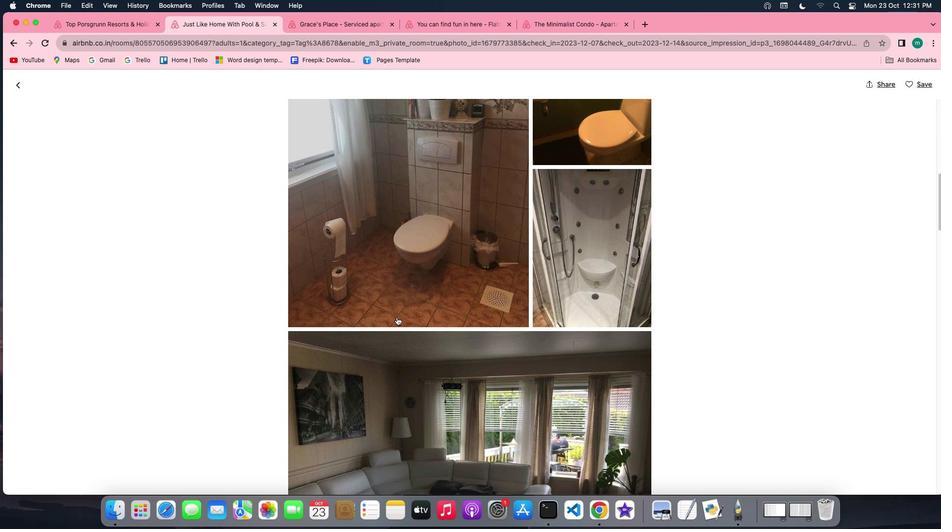 
Action: Mouse scrolled (397, 317) with delta (0, 0)
Screenshot: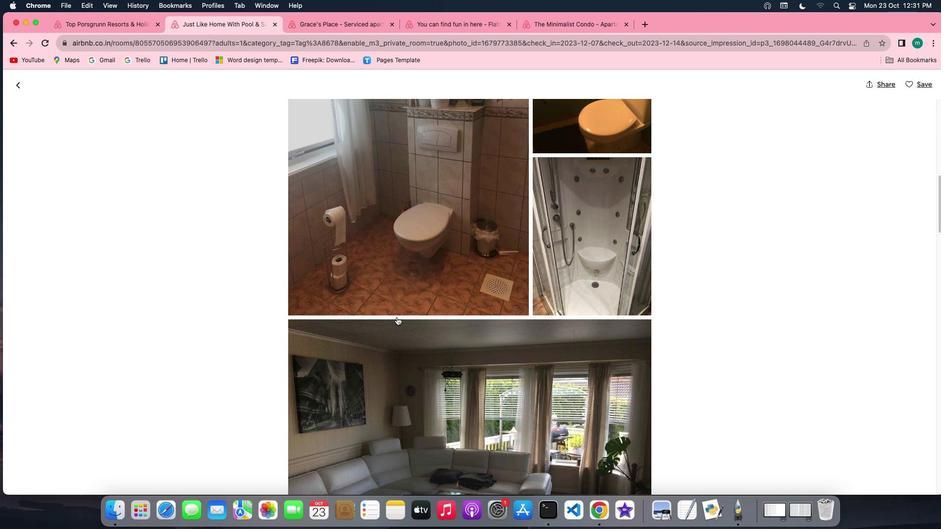 
Action: Mouse scrolled (397, 317) with delta (0, -1)
Screenshot: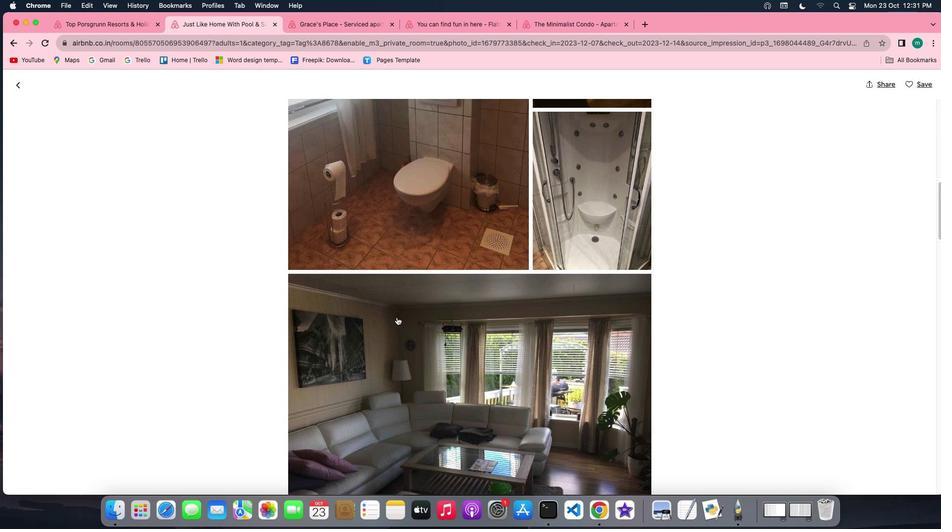 
Action: Mouse scrolled (397, 317) with delta (0, -1)
Screenshot: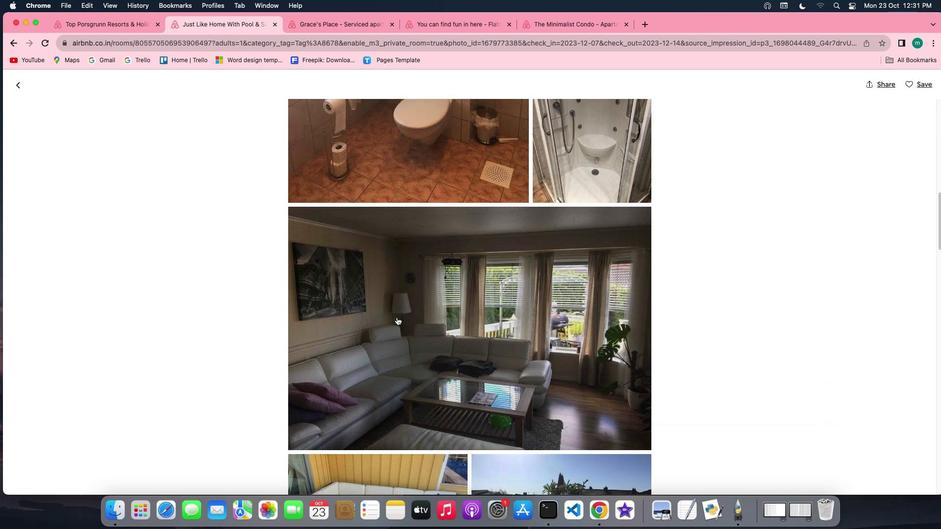 
Action: Mouse scrolled (397, 317) with delta (0, 0)
Screenshot: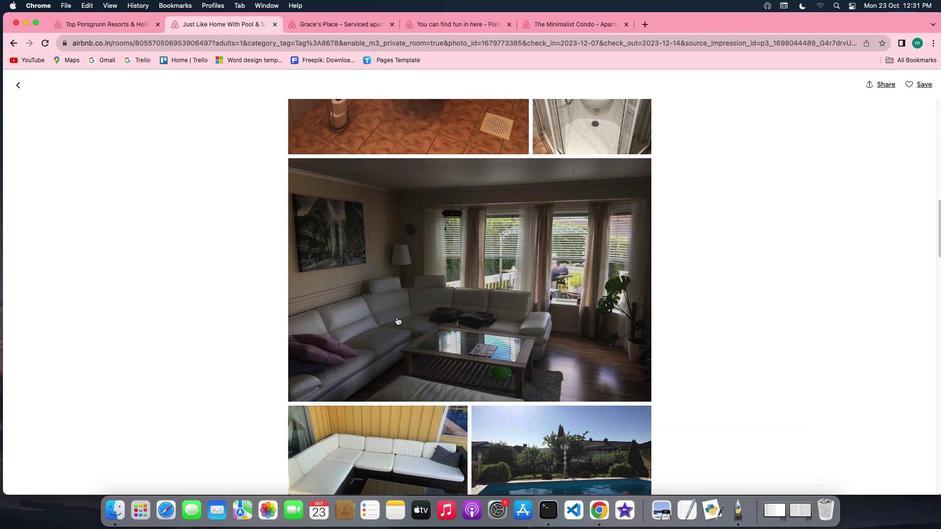 
Action: Mouse scrolled (397, 317) with delta (0, 0)
Screenshot: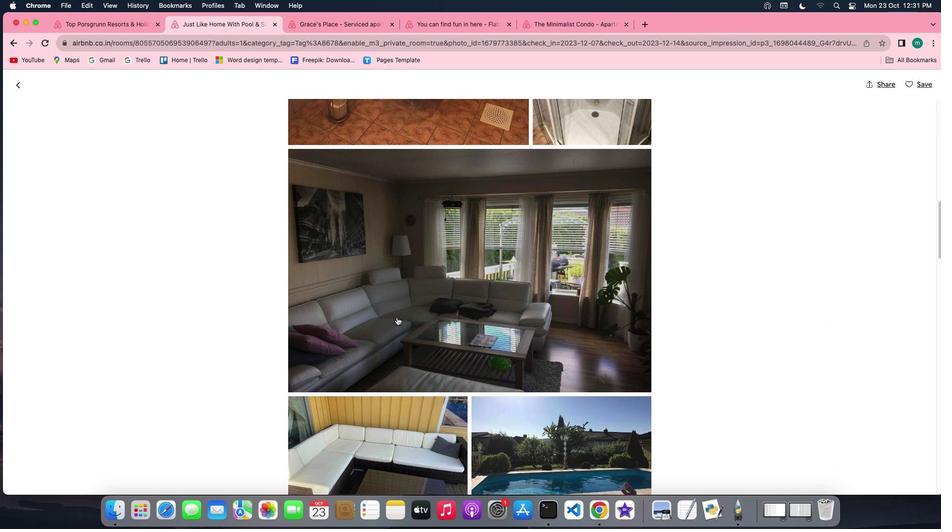 
Action: Mouse scrolled (397, 317) with delta (0, 0)
Screenshot: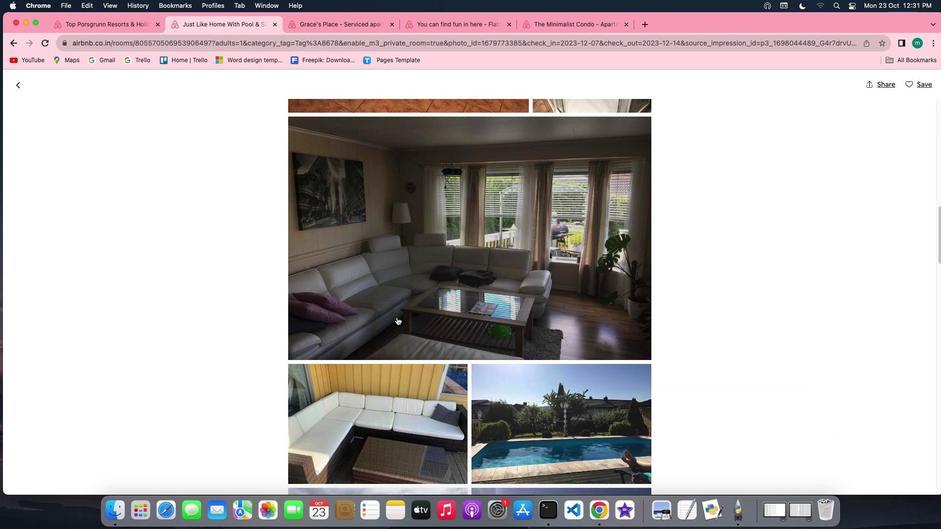 
Action: Mouse scrolled (397, 317) with delta (0, 0)
Screenshot: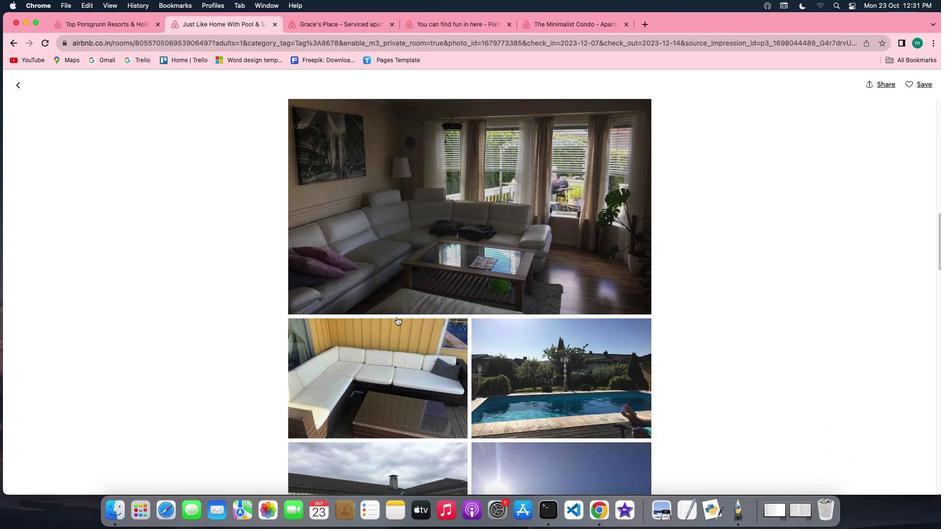 
Action: Mouse scrolled (397, 317) with delta (0, 0)
Screenshot: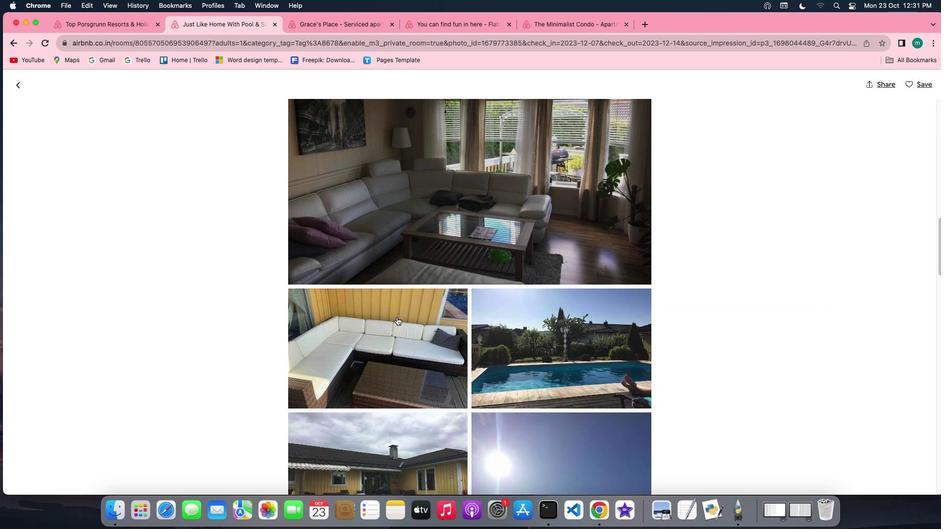 
Action: Mouse scrolled (397, 317) with delta (0, 0)
Screenshot: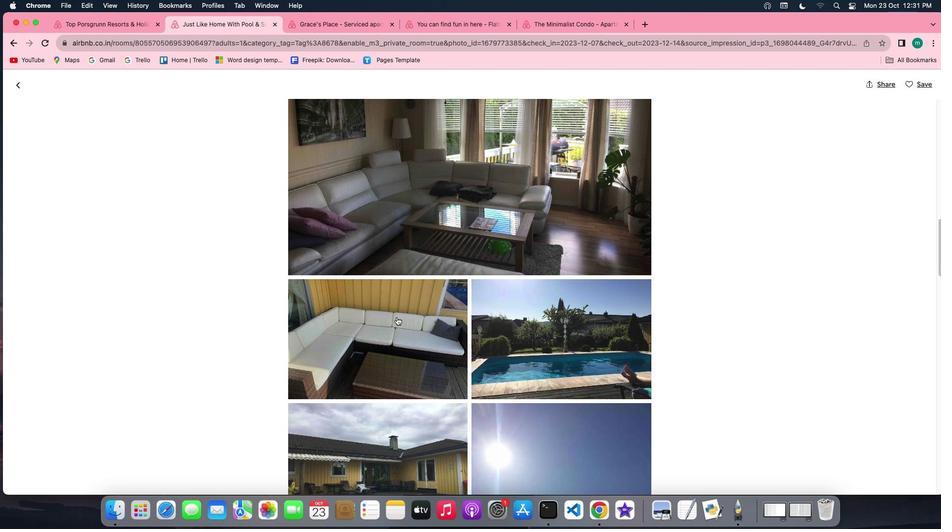 
Action: Mouse scrolled (397, 317) with delta (0, 0)
Screenshot: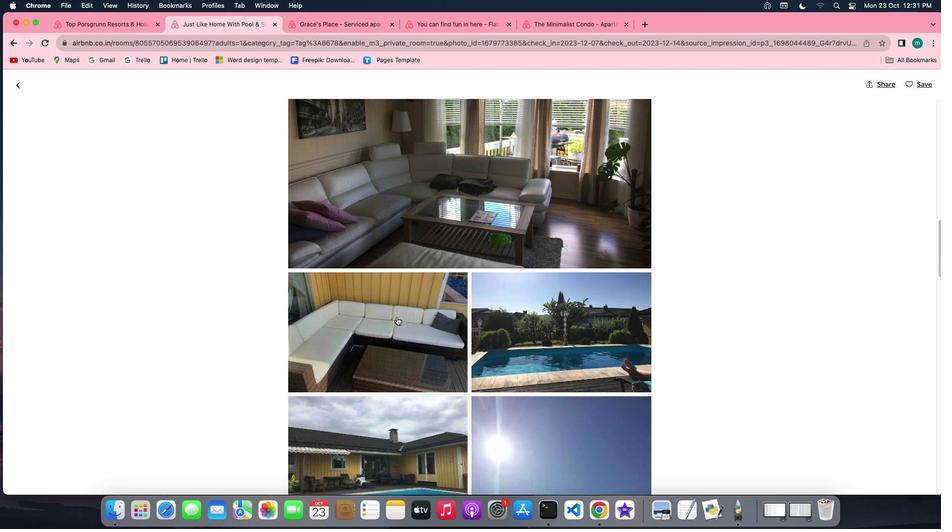 
Action: Mouse scrolled (397, 317) with delta (0, 0)
Screenshot: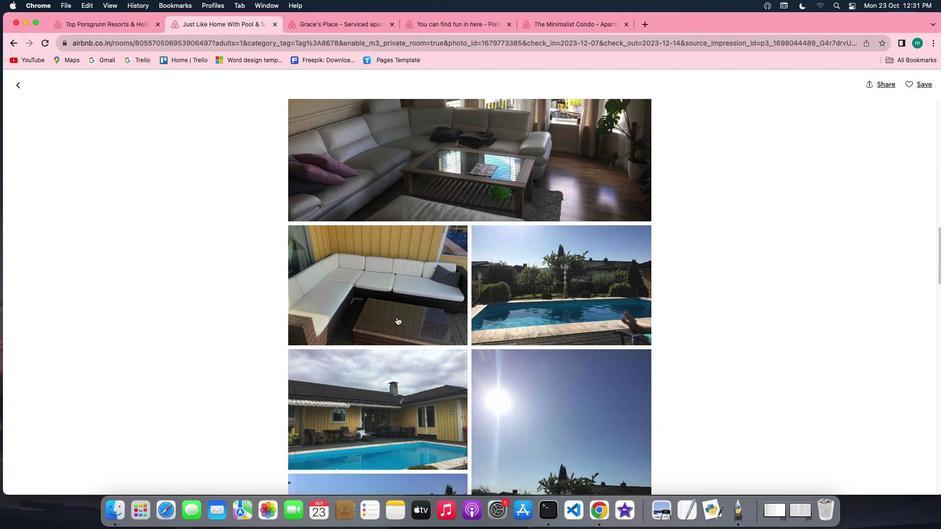 
Action: Mouse scrolled (397, 317) with delta (0, -1)
Screenshot: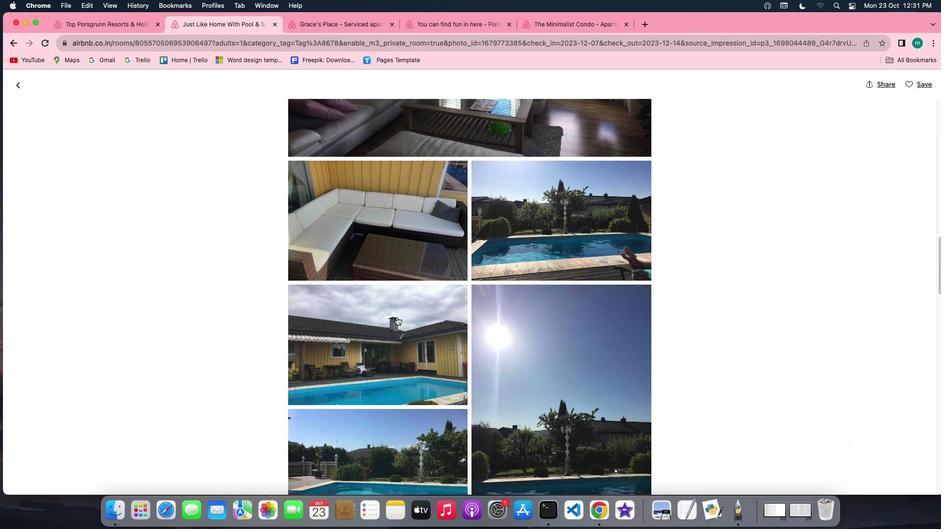 
Action: Mouse scrolled (397, 317) with delta (0, 0)
Screenshot: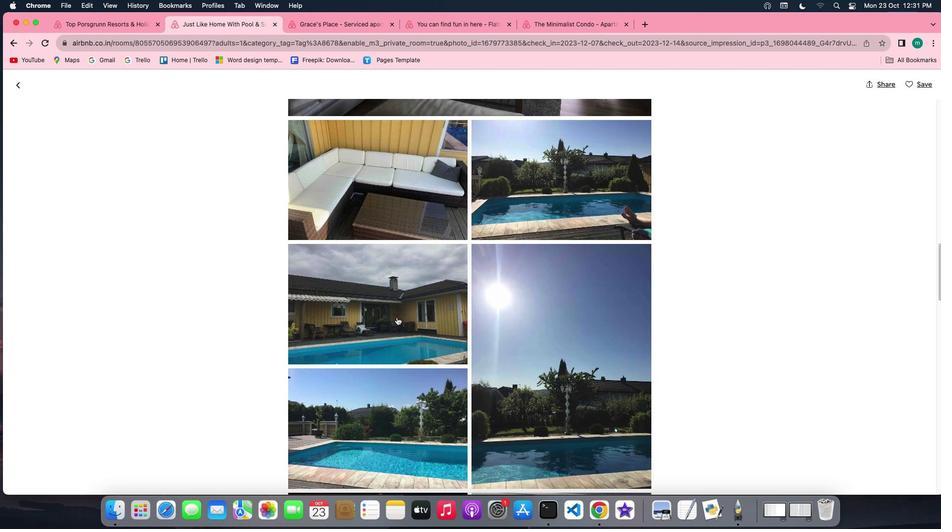 
Action: Mouse scrolled (397, 317) with delta (0, 0)
Screenshot: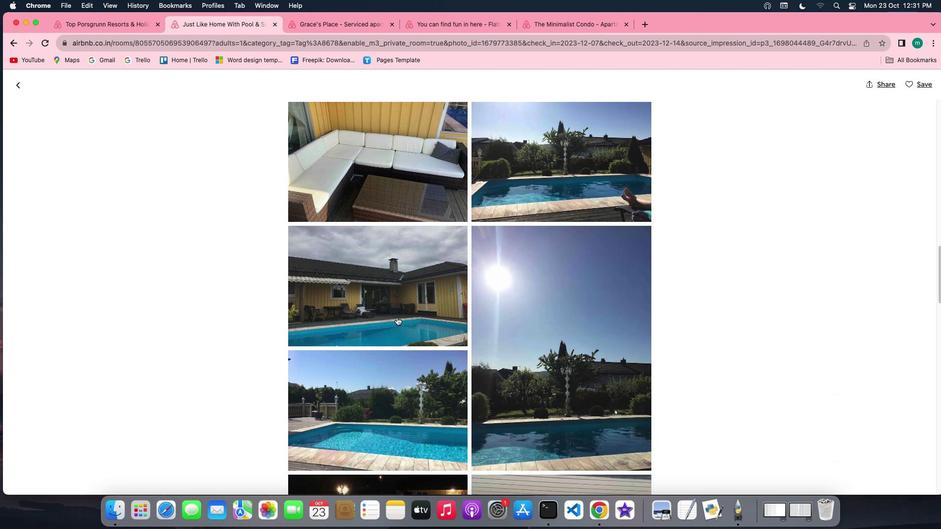 
Action: Mouse scrolled (397, 317) with delta (0, -1)
Screenshot: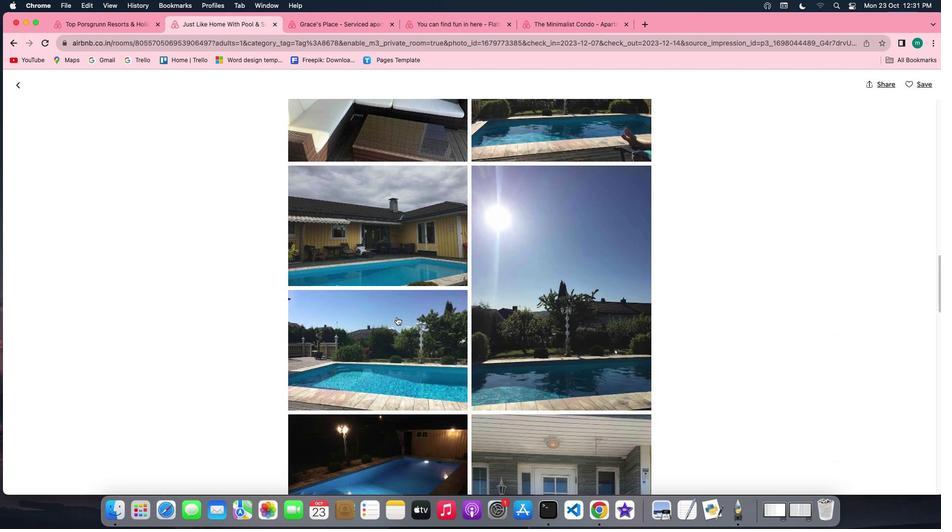
Action: Mouse scrolled (397, 317) with delta (0, -1)
Screenshot: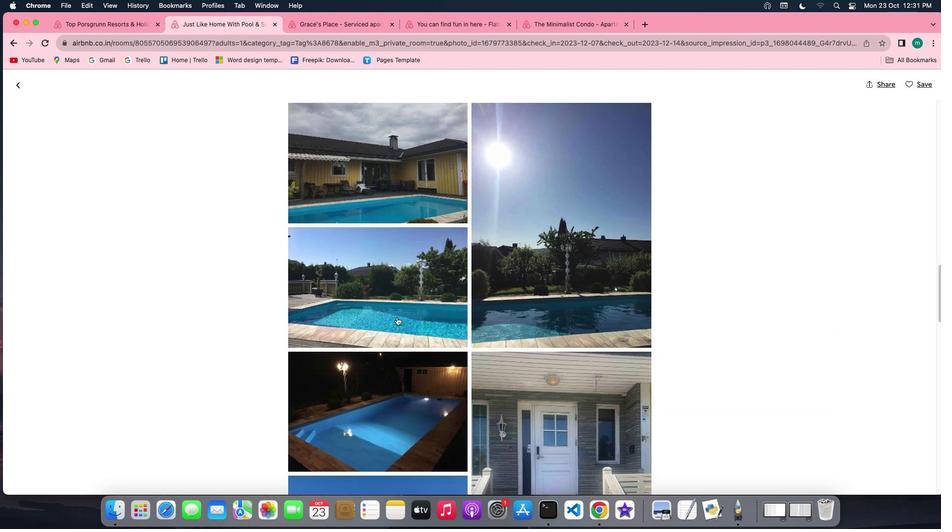 
Action: Mouse scrolled (397, 317) with delta (0, -1)
Screenshot: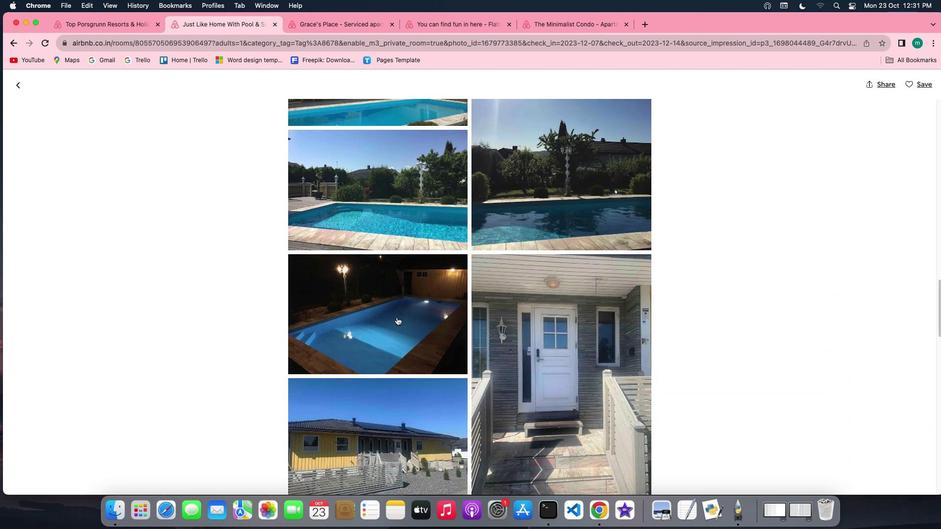 
Action: Mouse scrolled (397, 317) with delta (0, 0)
Screenshot: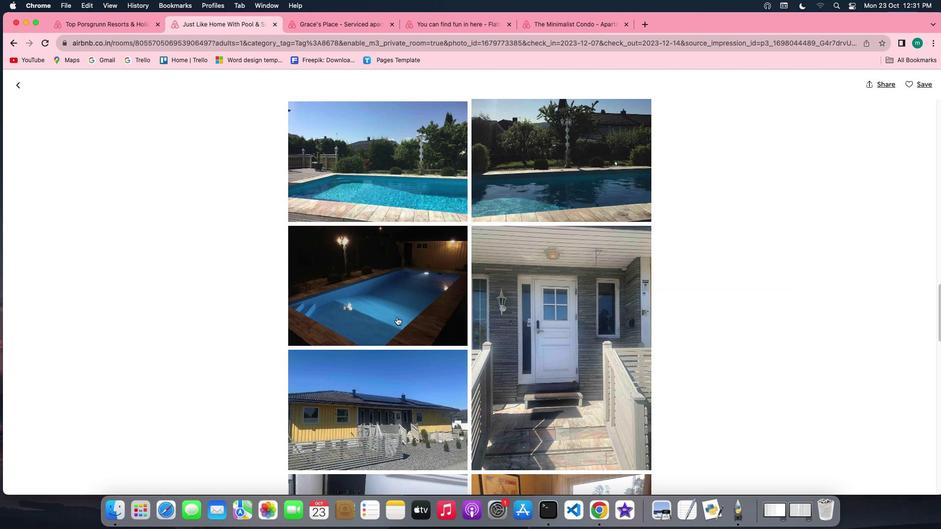 
Action: Mouse scrolled (397, 317) with delta (0, 0)
Screenshot: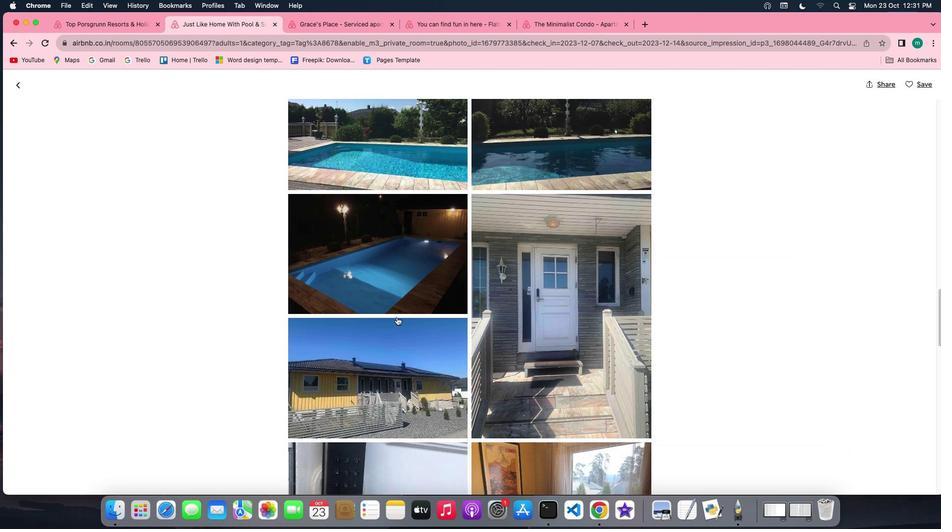 
Action: Mouse scrolled (397, 317) with delta (0, -1)
Screenshot: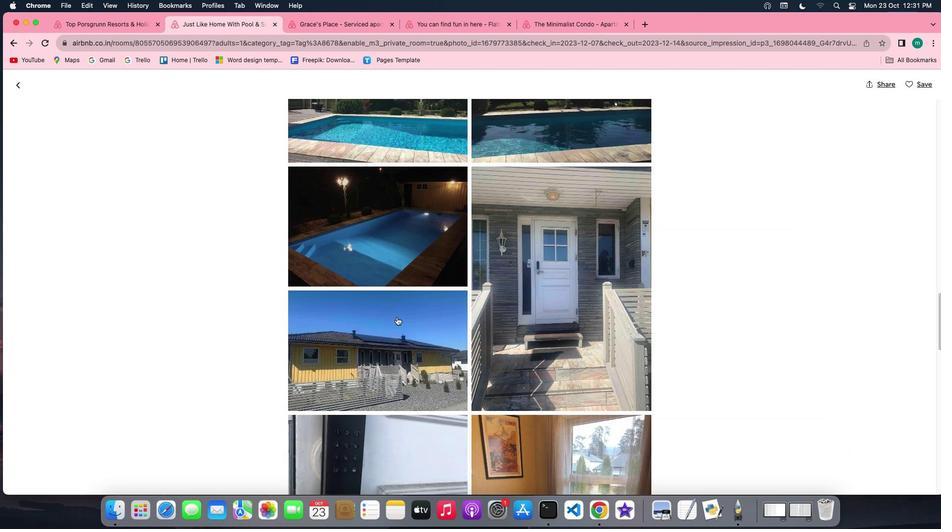 
Action: Mouse scrolled (397, 317) with delta (0, -1)
Screenshot: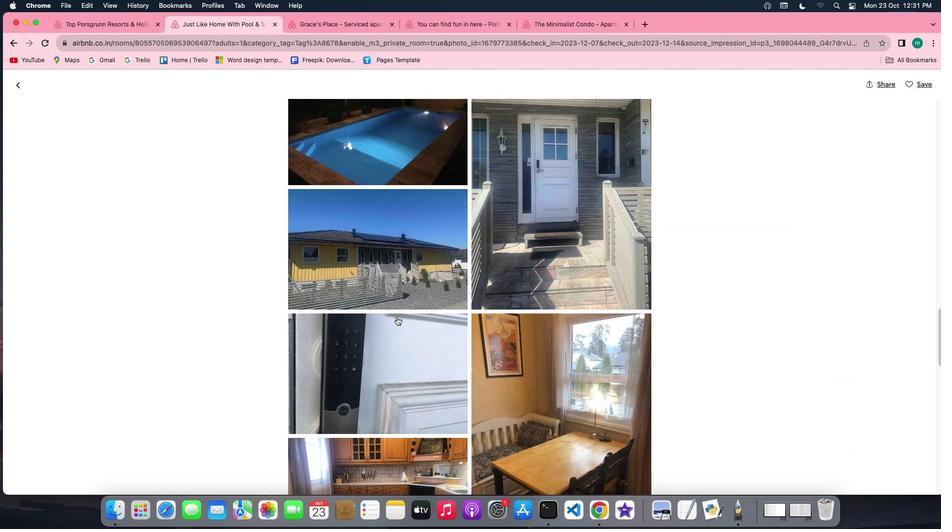 
Action: Mouse scrolled (397, 317) with delta (0, -2)
Screenshot: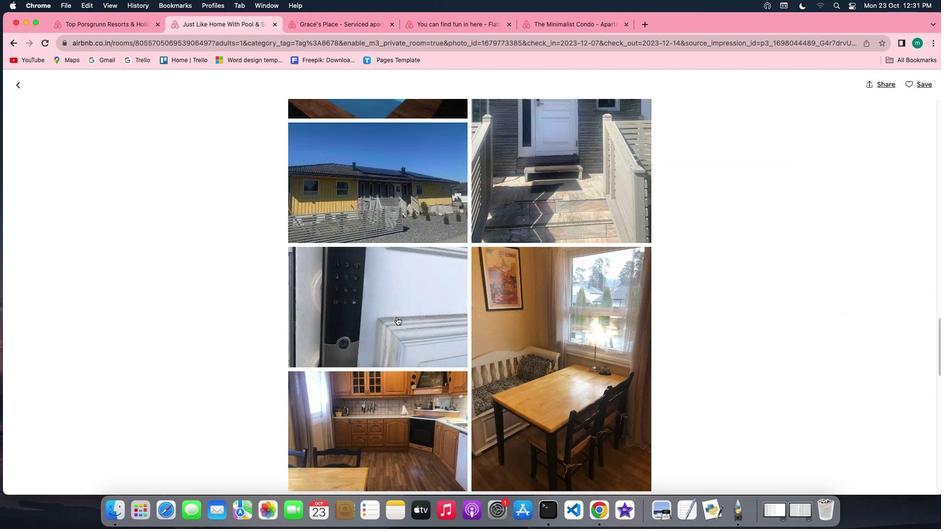 
Action: Mouse scrolled (397, 317) with delta (0, 0)
Screenshot: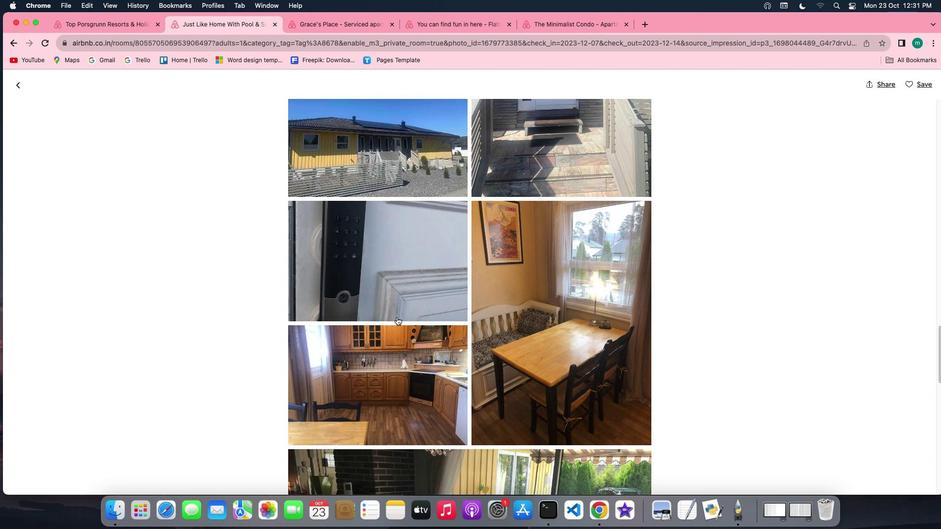 
Action: Mouse scrolled (397, 317) with delta (0, 0)
Screenshot: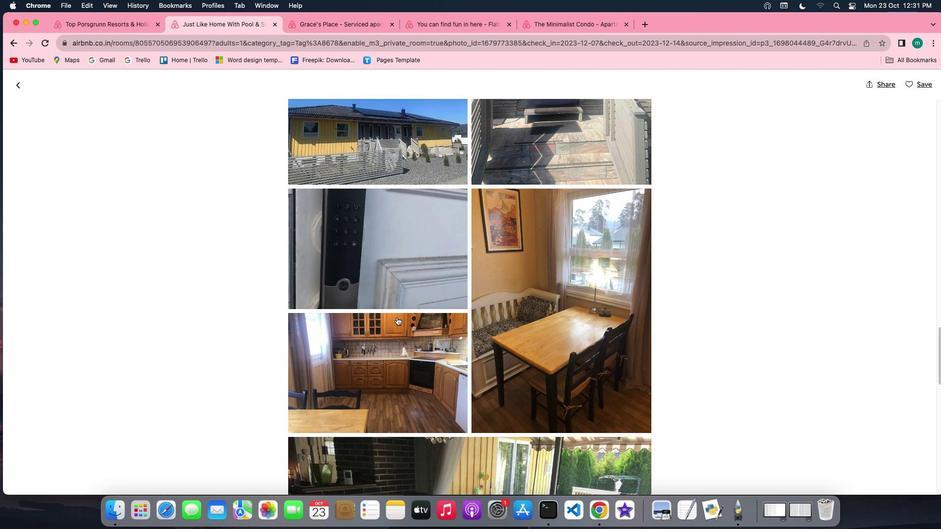 
Action: Mouse scrolled (397, 317) with delta (0, 0)
Screenshot: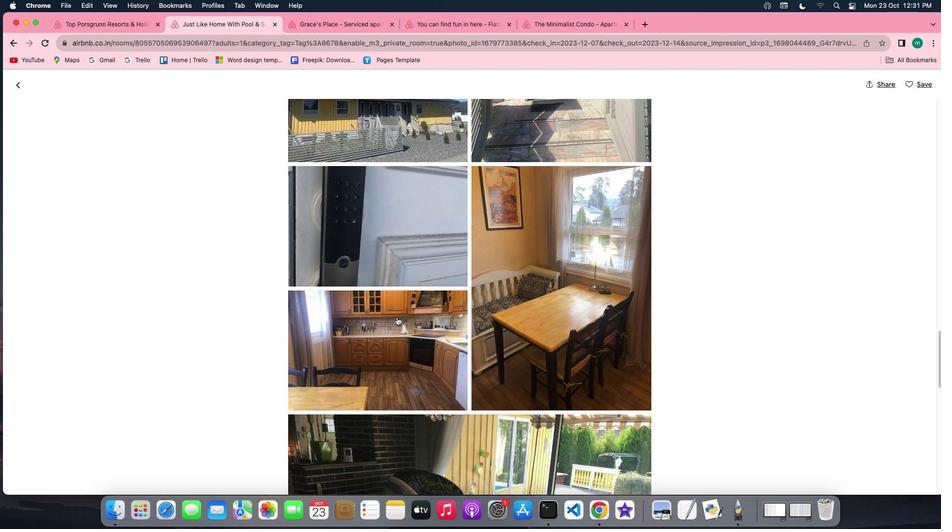 
Action: Mouse scrolled (397, 317) with delta (0, 0)
Screenshot: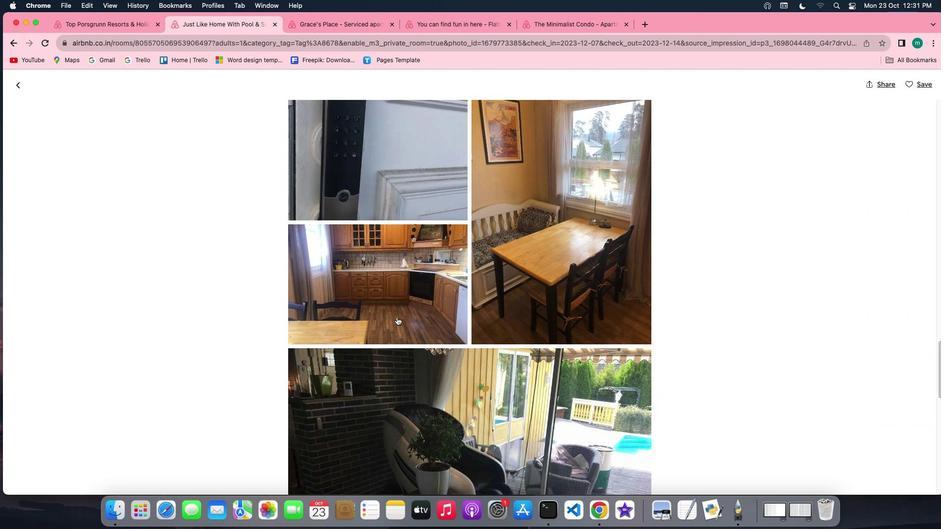 
Action: Mouse scrolled (397, 317) with delta (0, 0)
Screenshot: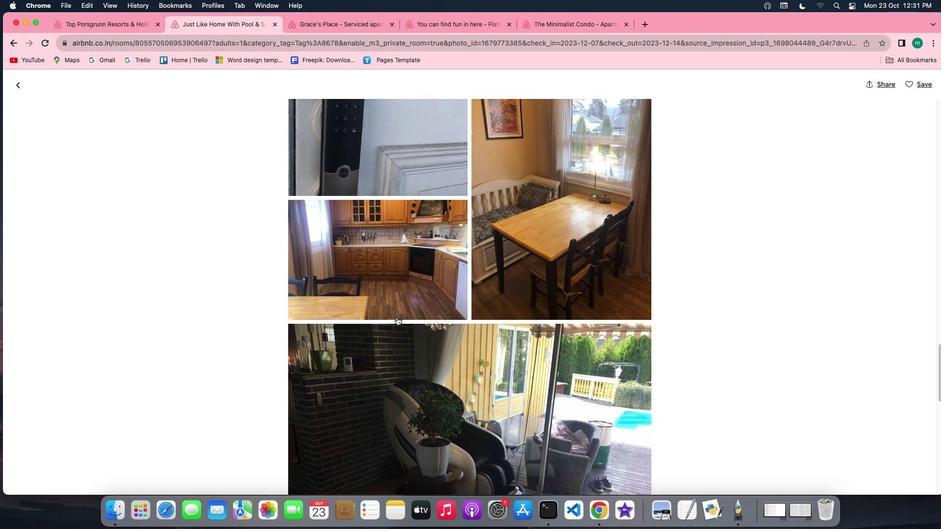 
Action: Mouse scrolled (397, 317) with delta (0, 0)
Screenshot: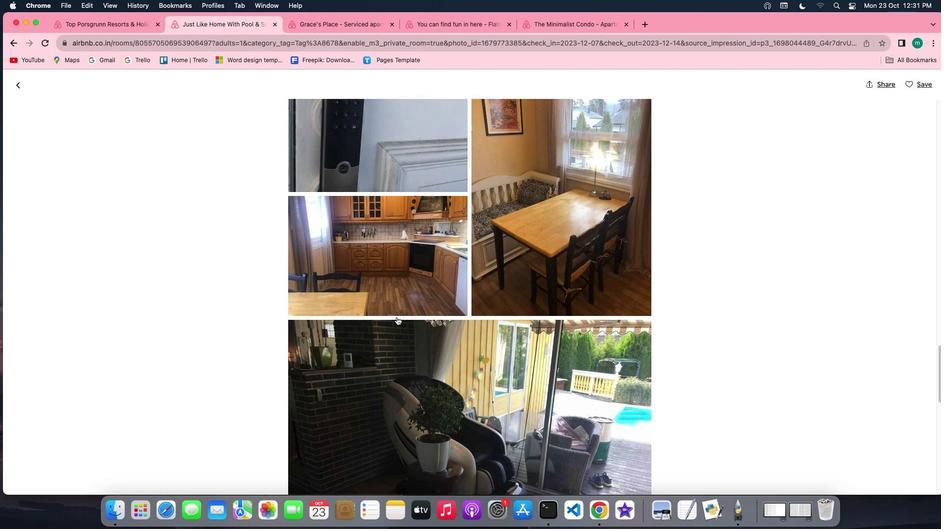 
Action: Mouse scrolled (397, 317) with delta (0, 0)
Screenshot: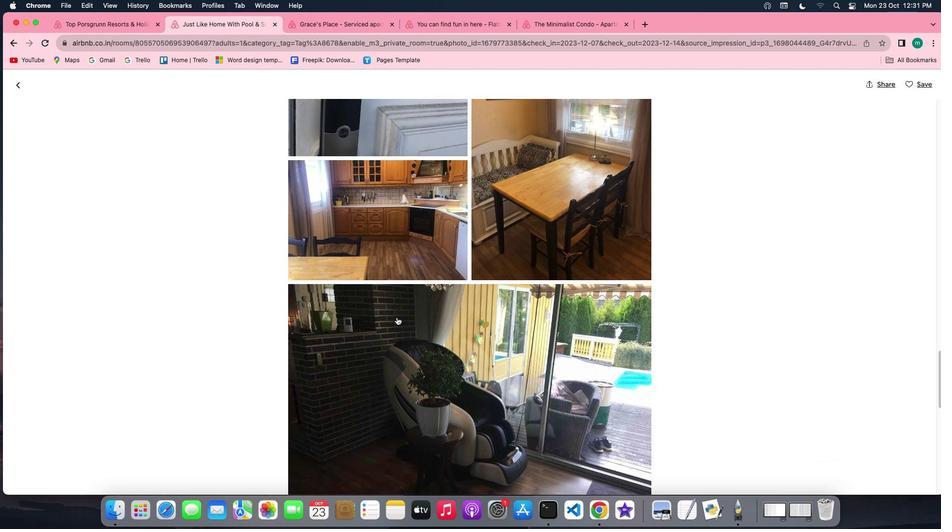 
Action: Mouse scrolled (397, 317) with delta (0, 0)
Screenshot: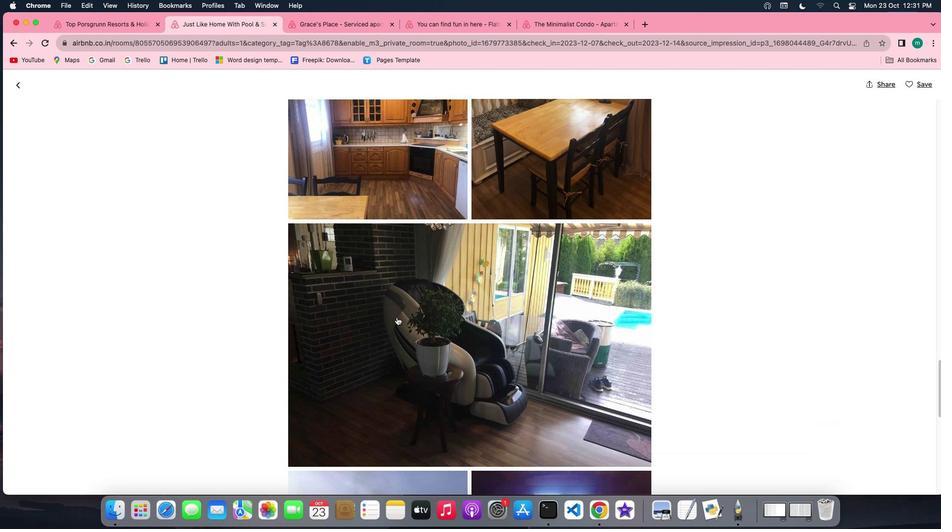 
Action: Mouse scrolled (397, 317) with delta (0, 0)
Screenshot: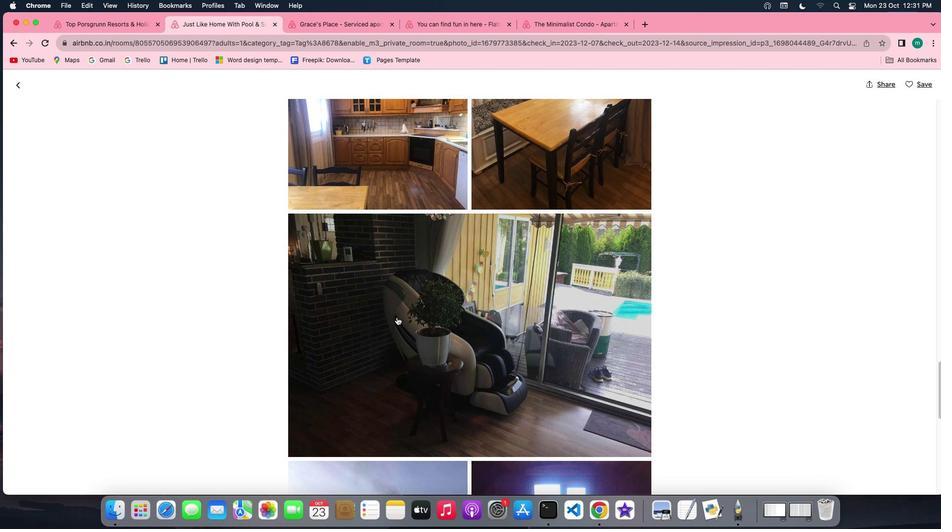 
Action: Mouse scrolled (397, 317) with delta (0, 0)
Screenshot: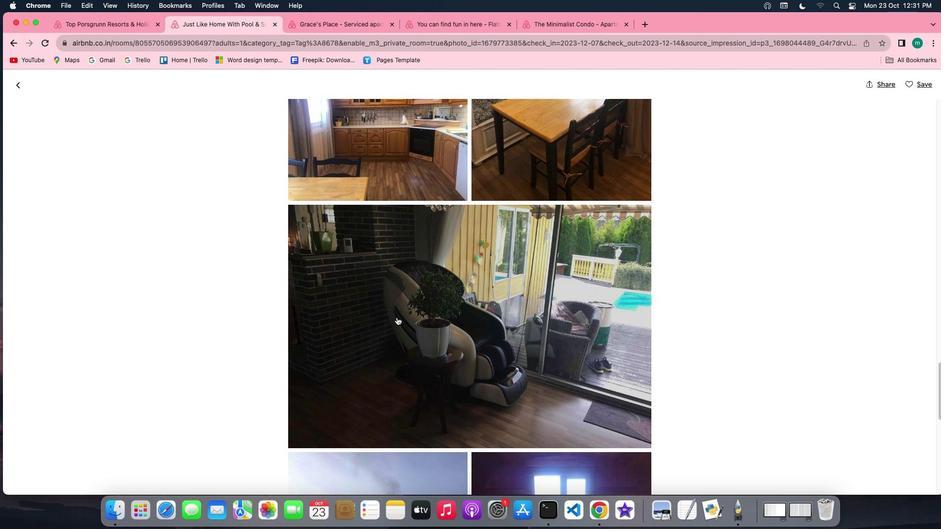 
Action: Mouse scrolled (397, 317) with delta (0, 0)
Screenshot: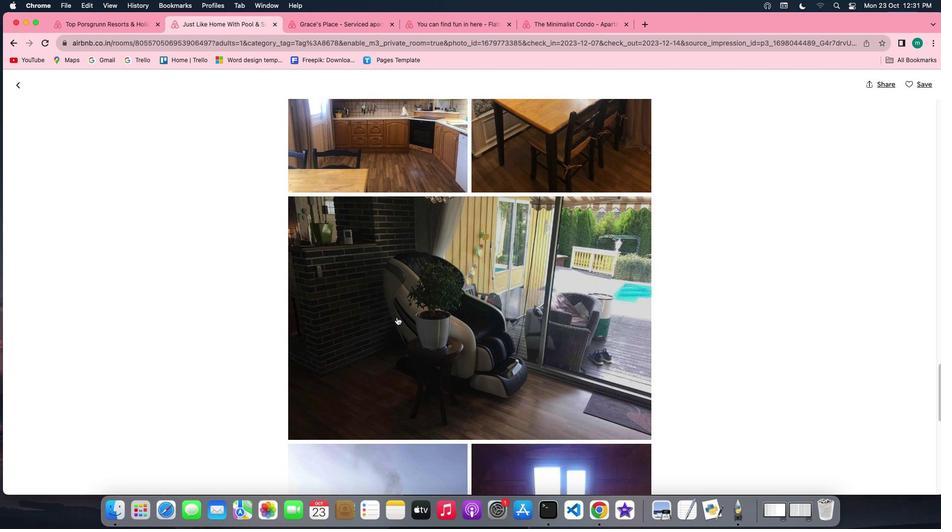 
Action: Mouse scrolled (397, 317) with delta (0, 0)
Screenshot: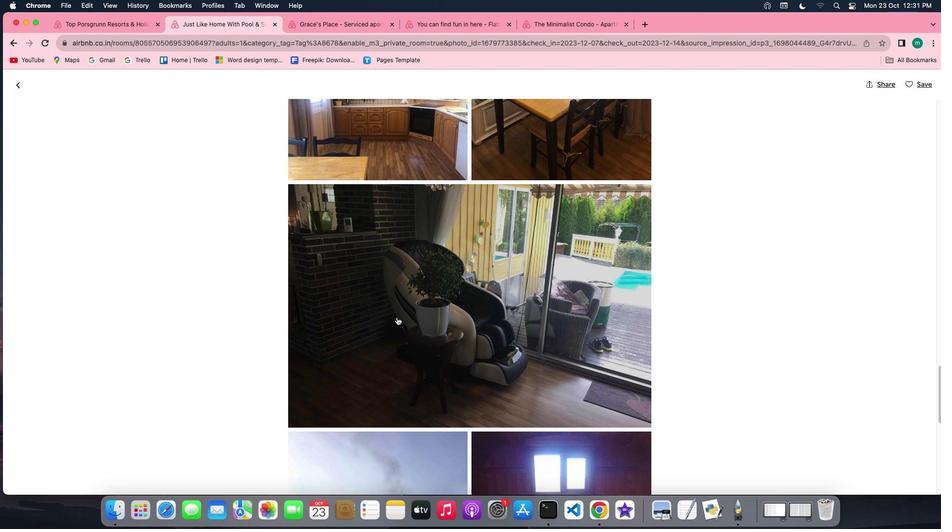 
Action: Mouse scrolled (397, 317) with delta (0, 0)
Screenshot: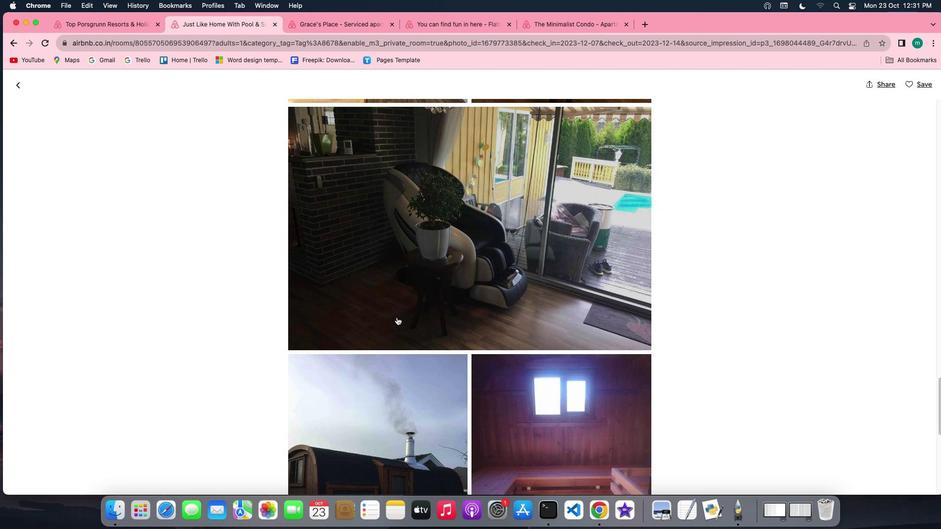
Action: Mouse scrolled (397, 317) with delta (0, 0)
Screenshot: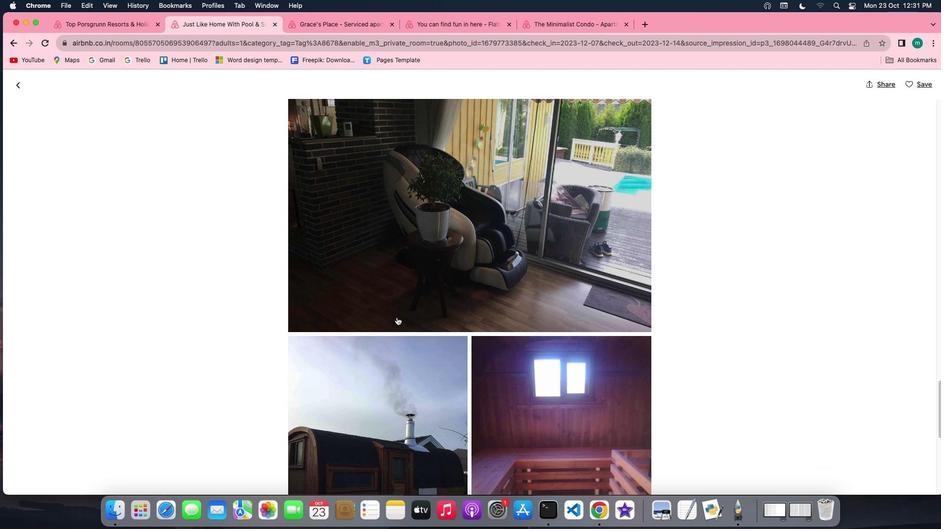 
Action: Mouse scrolled (397, 317) with delta (0, 0)
Screenshot: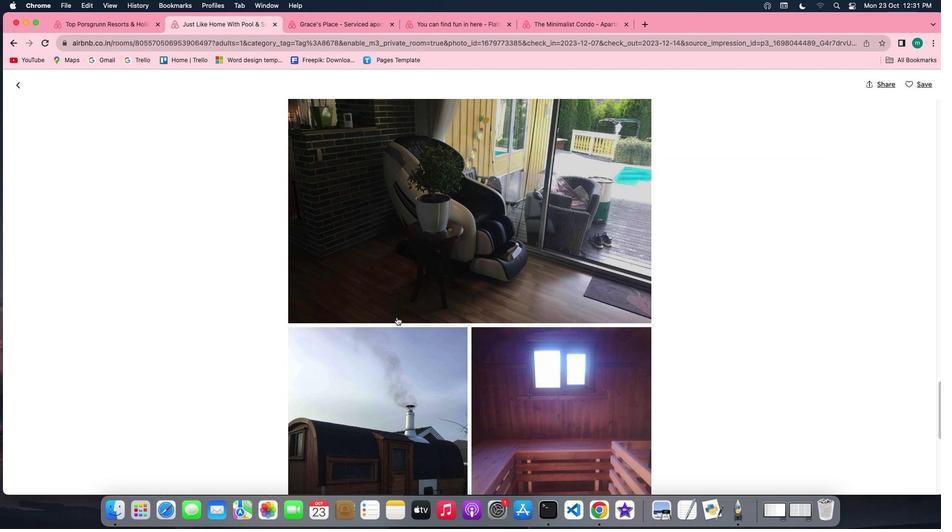 
Action: Mouse scrolled (397, 317) with delta (0, 0)
Screenshot: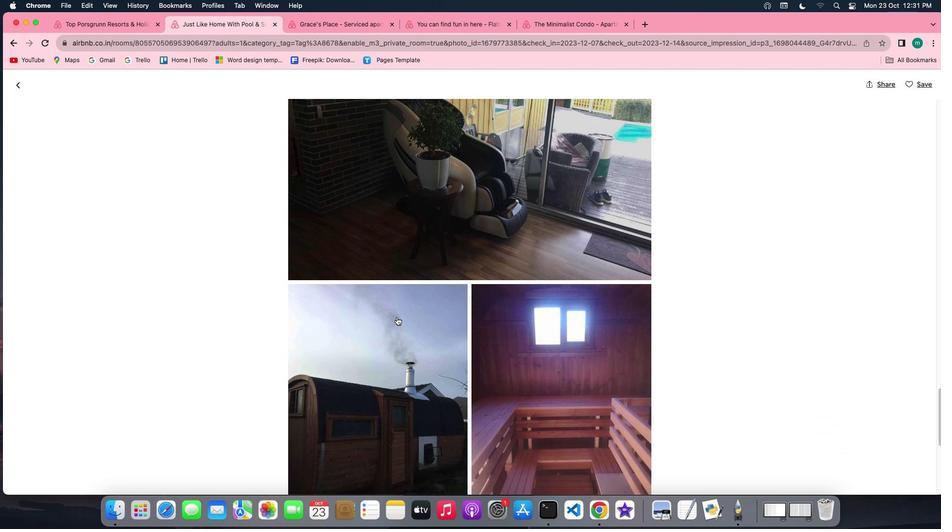 
Action: Mouse scrolled (397, 317) with delta (0, -1)
Screenshot: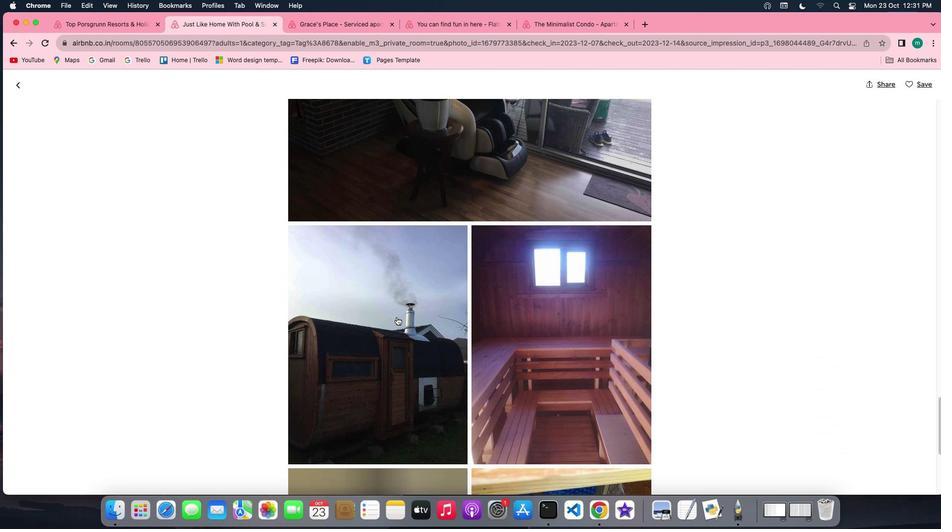 
Action: Mouse scrolled (397, 317) with delta (0, 0)
Screenshot: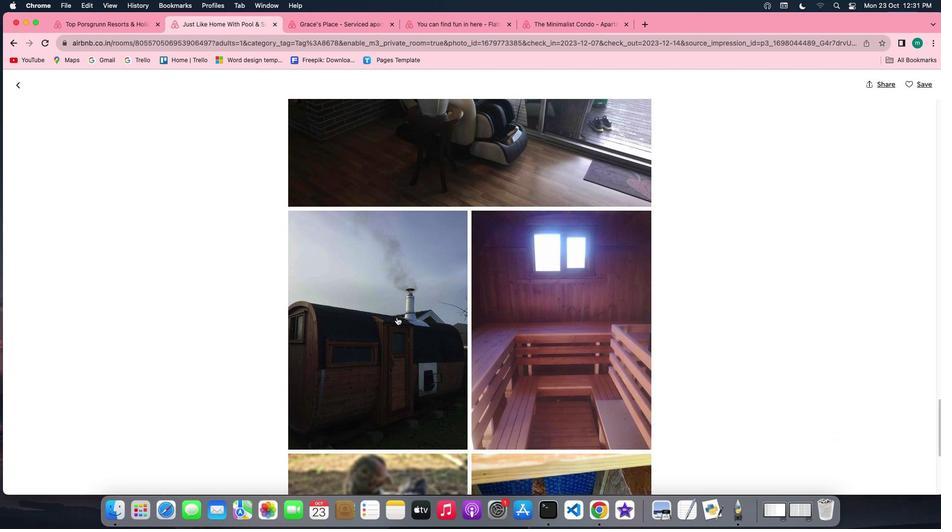 
Action: Mouse scrolled (397, 317) with delta (0, 0)
Screenshot: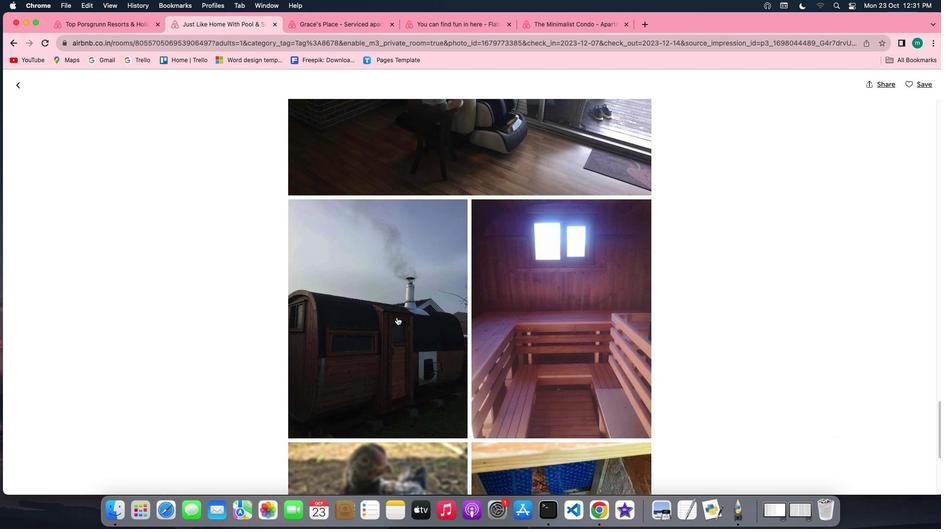 
Action: Mouse scrolled (397, 317) with delta (0, 0)
Screenshot: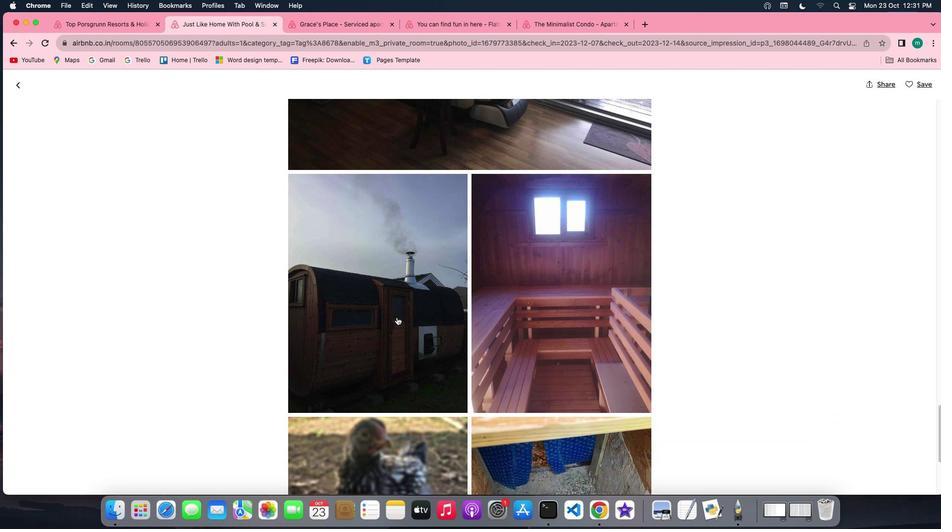 
Action: Mouse scrolled (397, 317) with delta (0, 0)
Screenshot: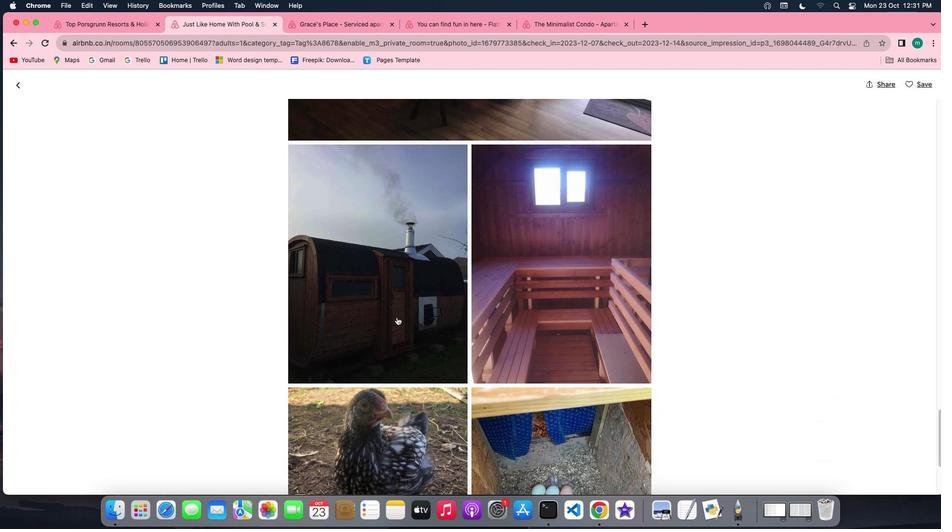 
Action: Mouse scrolled (397, 317) with delta (0, 0)
Screenshot: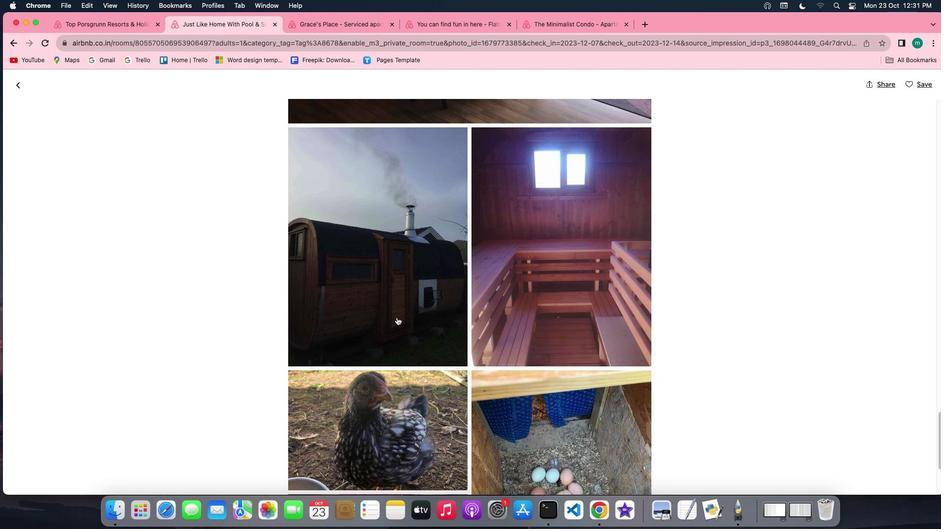 
Action: Mouse scrolled (397, 317) with delta (0, 0)
Screenshot: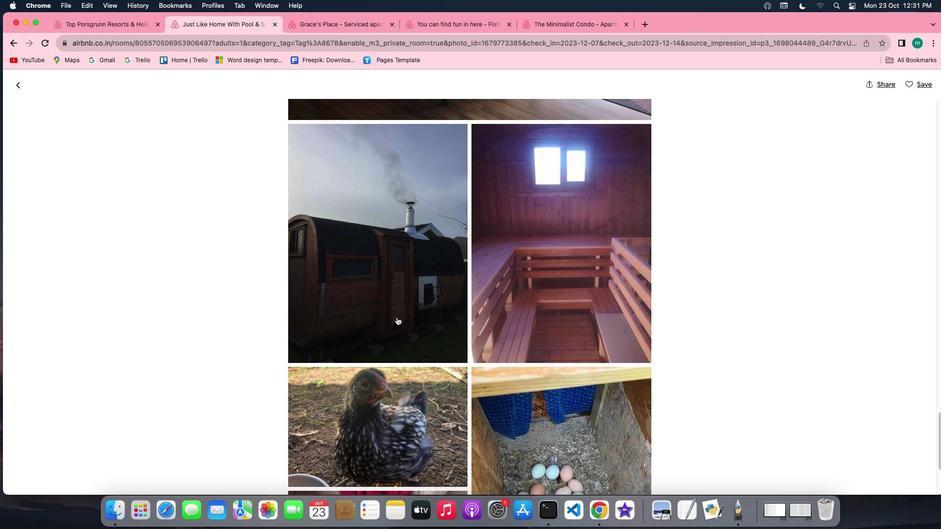 
Action: Mouse scrolled (397, 317) with delta (0, 0)
Screenshot: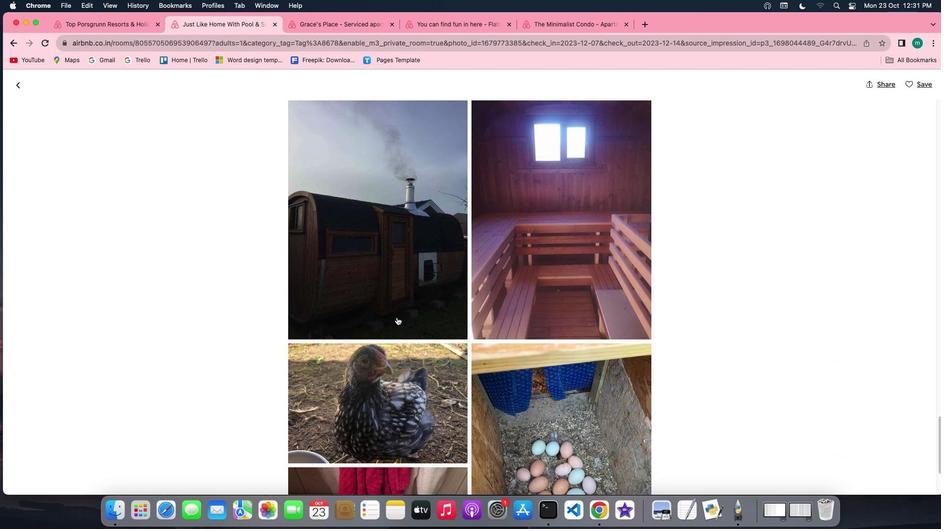
Action: Mouse scrolled (397, 317) with delta (0, 0)
Screenshot: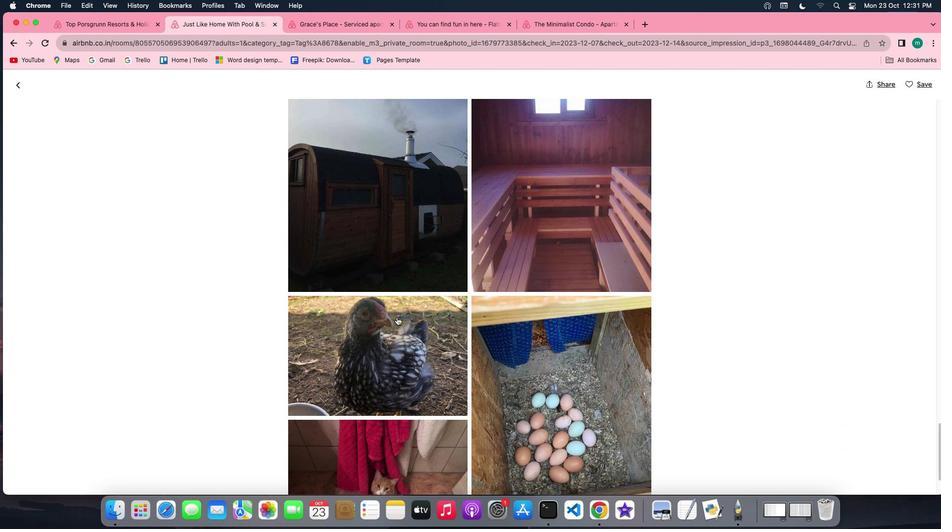 
Action: Mouse scrolled (397, 317) with delta (0, 0)
Screenshot: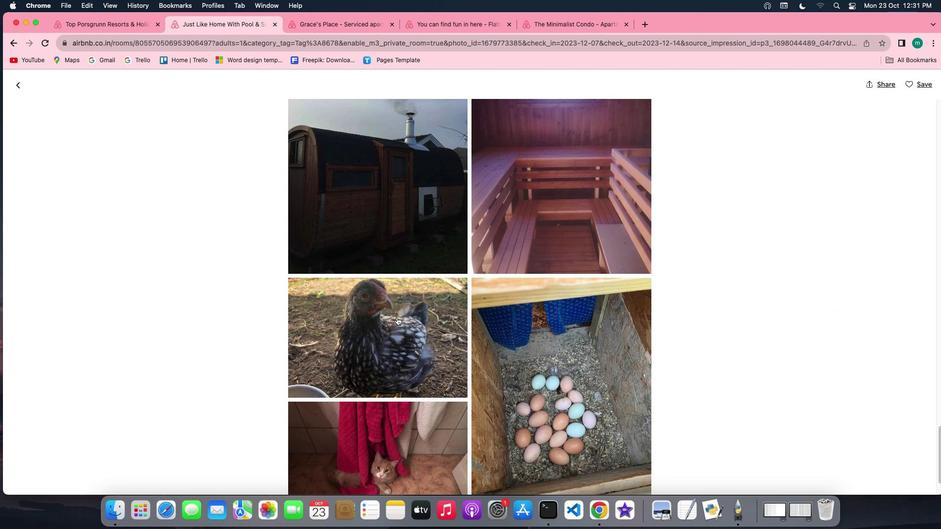 
Action: Mouse scrolled (397, 317) with delta (0, 0)
Screenshot: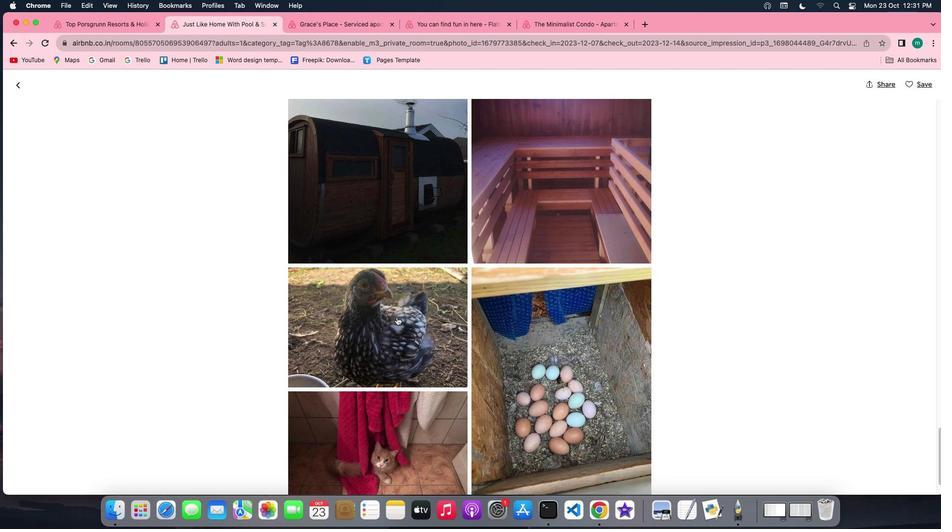 
Action: Mouse scrolled (397, 317) with delta (0, 0)
Screenshot: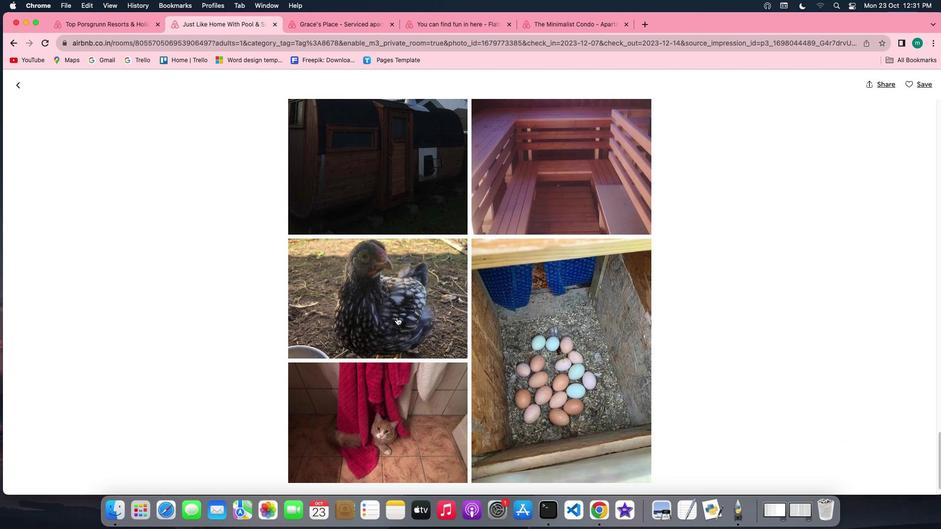 
Action: Mouse scrolled (397, 317) with delta (0, -1)
Screenshot: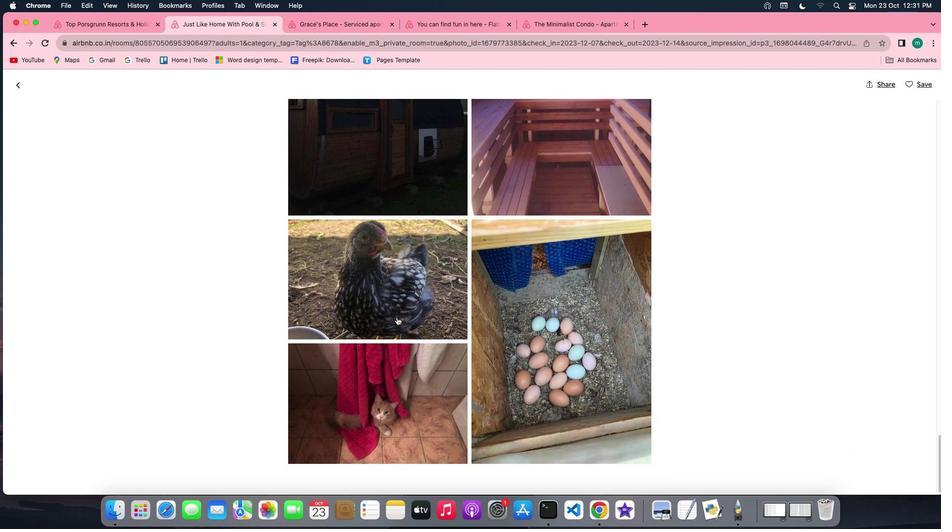 
Action: Mouse scrolled (397, 317) with delta (0, 0)
Screenshot: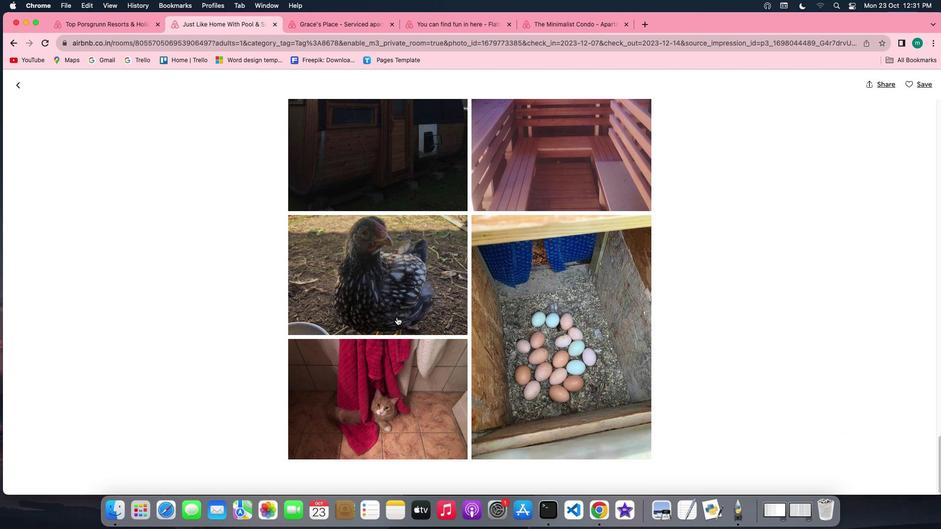 
Action: Mouse scrolled (397, 317) with delta (0, 0)
Screenshot: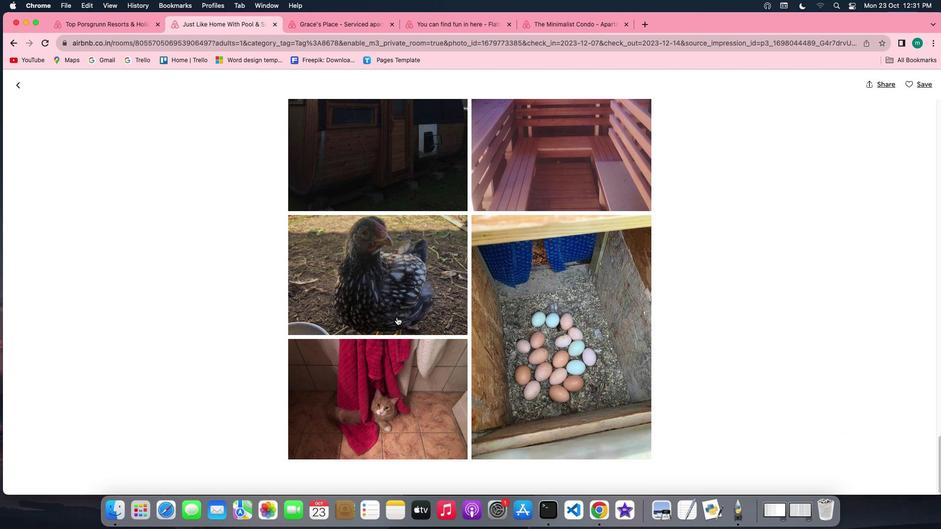 
Action: Mouse scrolled (397, 317) with delta (0, 0)
Screenshot: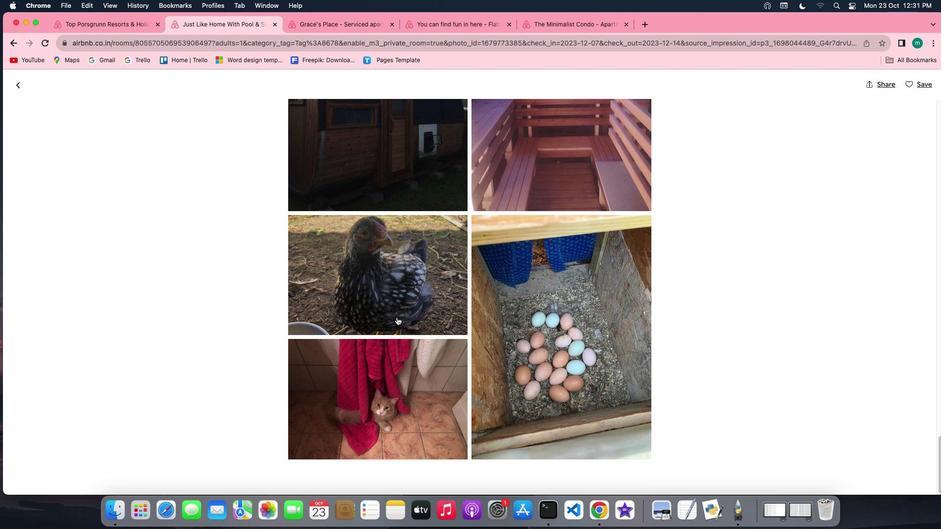 
Action: Mouse scrolled (397, 317) with delta (0, -1)
Screenshot: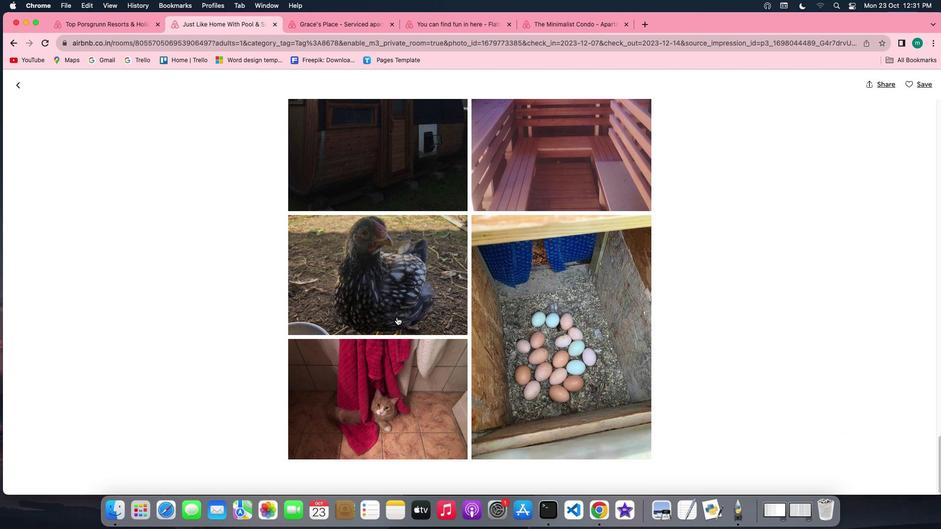 
Action: Mouse scrolled (397, 317) with delta (0, 0)
Screenshot: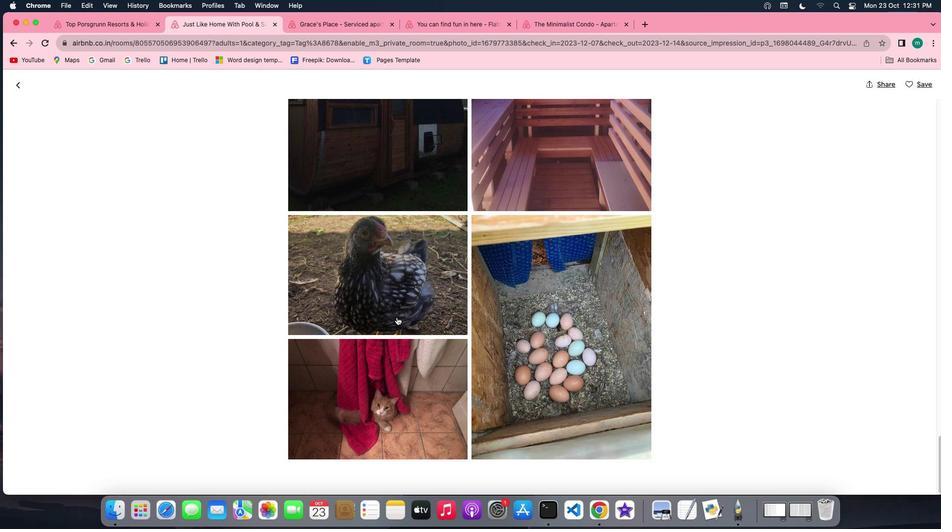 
Action: Mouse scrolled (397, 317) with delta (0, 0)
Screenshot: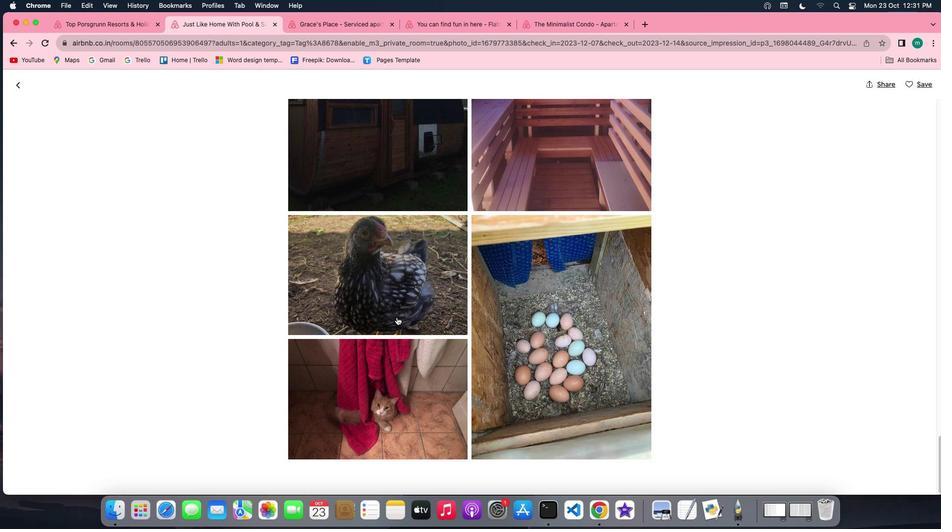 
Action: Mouse scrolled (397, 317) with delta (0, -1)
Screenshot: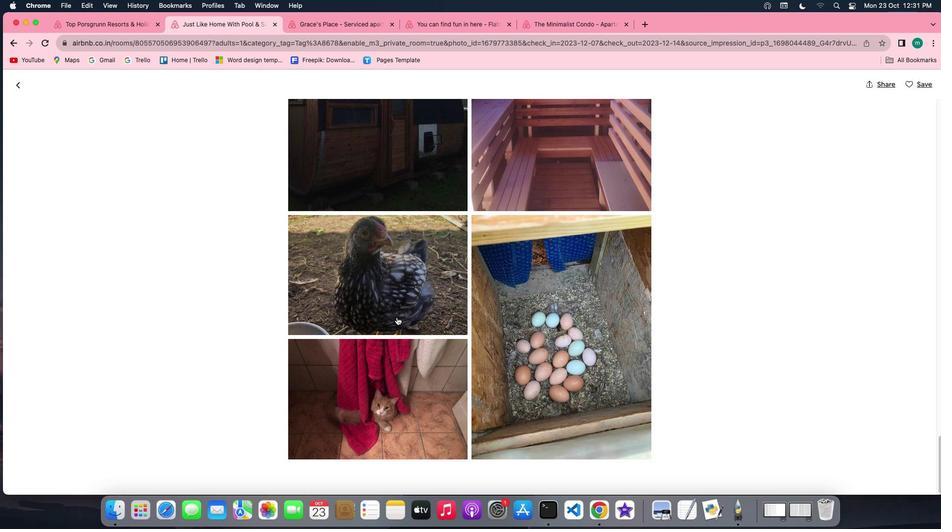 
Action: Mouse scrolled (397, 317) with delta (0, -1)
Screenshot: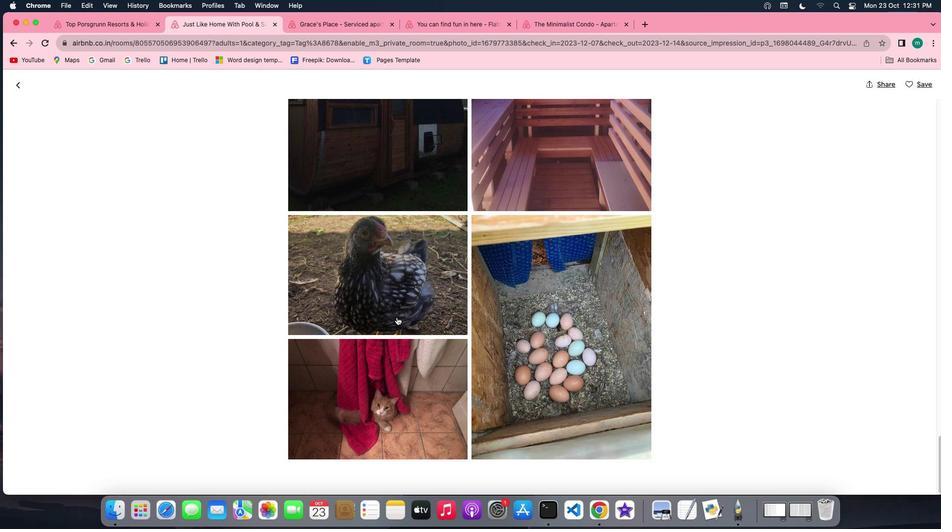 
Action: Mouse moved to (11, 82)
Screenshot: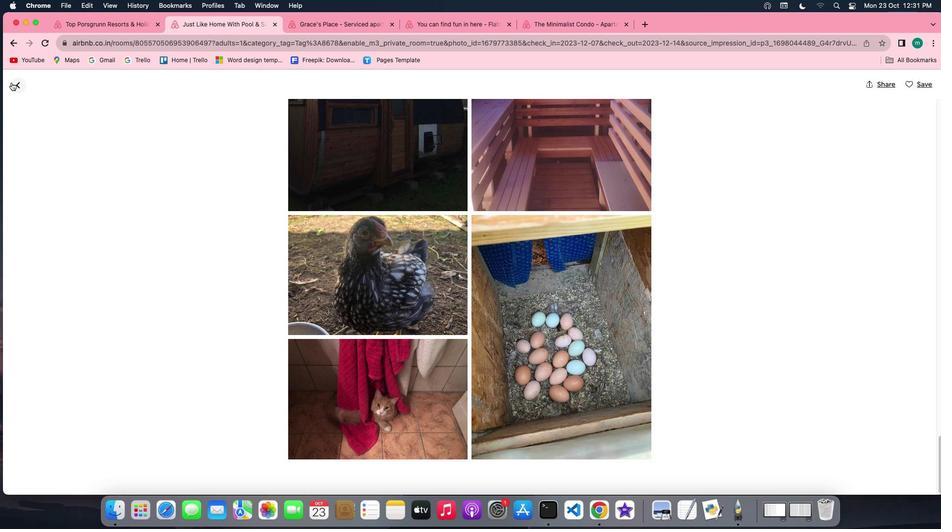 
Action: Mouse pressed left at (11, 82)
Screenshot: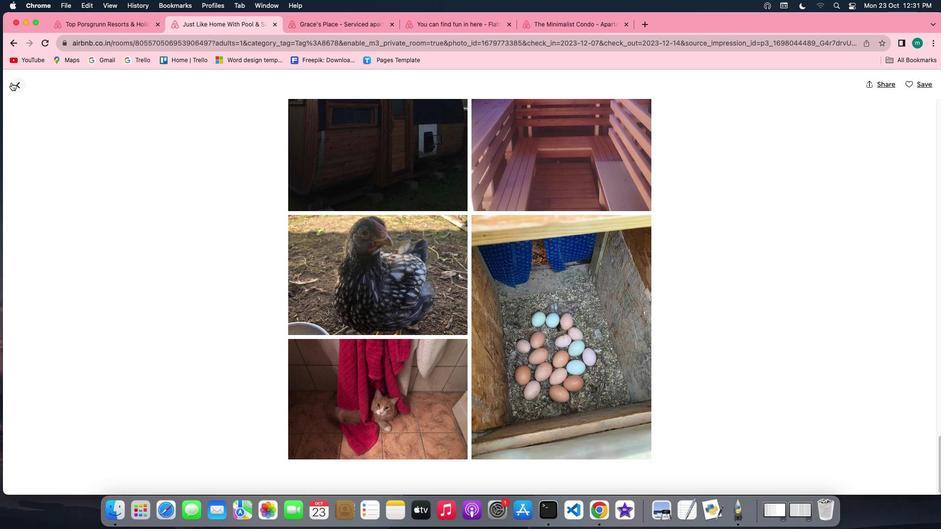 
Action: Mouse moved to (471, 293)
Screenshot: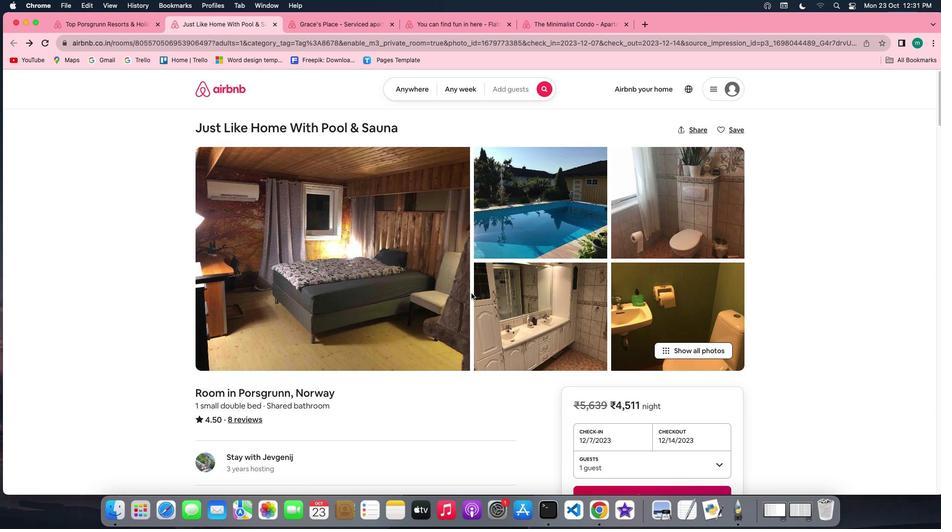
Action: Mouse scrolled (471, 293) with delta (0, 0)
Screenshot: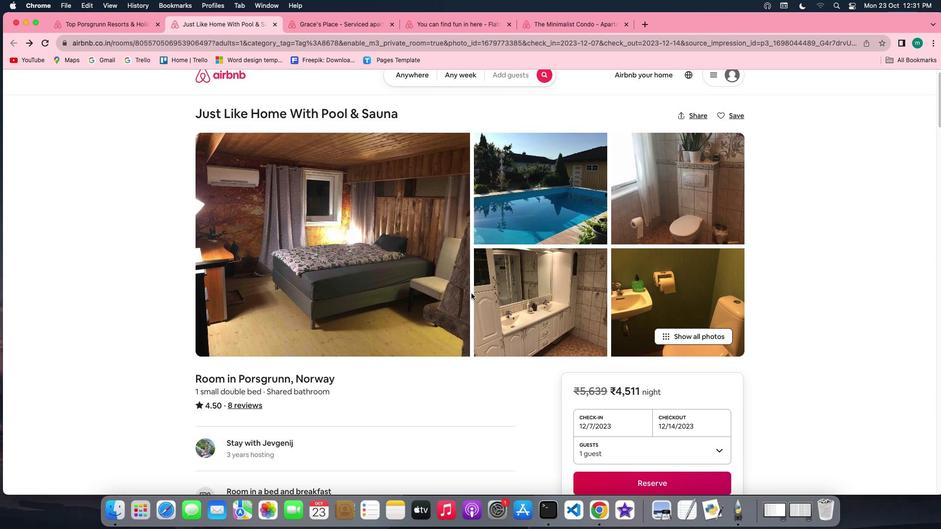 
Action: Mouse scrolled (471, 293) with delta (0, 0)
Screenshot: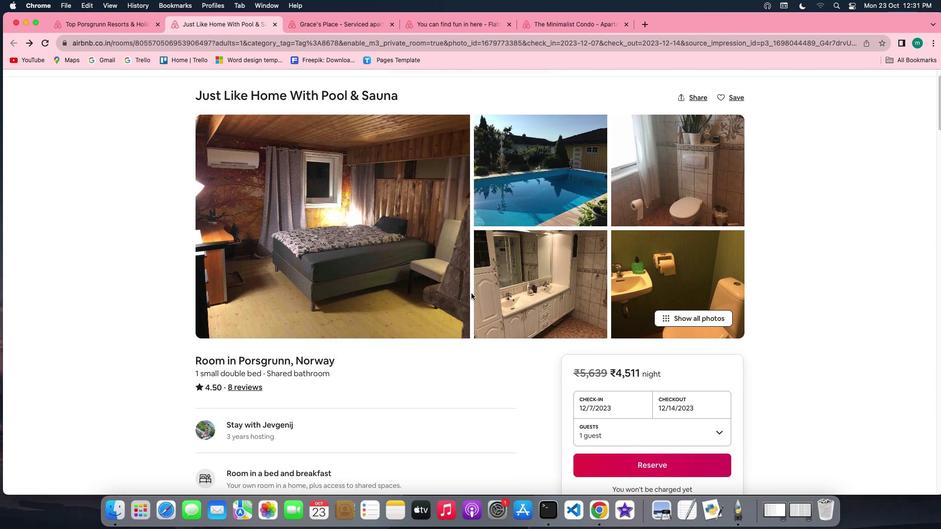 
Action: Mouse scrolled (471, 293) with delta (0, 0)
Screenshot: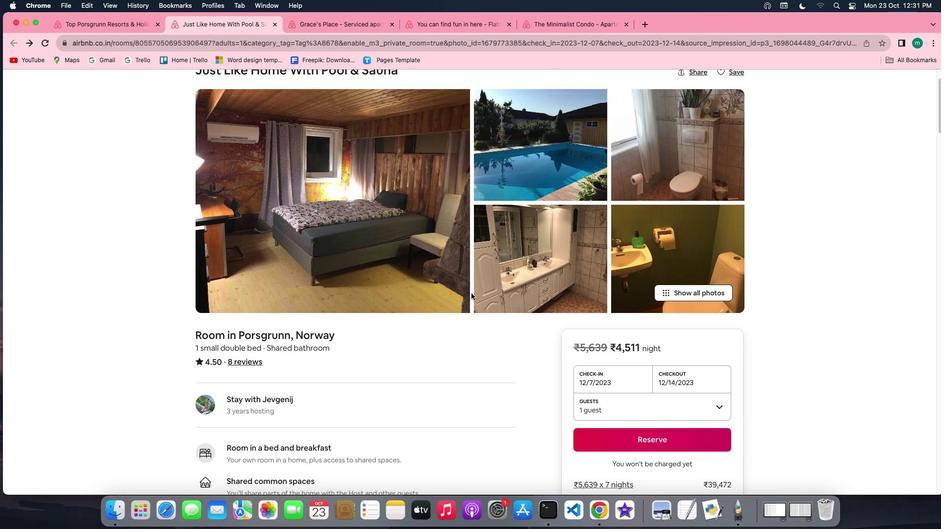 
Action: Mouse scrolled (471, 293) with delta (0, -1)
Screenshot: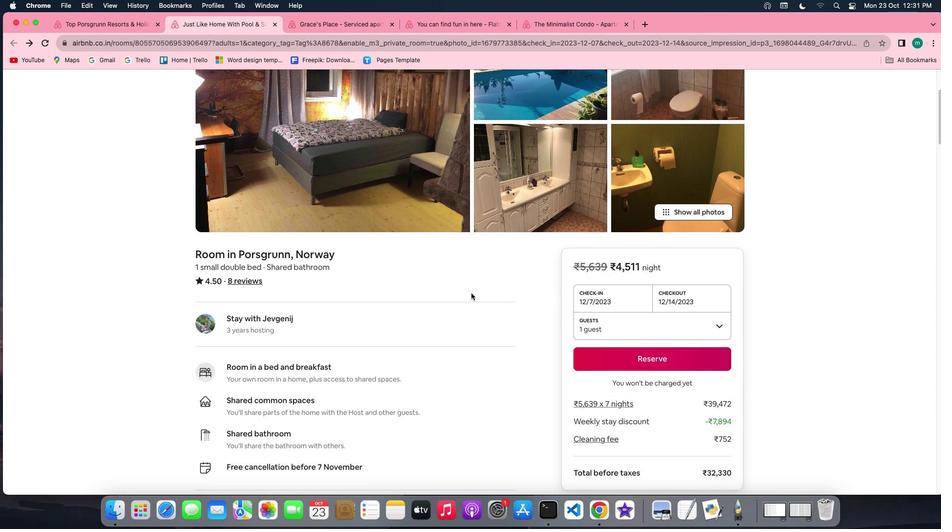 
Action: Mouse scrolled (471, 293) with delta (0, 0)
Screenshot: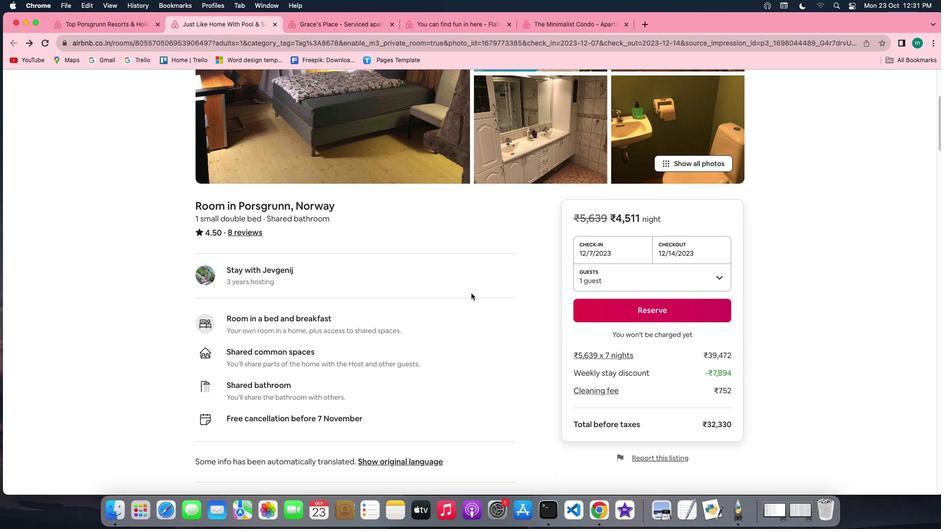 
Action: Mouse scrolled (471, 293) with delta (0, 0)
Screenshot: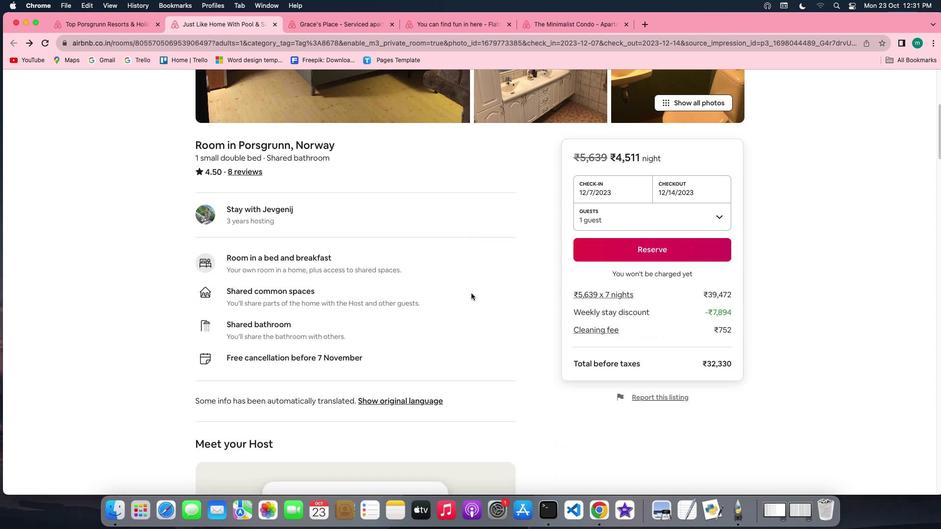 
Action: Mouse scrolled (471, 293) with delta (0, -1)
Screenshot: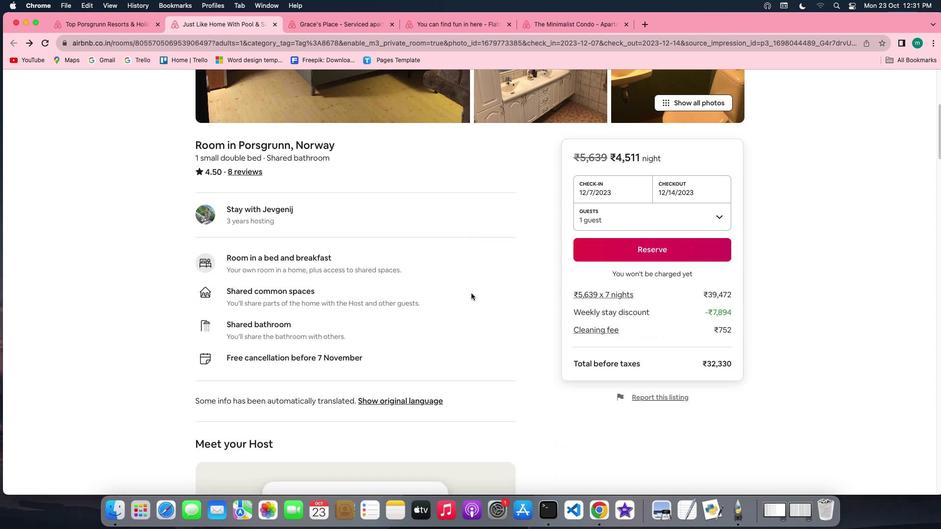 
Action: Mouse scrolled (471, 293) with delta (0, -1)
Screenshot: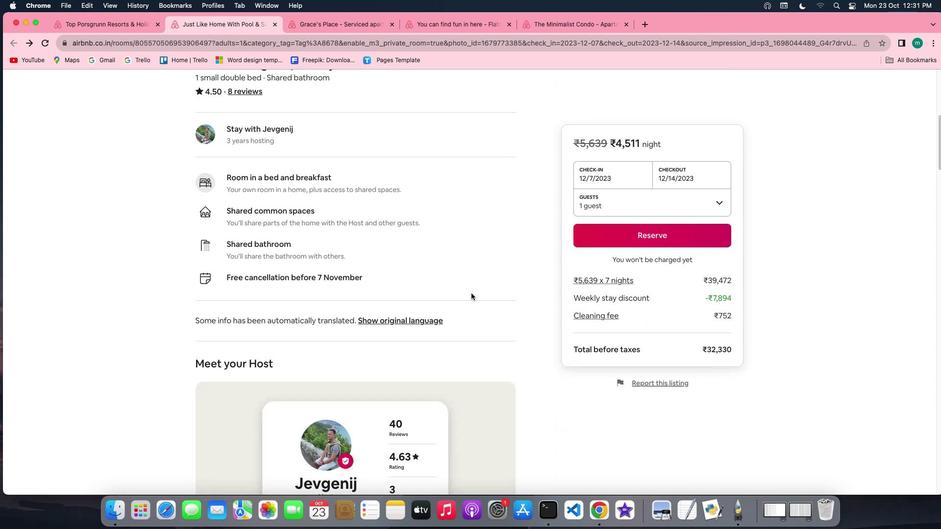 
Action: Mouse scrolled (471, 293) with delta (0, -1)
Screenshot: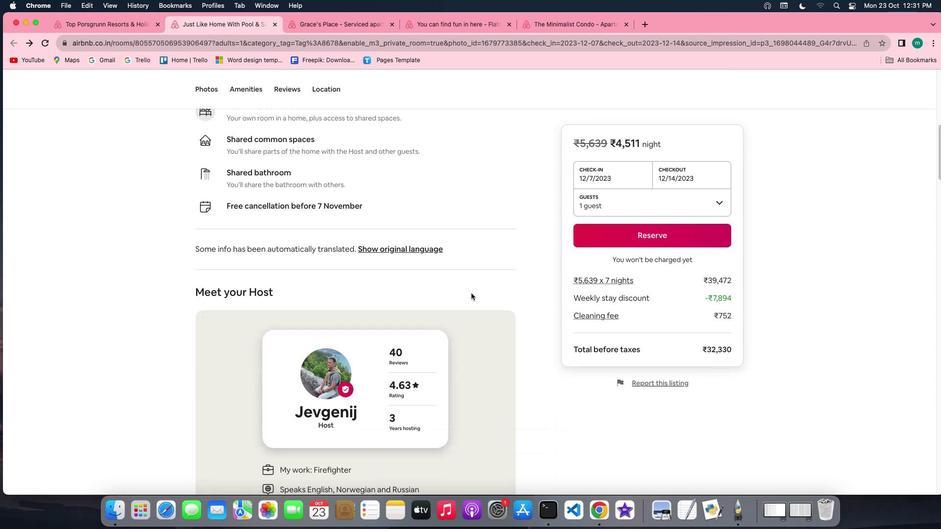 
Action: Mouse scrolled (471, 293) with delta (0, 0)
Screenshot: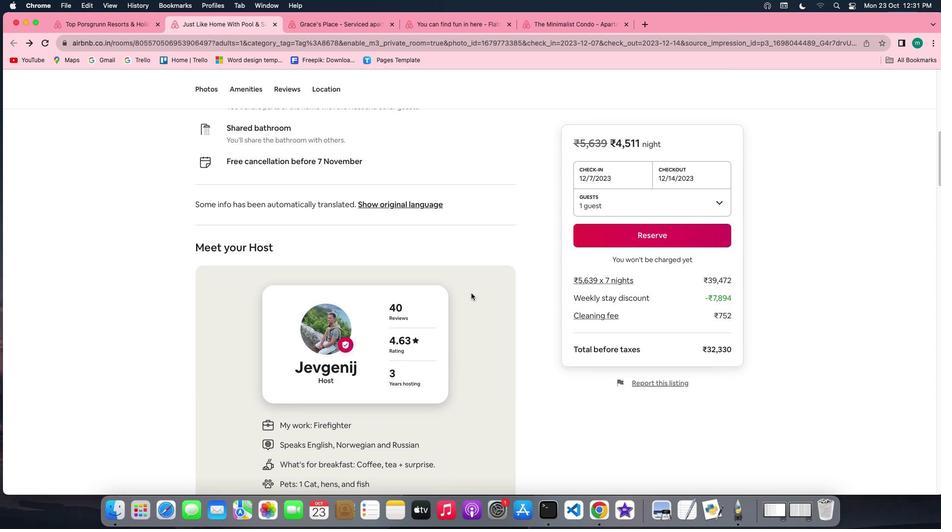 
Action: Mouse scrolled (471, 293) with delta (0, 0)
Screenshot: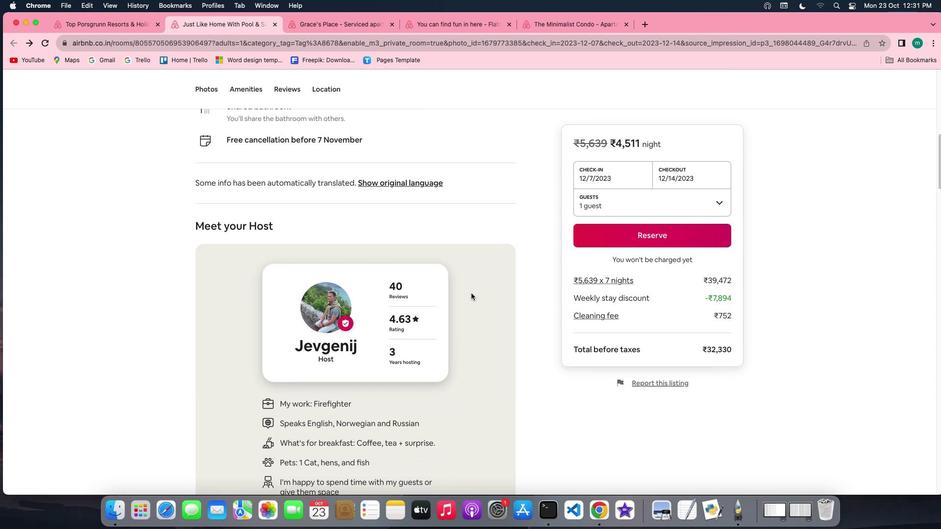 
Action: Mouse scrolled (471, 293) with delta (0, 0)
Screenshot: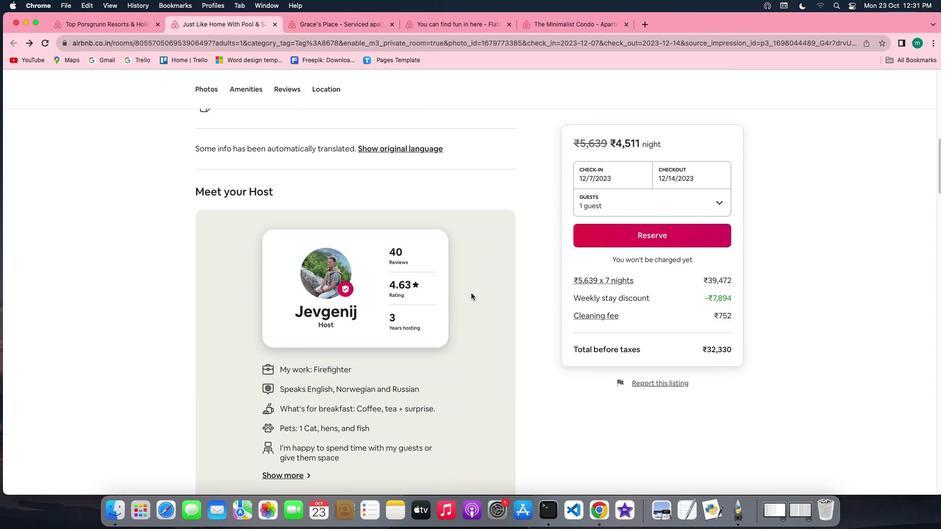 
Action: Mouse scrolled (471, 293) with delta (0, -1)
Screenshot: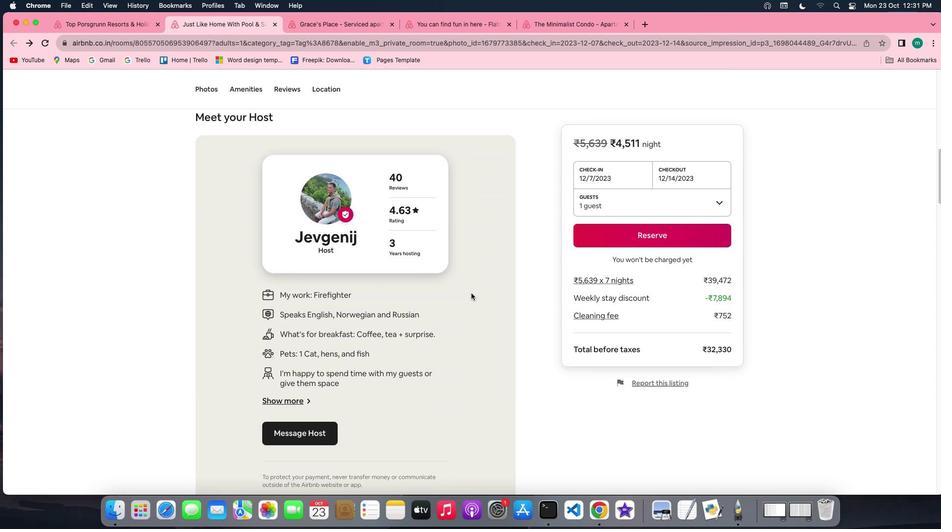 
Action: Mouse scrolled (471, 293) with delta (0, -1)
Screenshot: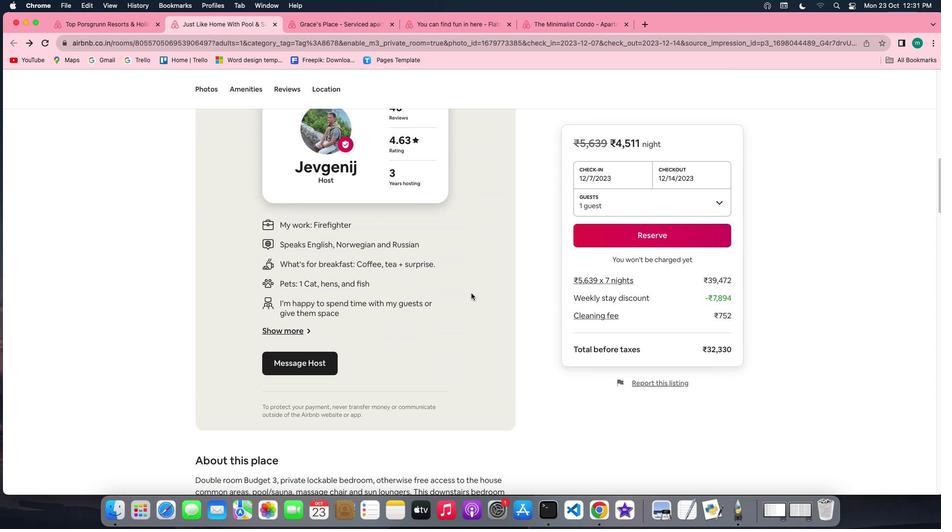 
Action: Mouse scrolled (471, 293) with delta (0, 0)
Screenshot: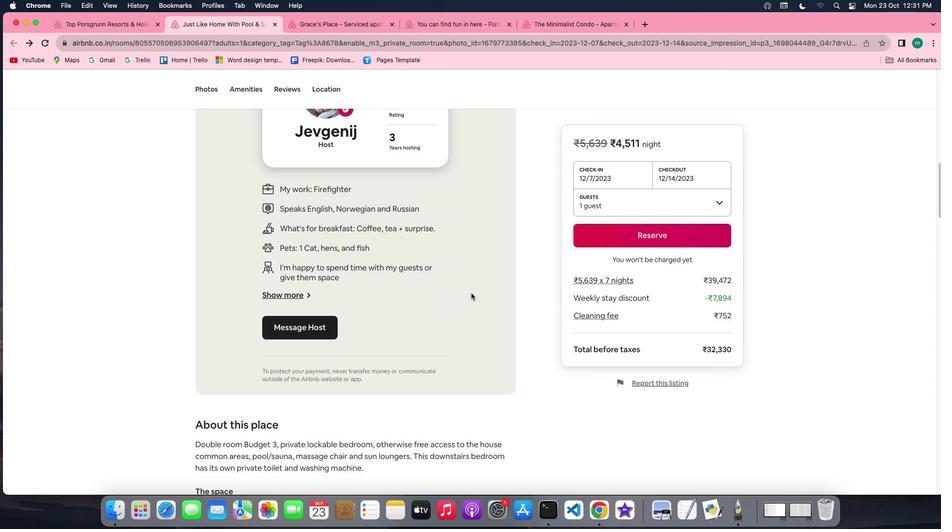 
Action: Mouse scrolled (471, 293) with delta (0, 0)
Screenshot: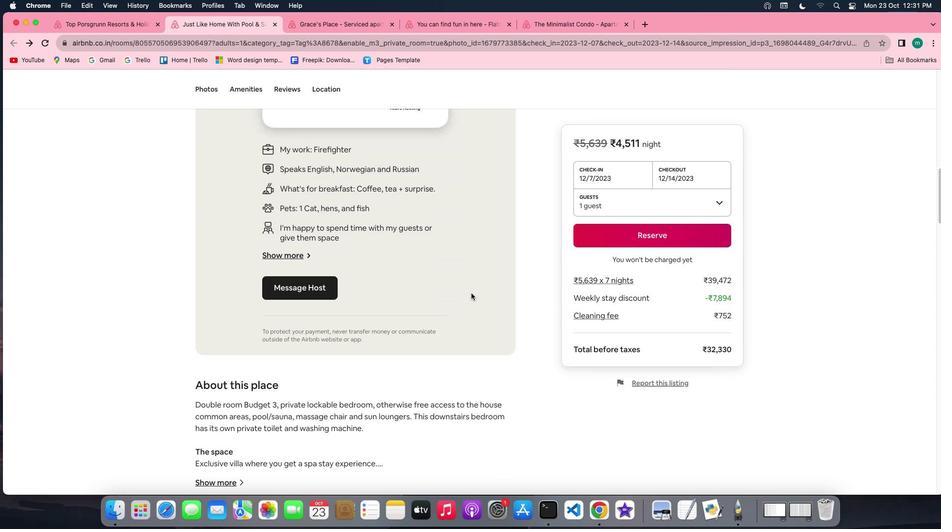 
Action: Mouse scrolled (471, 293) with delta (0, 0)
Screenshot: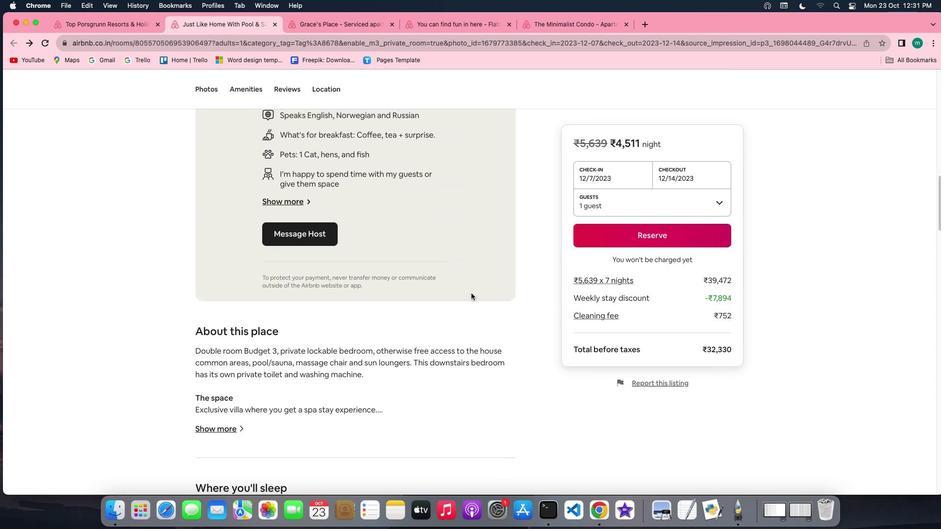 
Action: Mouse scrolled (471, 293) with delta (0, -1)
Screenshot: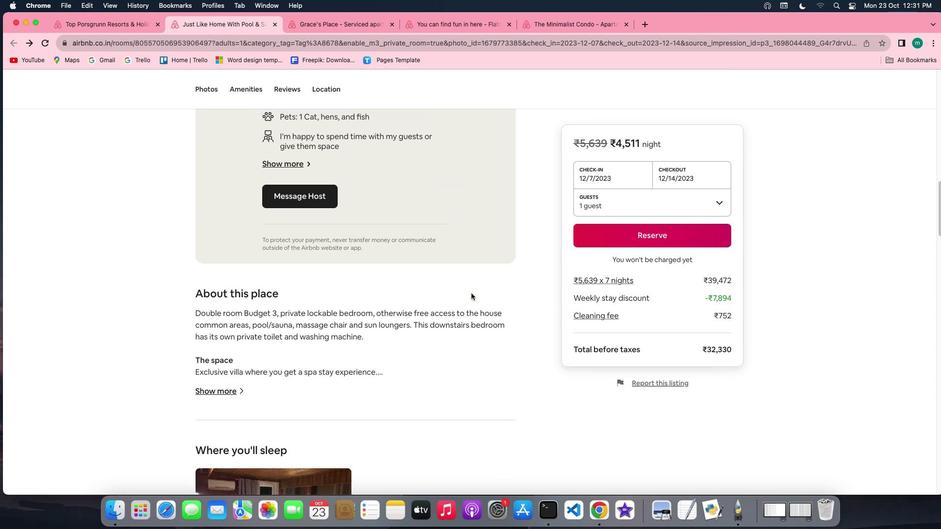 
Action: Mouse scrolled (471, 293) with delta (0, -1)
Screenshot: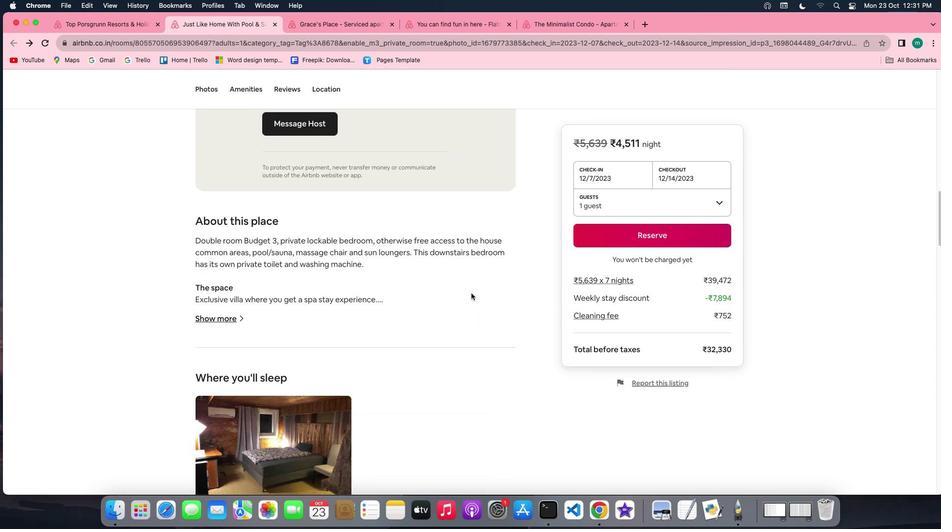 
Action: Mouse moved to (215, 305)
Screenshot: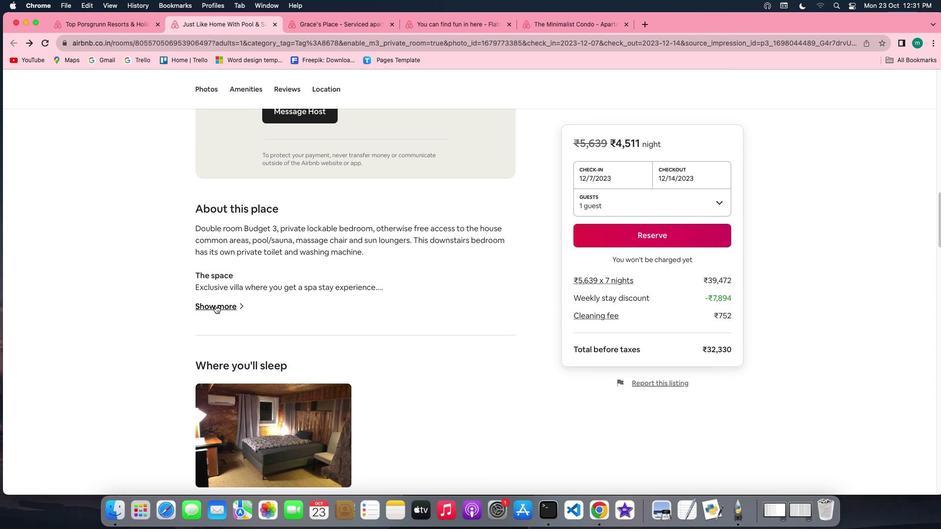 
Action: Mouse pressed left at (215, 305)
Screenshot: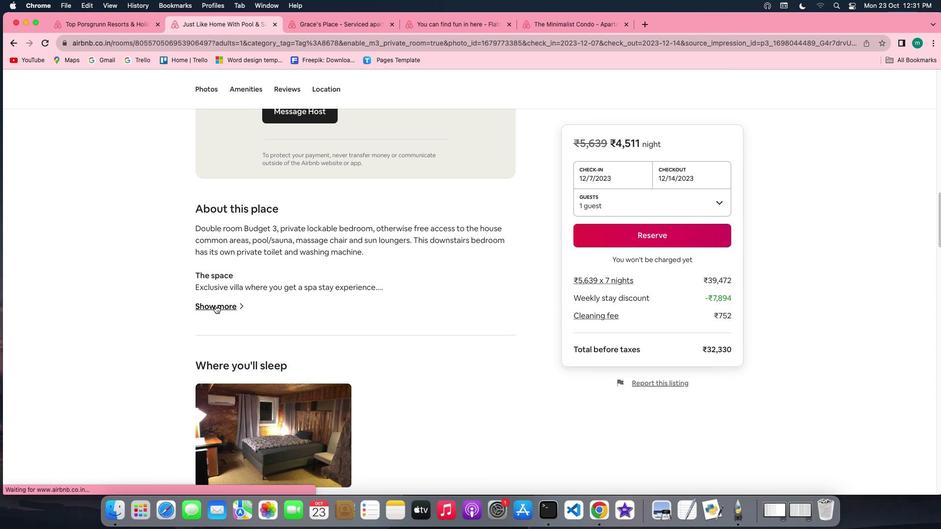 
Action: Mouse moved to (437, 332)
Screenshot: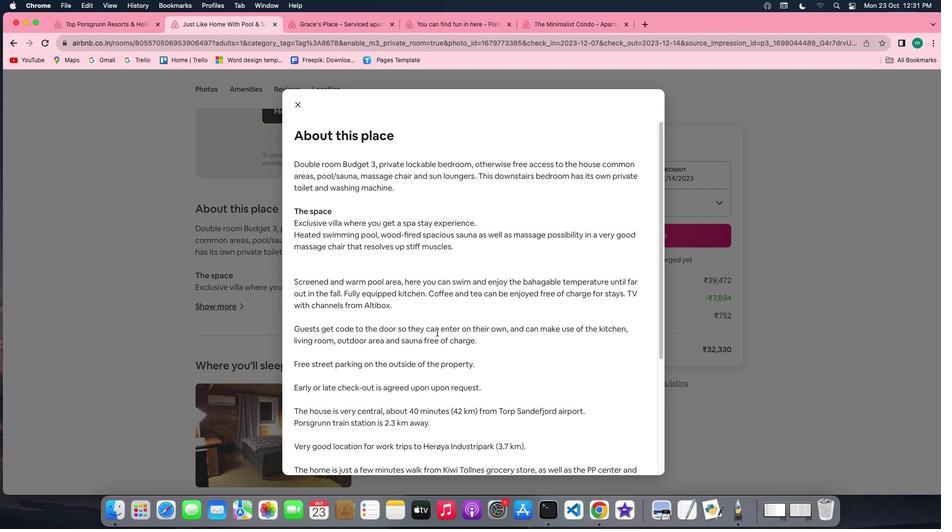 
Action: Mouse scrolled (437, 332) with delta (0, 0)
Screenshot: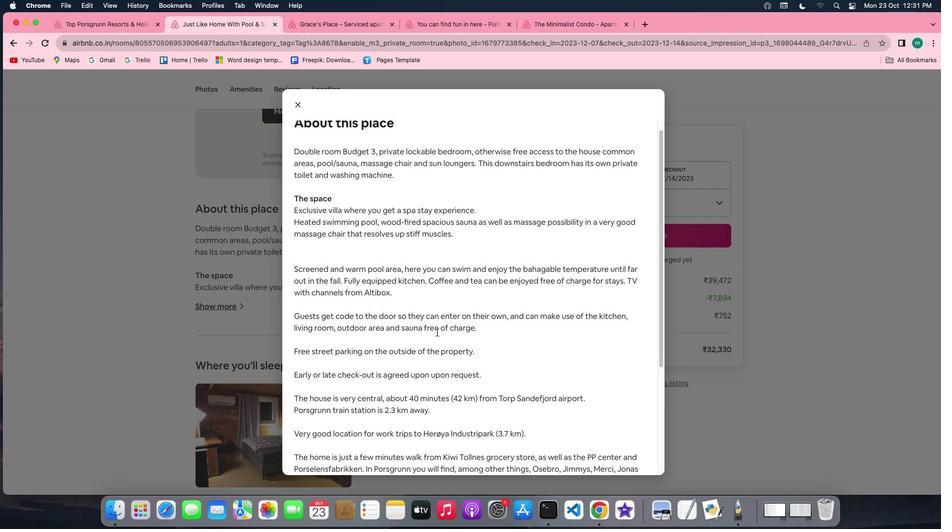 
Action: Mouse scrolled (437, 332) with delta (0, 0)
Screenshot: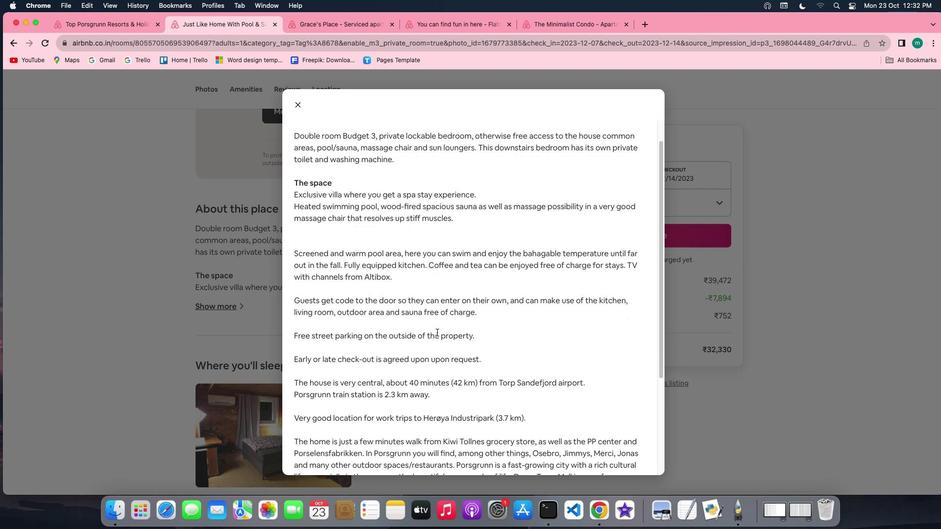 
Action: Mouse scrolled (437, 332) with delta (0, 0)
Screenshot: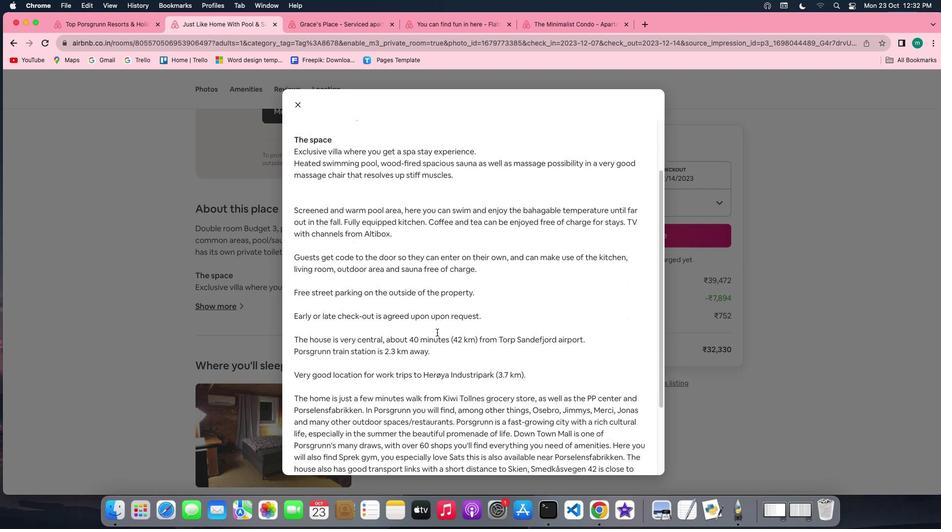 
Action: Mouse scrolled (437, 332) with delta (0, -1)
Screenshot: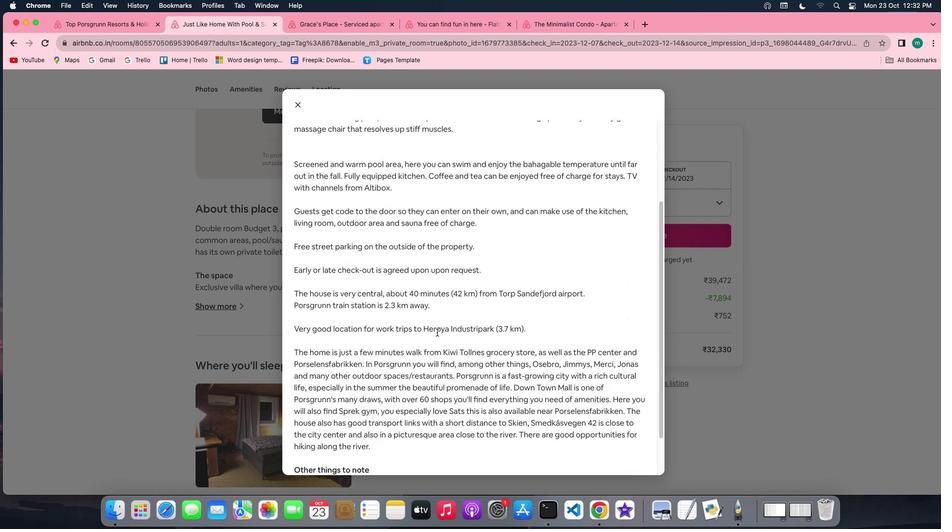 
Action: Mouse scrolled (437, 332) with delta (0, 0)
Screenshot: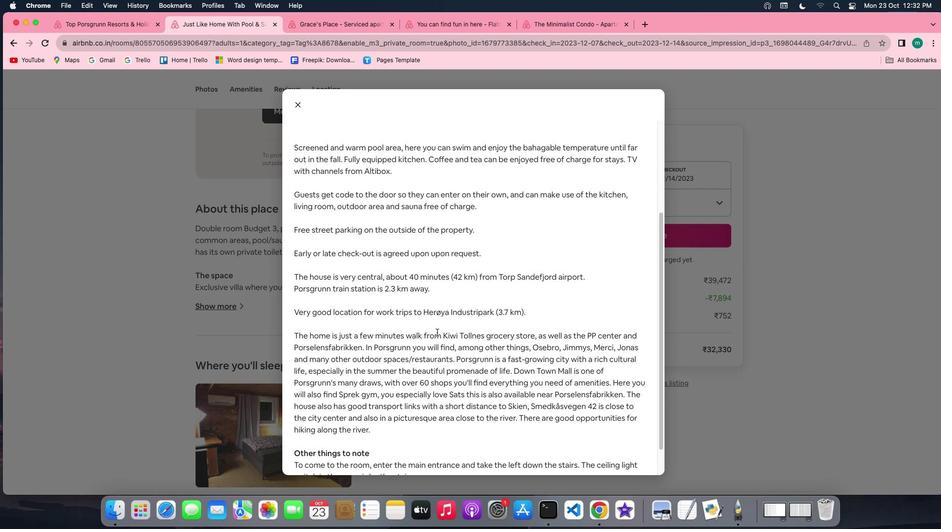 
Action: Mouse scrolled (437, 332) with delta (0, 0)
Screenshot: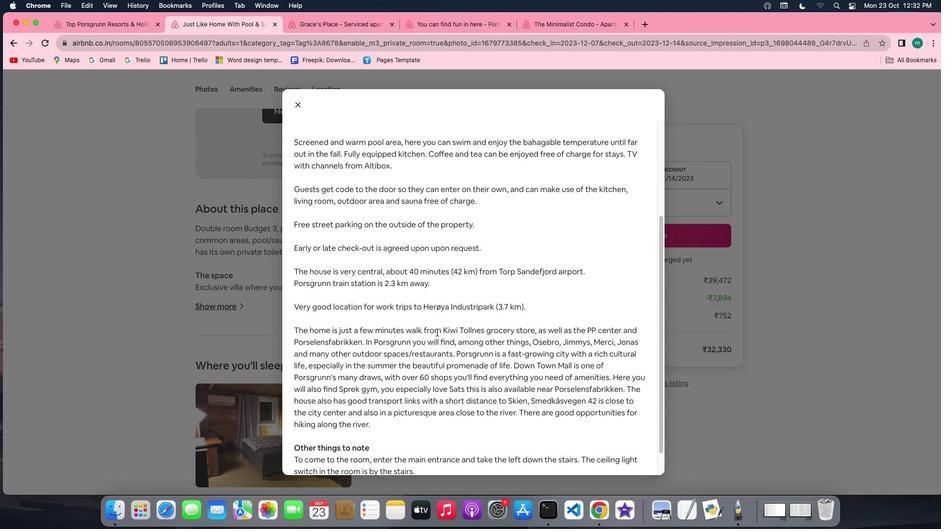 
Action: Mouse scrolled (437, 332) with delta (0, 0)
Screenshot: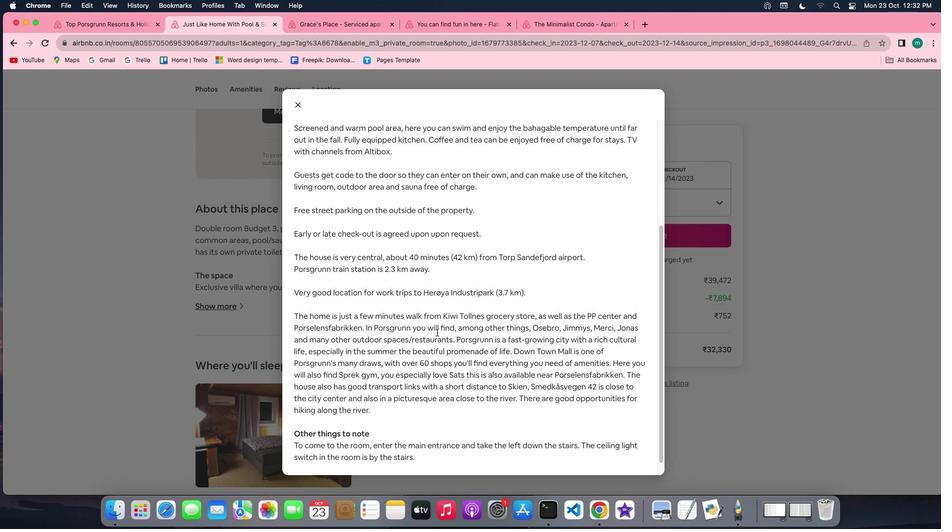 
Action: Mouse scrolled (437, 332) with delta (0, 0)
Screenshot: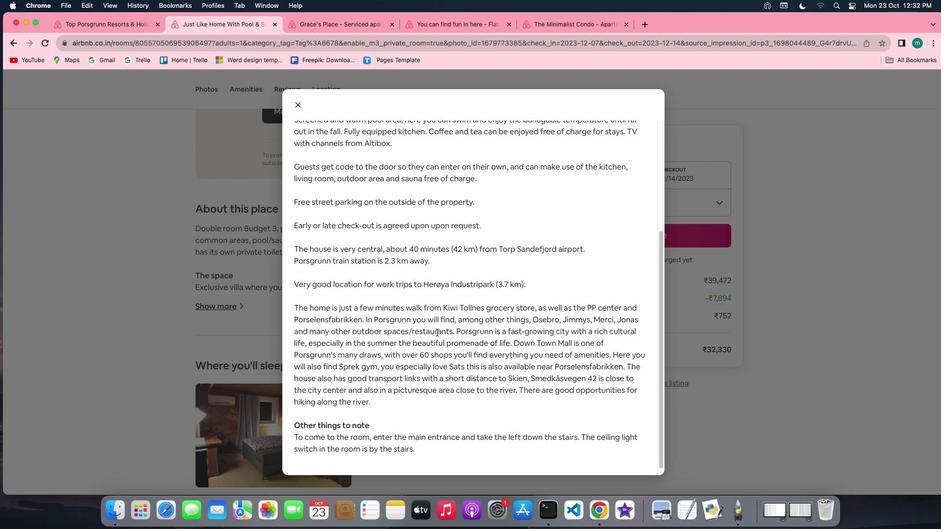 
Action: Mouse scrolled (437, 332) with delta (0, -1)
Screenshot: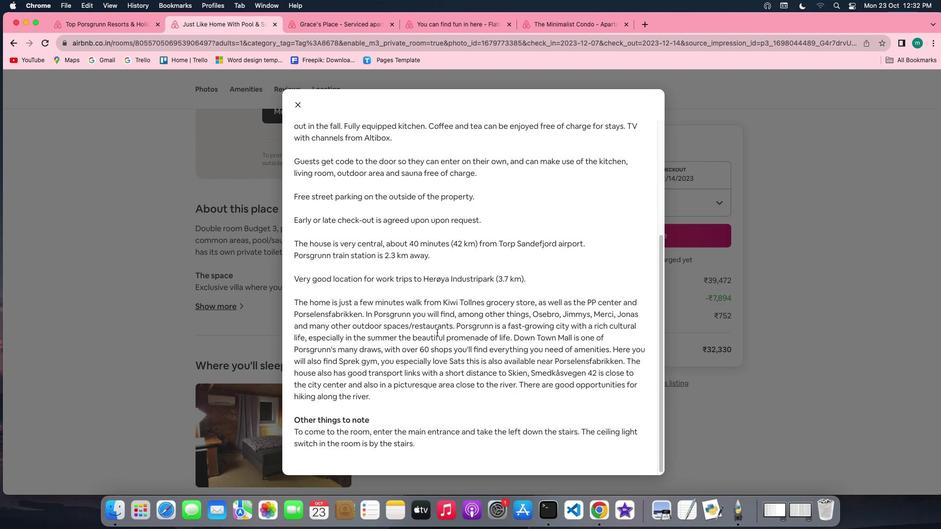 
Action: Mouse scrolled (437, 332) with delta (0, -1)
Screenshot: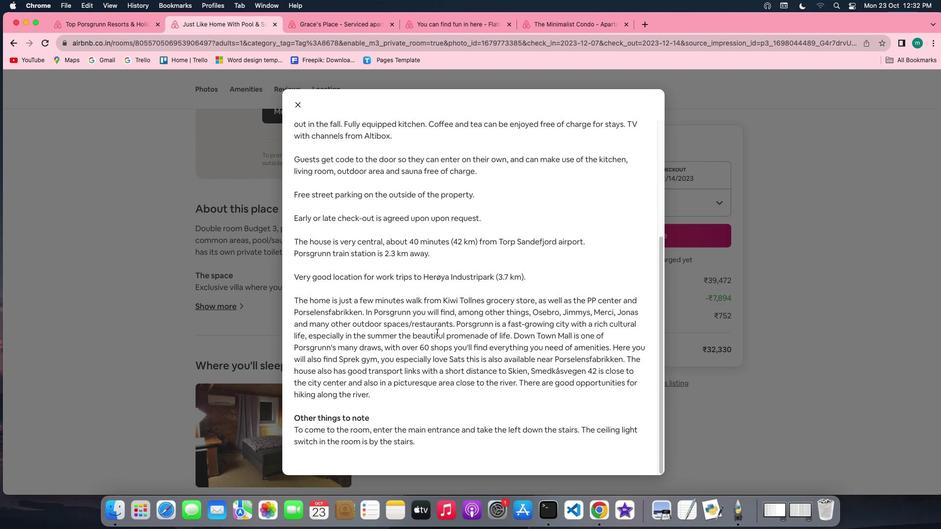 
Action: Mouse scrolled (437, 332) with delta (0, 0)
Screenshot: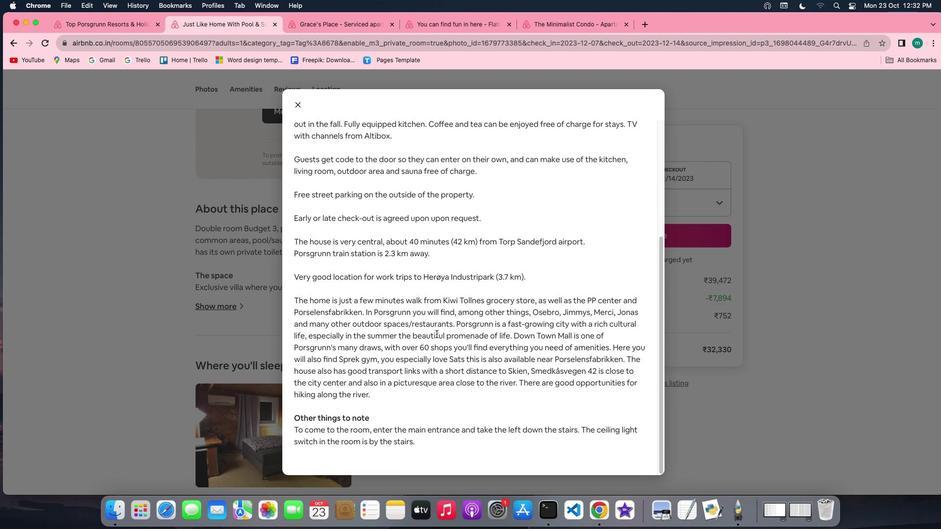 
Action: Mouse moved to (436, 333)
Screenshot: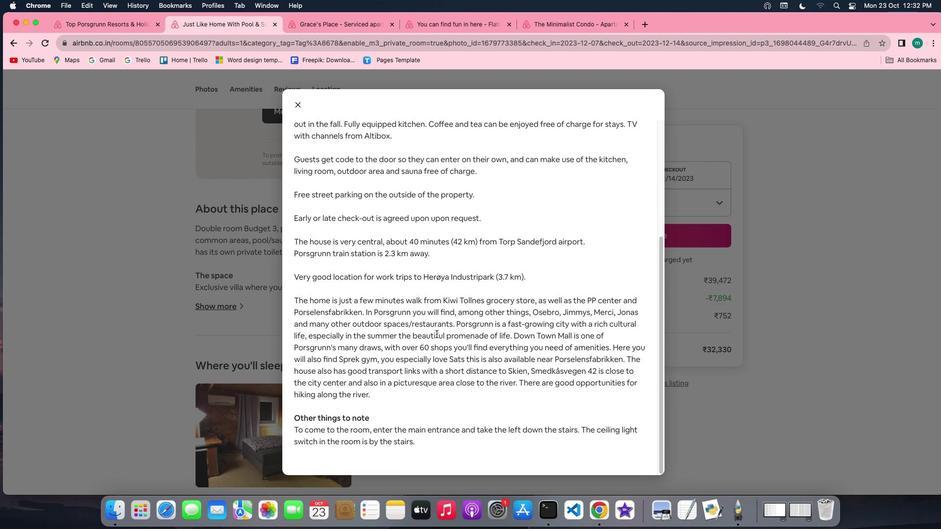 
Action: Mouse scrolled (436, 333) with delta (0, 0)
Screenshot: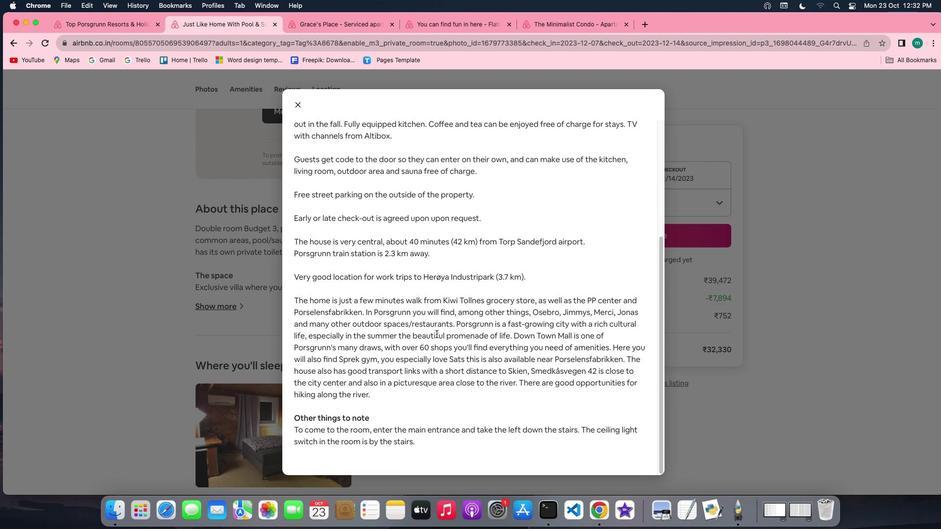 
Action: Mouse moved to (436, 333)
Screenshot: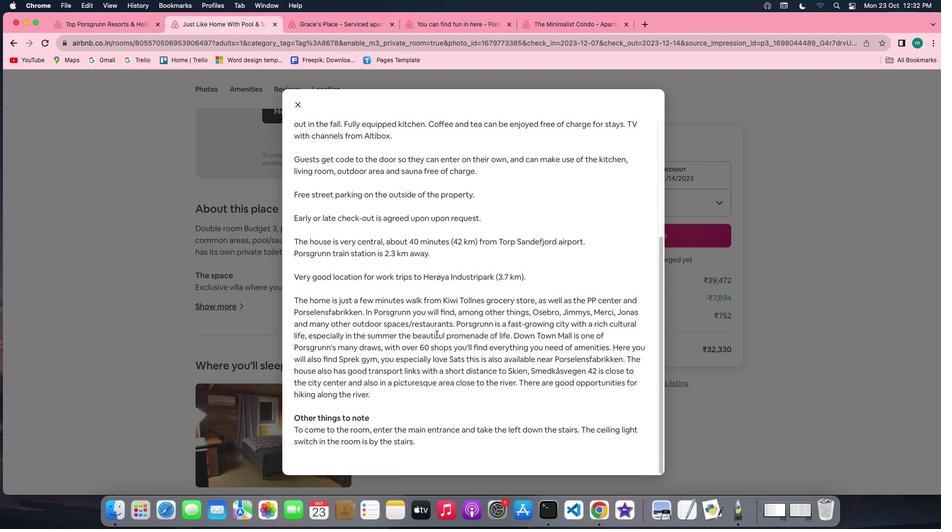
Action: Mouse scrolled (436, 333) with delta (0, 0)
Screenshot: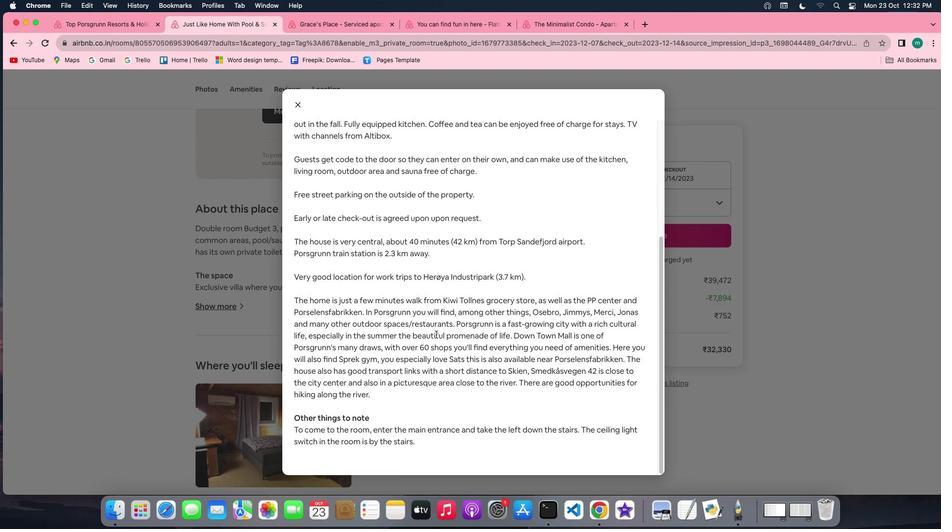 
Action: Mouse moved to (436, 334)
Screenshot: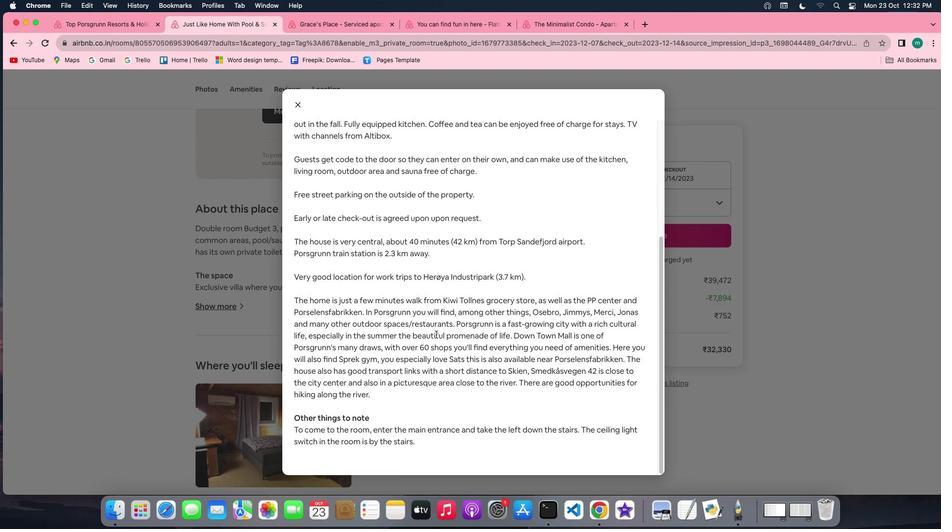 
Action: Mouse scrolled (436, 334) with delta (0, 0)
Screenshot: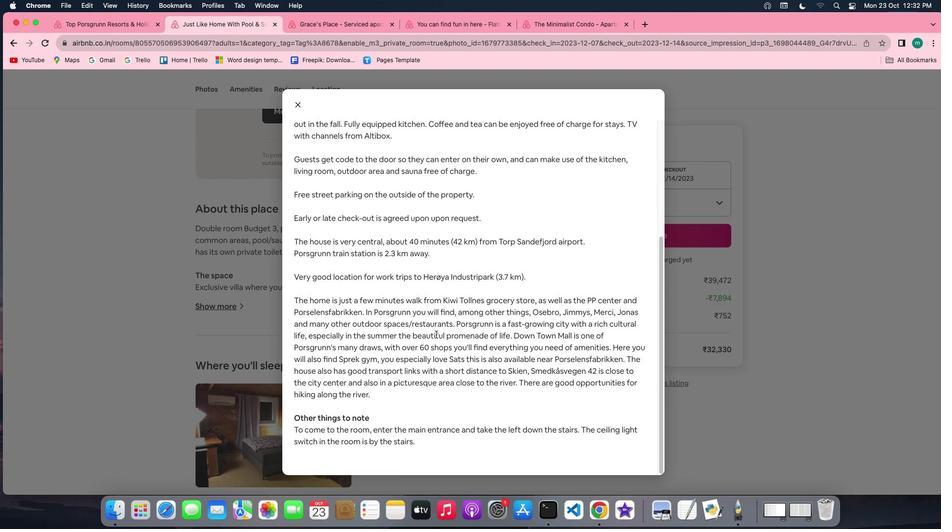 
Action: Mouse moved to (301, 105)
Screenshot: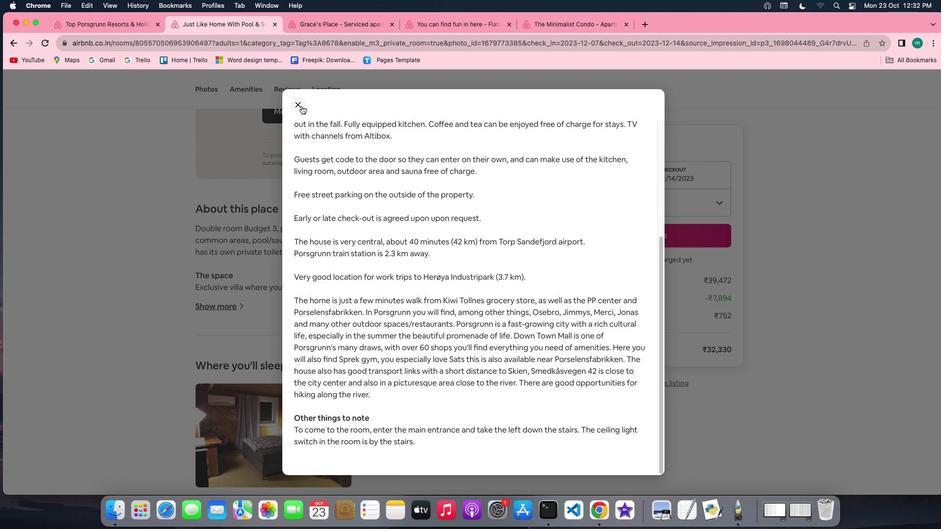 
Action: Mouse pressed left at (301, 105)
Screenshot: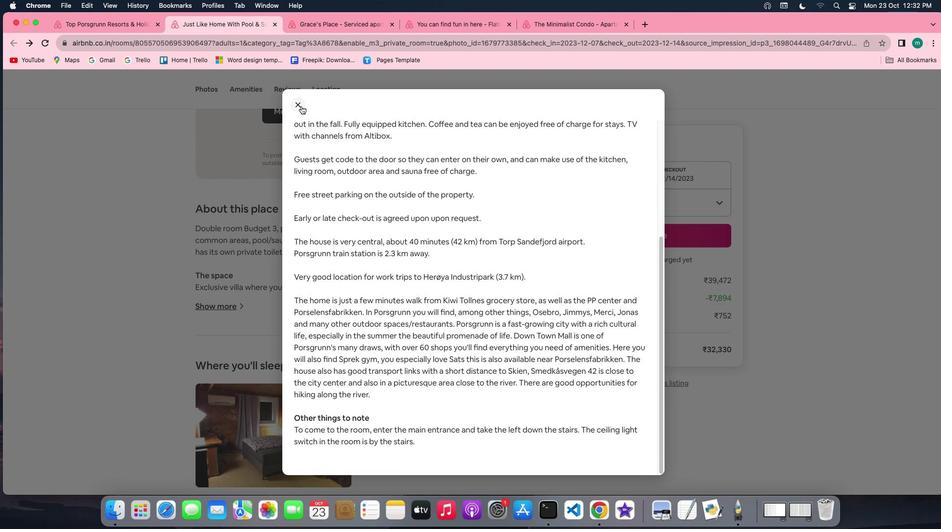 
Action: Mouse moved to (337, 256)
Screenshot: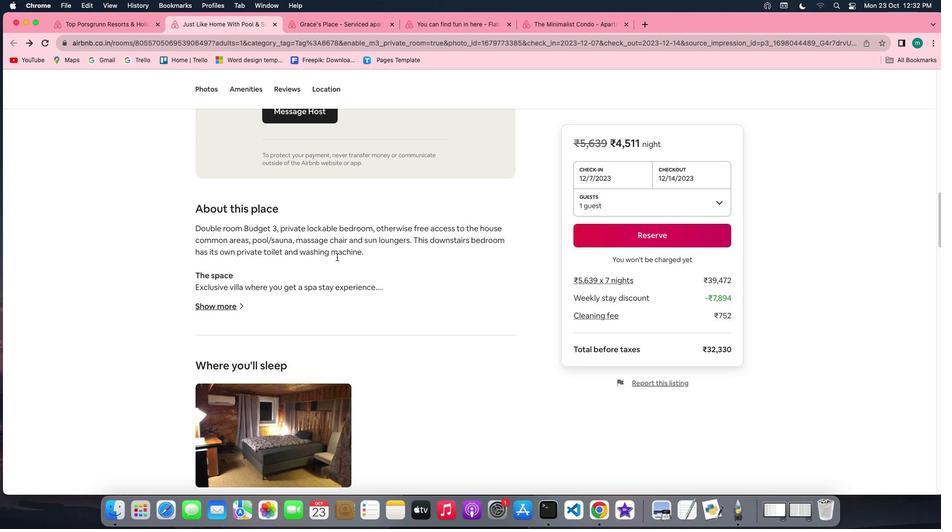 
Action: Mouse scrolled (337, 256) with delta (0, 0)
Screenshot: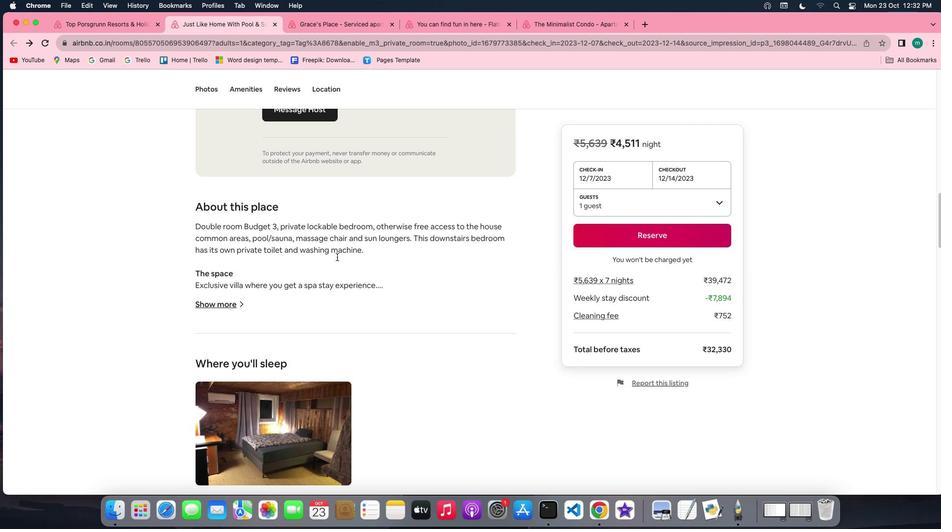 
Action: Mouse scrolled (337, 256) with delta (0, 0)
Screenshot: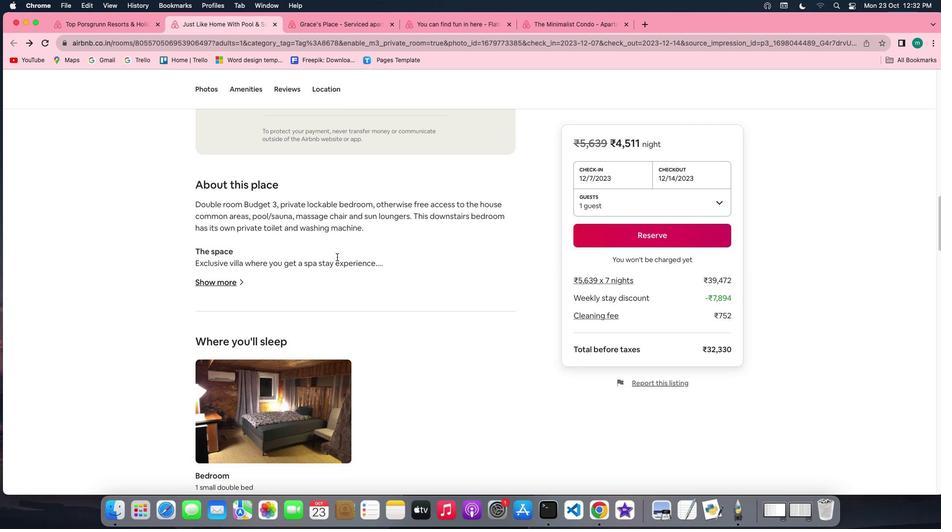 
Action: Mouse scrolled (337, 256) with delta (0, 0)
Screenshot: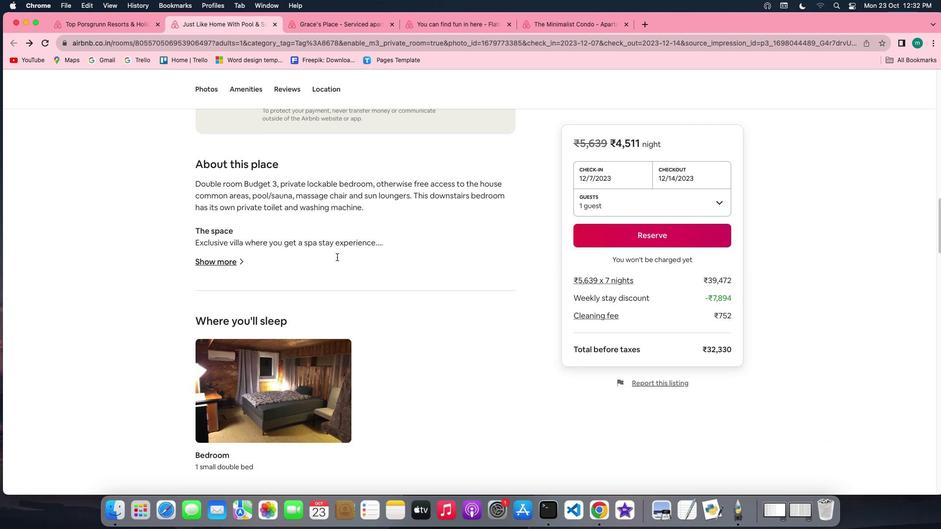 
Action: Mouse scrolled (337, 256) with delta (0, -1)
Screenshot: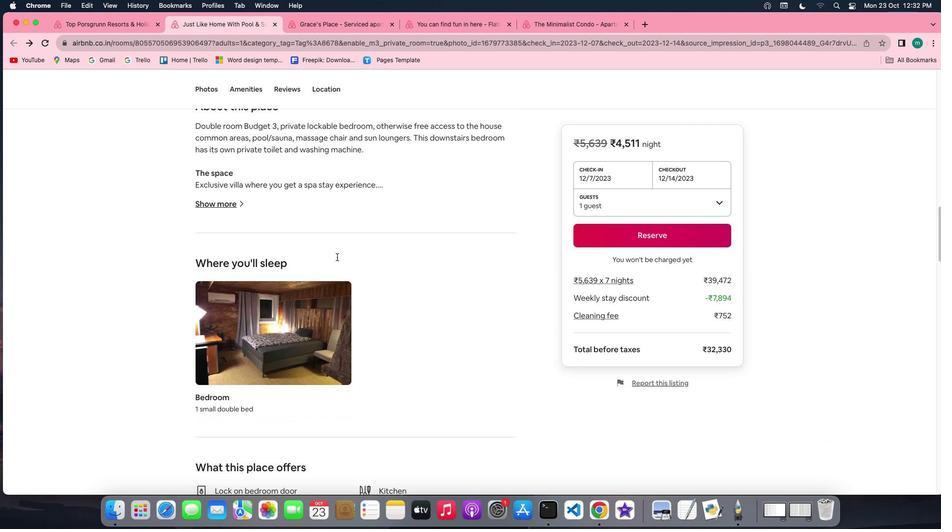 
Action: Mouse moved to (337, 256)
Screenshot: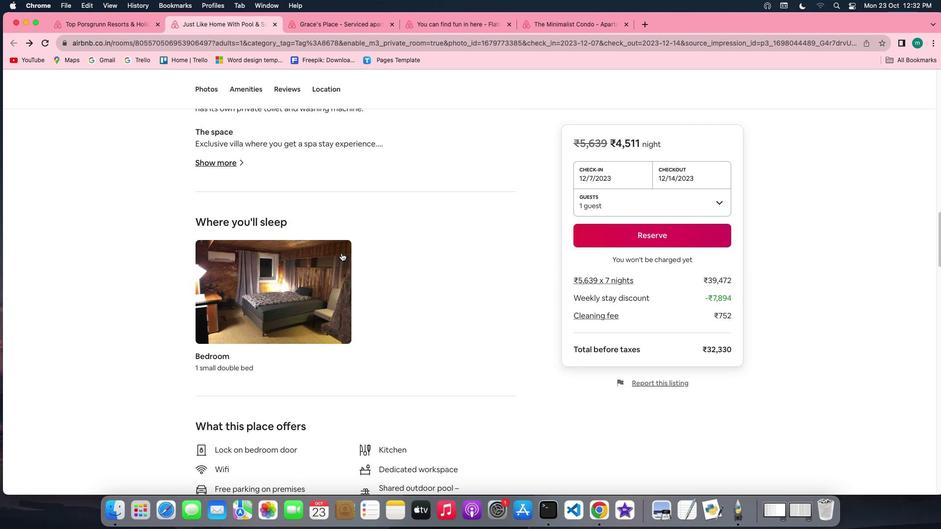
Action: Mouse scrolled (337, 256) with delta (0, 0)
Screenshot: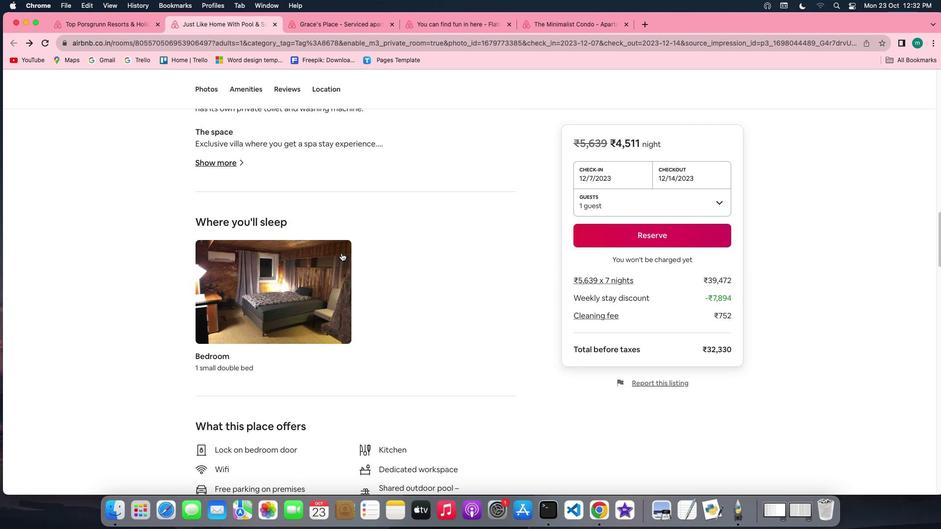 
Action: Mouse moved to (339, 255)
Screenshot: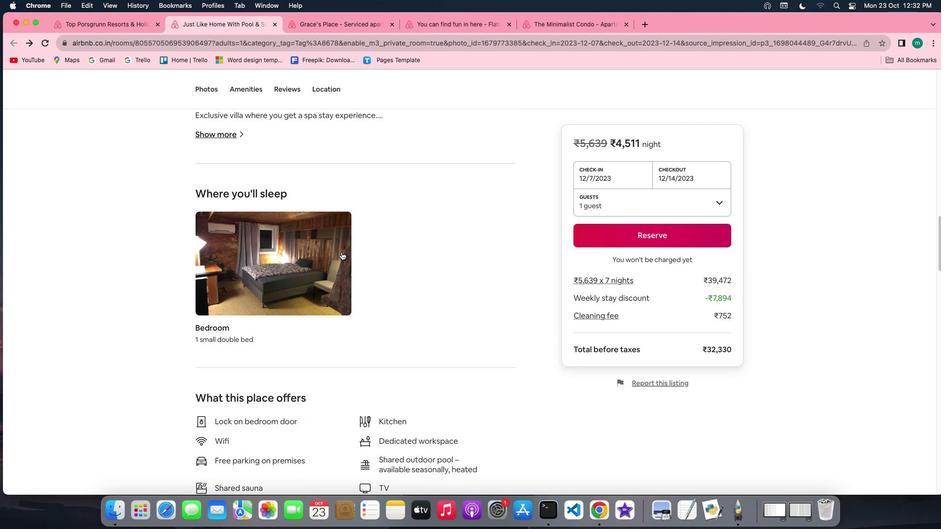 
Action: Mouse scrolled (339, 255) with delta (0, 0)
Screenshot: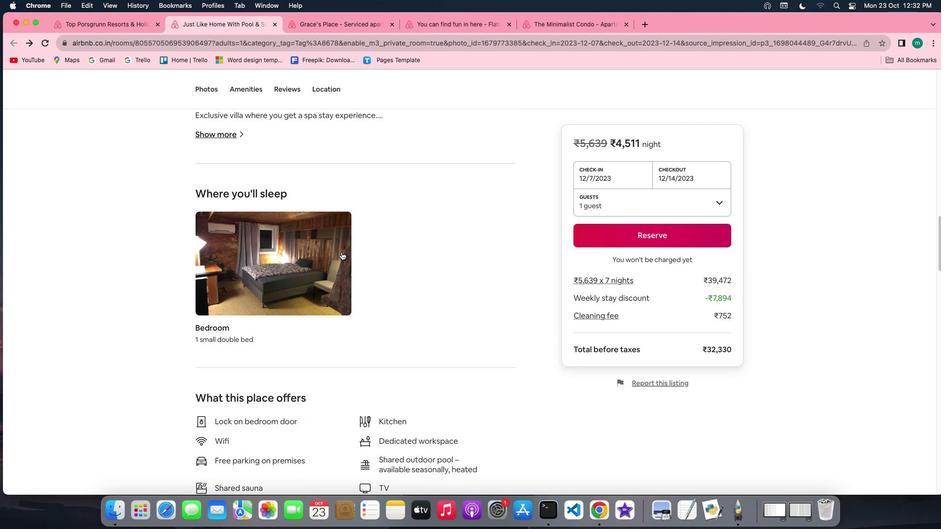 
Action: Mouse moved to (339, 255)
Screenshot: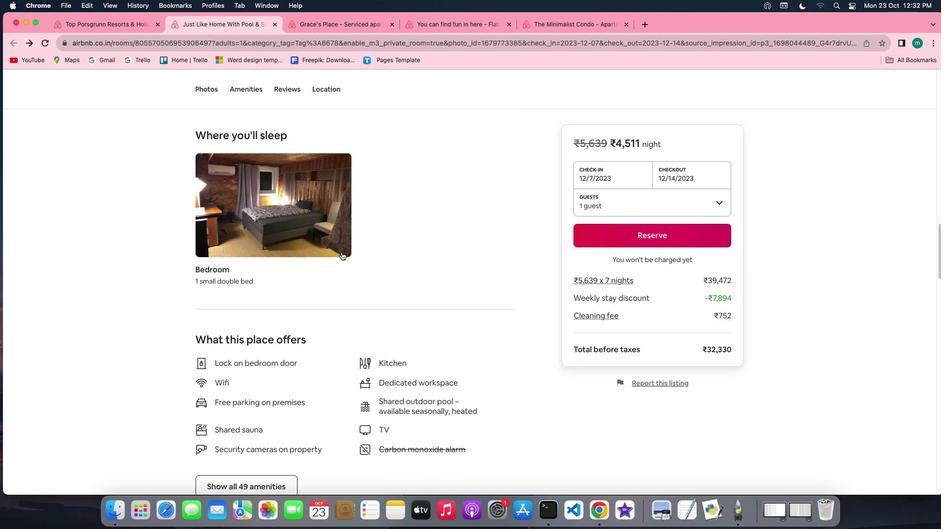 
Action: Mouse scrolled (339, 255) with delta (0, -1)
Screenshot: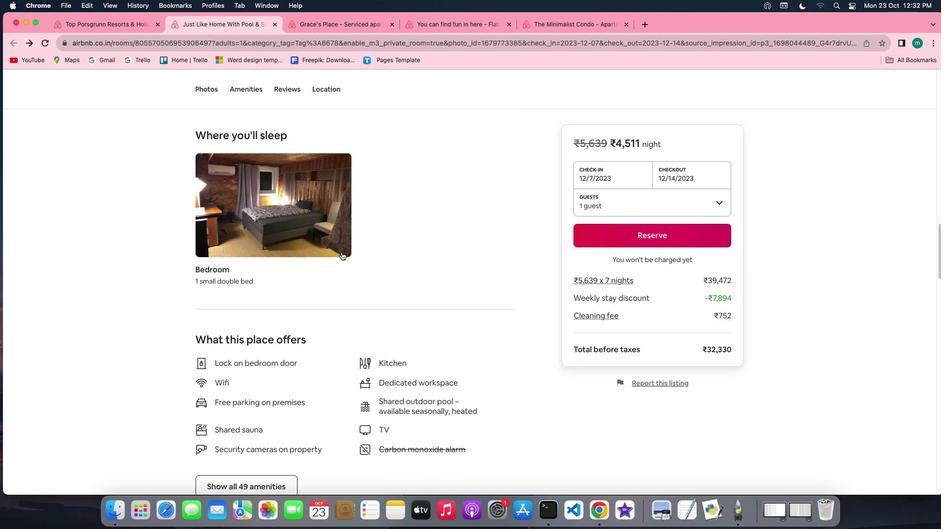 
Action: Mouse moved to (341, 253)
Screenshot: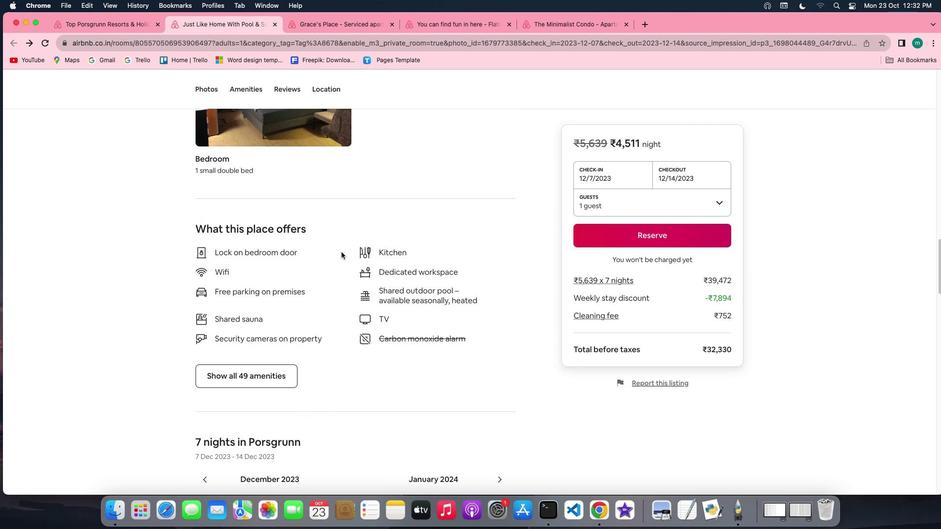 
Action: Mouse scrolled (341, 253) with delta (0, -1)
Screenshot: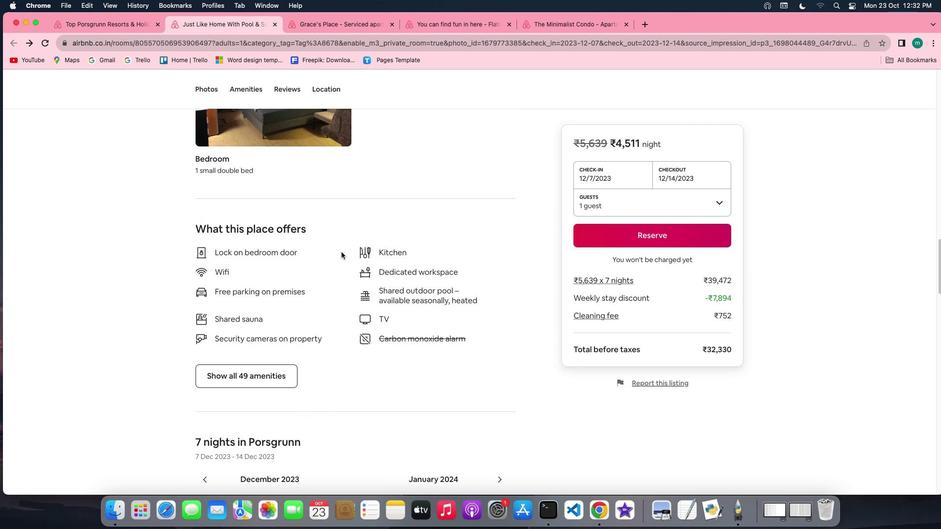 
Action: Mouse moved to (341, 252)
